 Task: Measure the distance and displacement between Kansas City and Harry S Truman Library.
Action: Mouse moved to (184, 63)
Screenshot: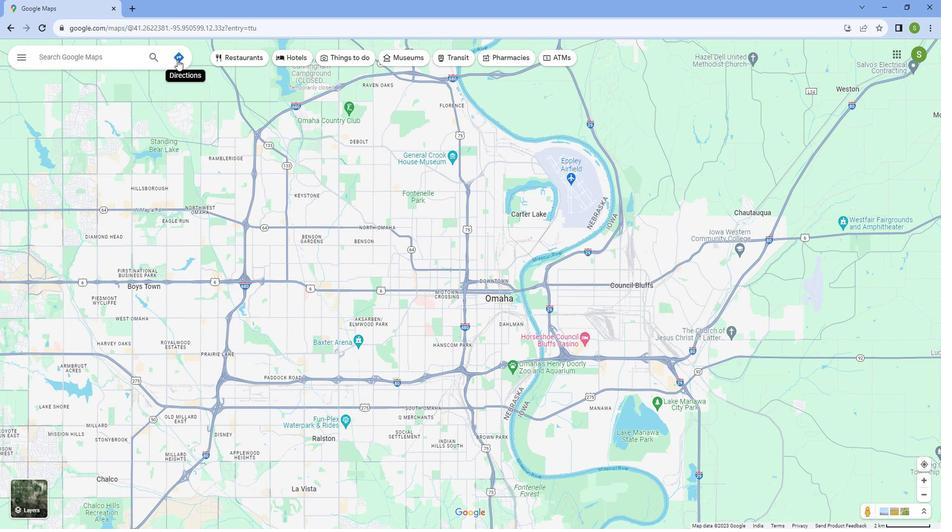 
Action: Mouse pressed left at (184, 63)
Screenshot: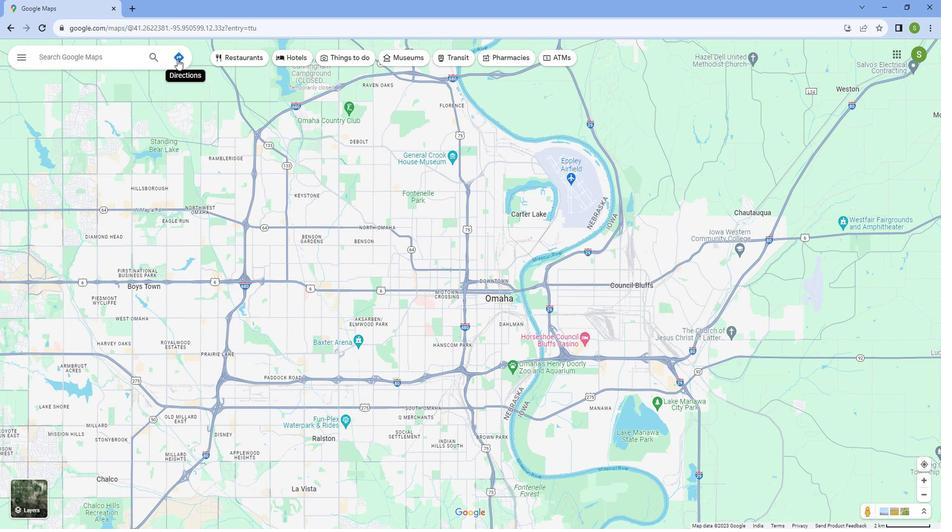 
Action: Mouse moved to (109, 91)
Screenshot: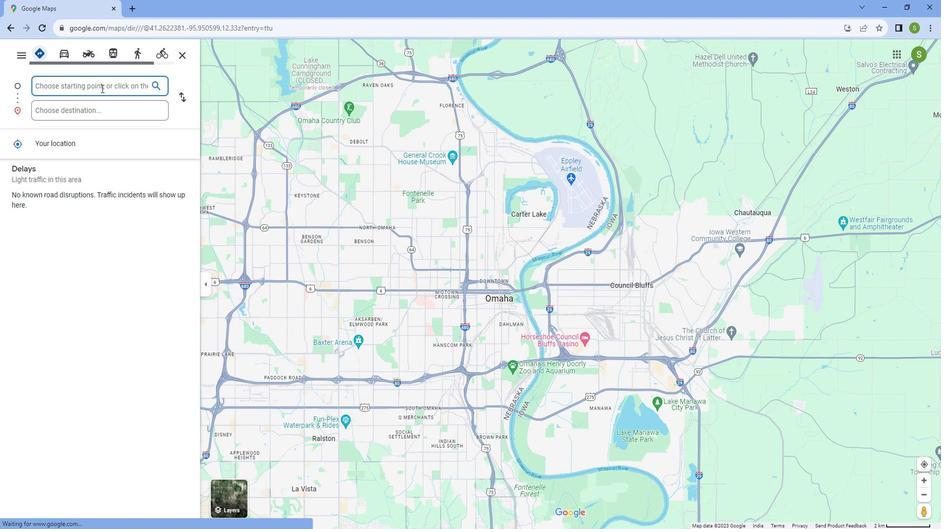 
Action: Key pressed <Key.caps_lock>K<Key.caps_lock>ansas<Key.space><Key.caps_lock>C<Key.caps_lock>ity
Screenshot: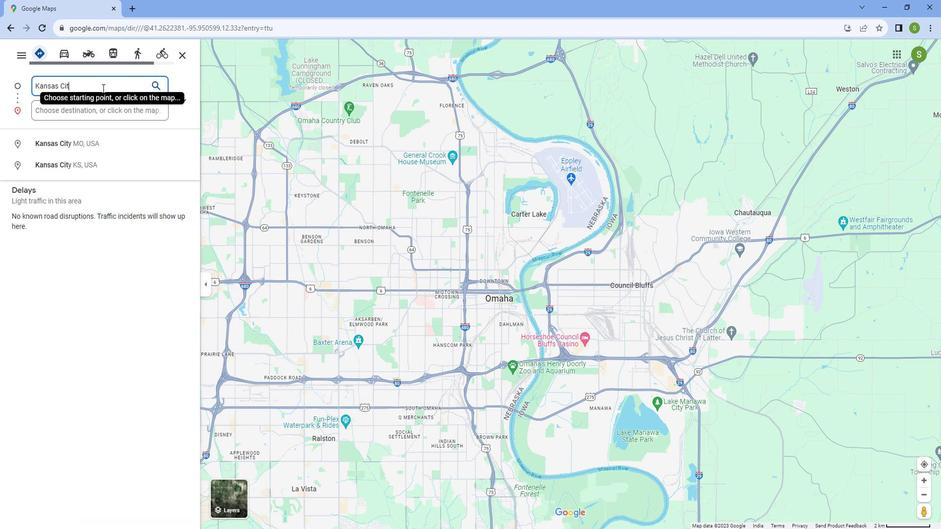 
Action: Mouse moved to (90, 151)
Screenshot: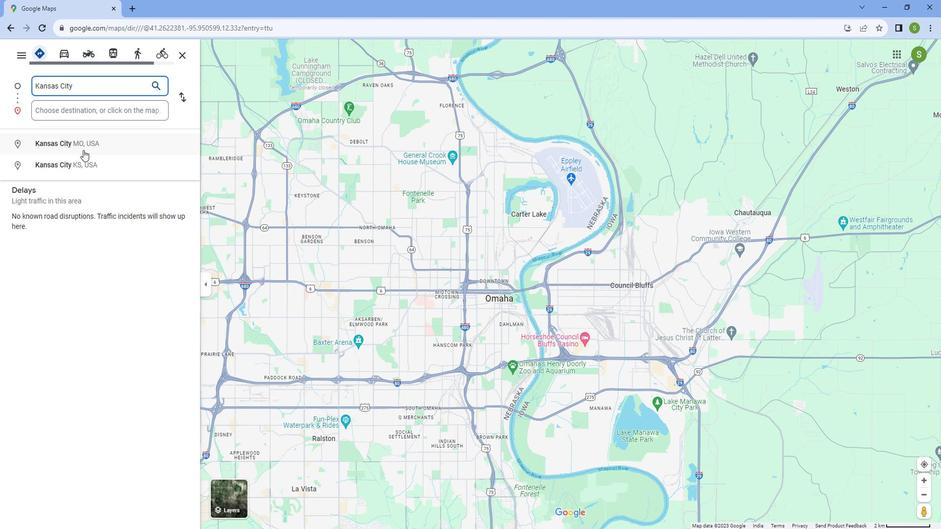 
Action: Mouse pressed left at (90, 151)
Screenshot: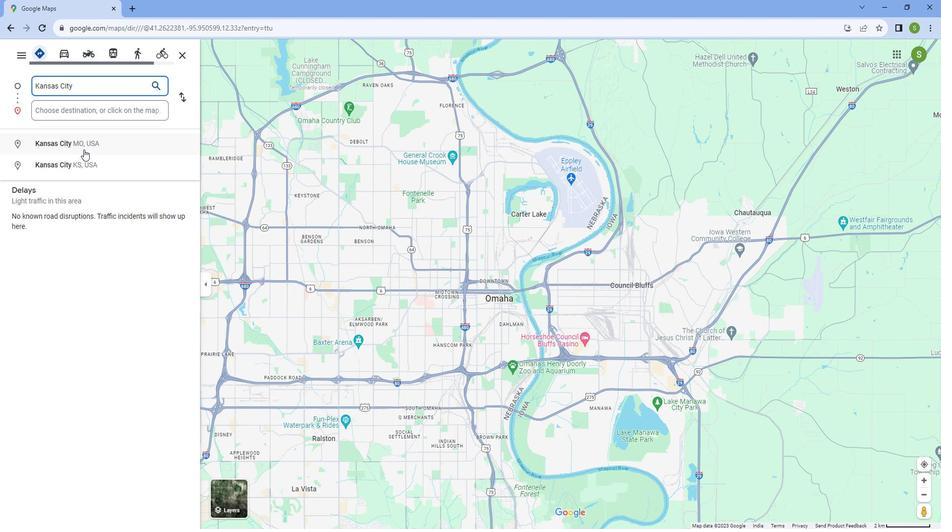 
Action: Mouse moved to (110, 114)
Screenshot: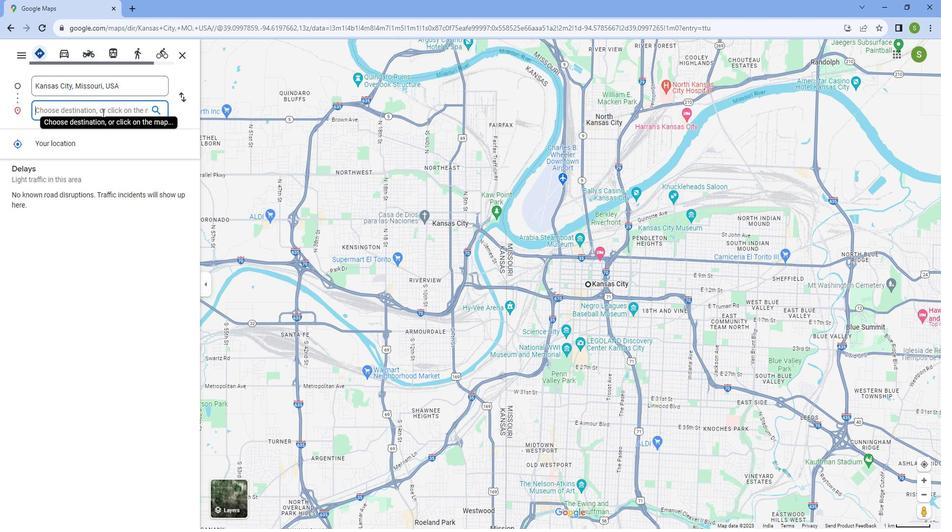 
Action: Mouse pressed left at (110, 114)
Screenshot: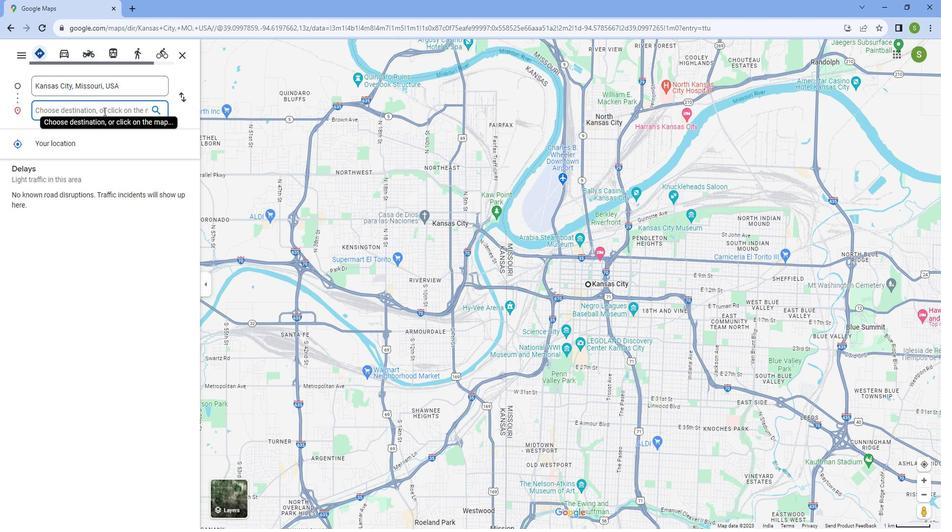 
Action: Mouse moved to (98, 116)
Screenshot: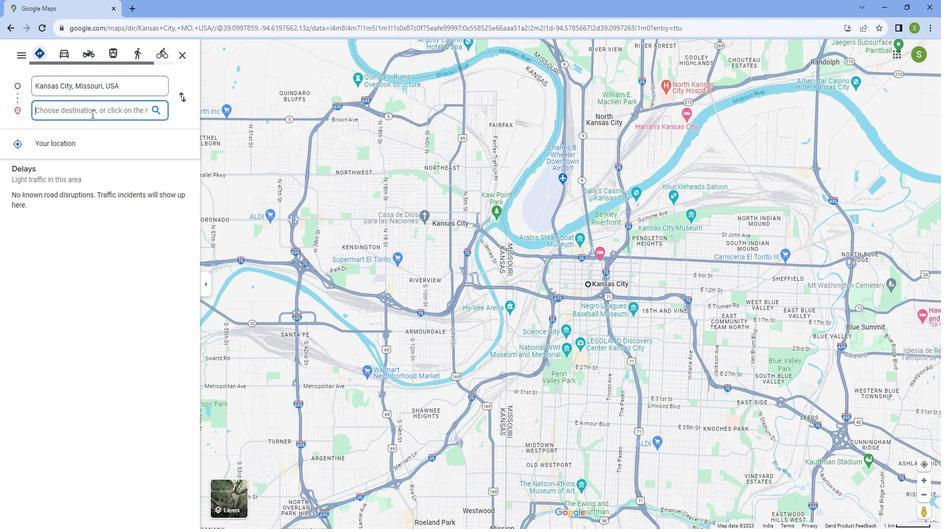
Action: Key pressed <Key.caps_lock>
Screenshot: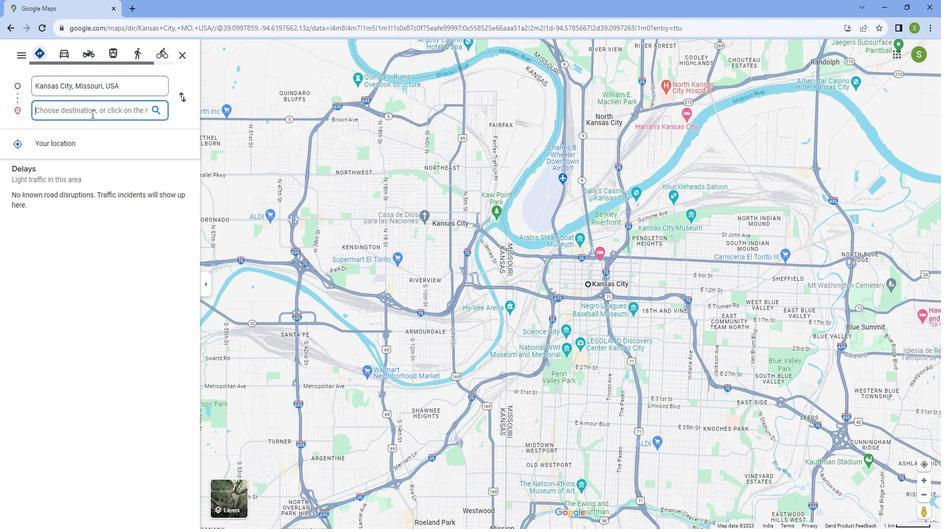 
Action: Mouse moved to (93, 118)
Screenshot: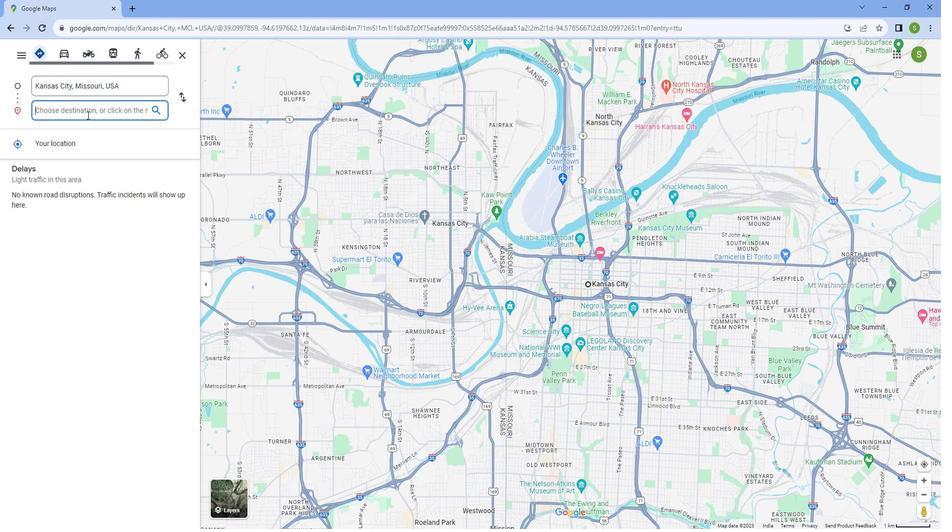 
Action: Key pressed H<Key.caps_lock>arry<Key.space><Key.caps_lock>
Screenshot: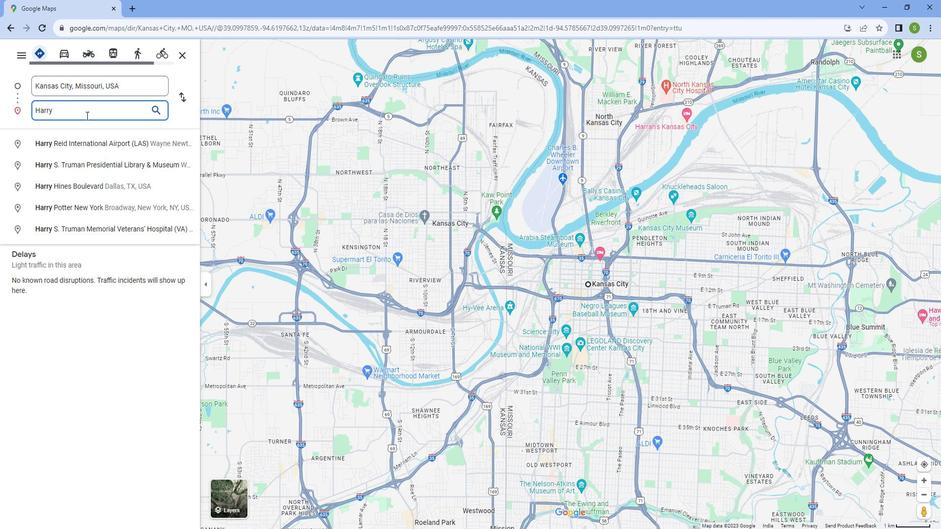 
Action: Mouse moved to (91, 118)
Screenshot: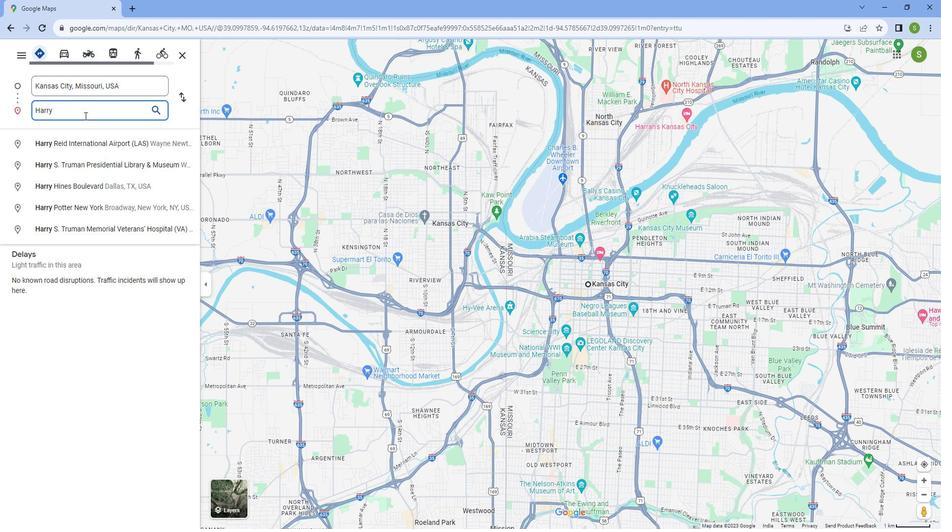 
Action: Key pressed S
Screenshot: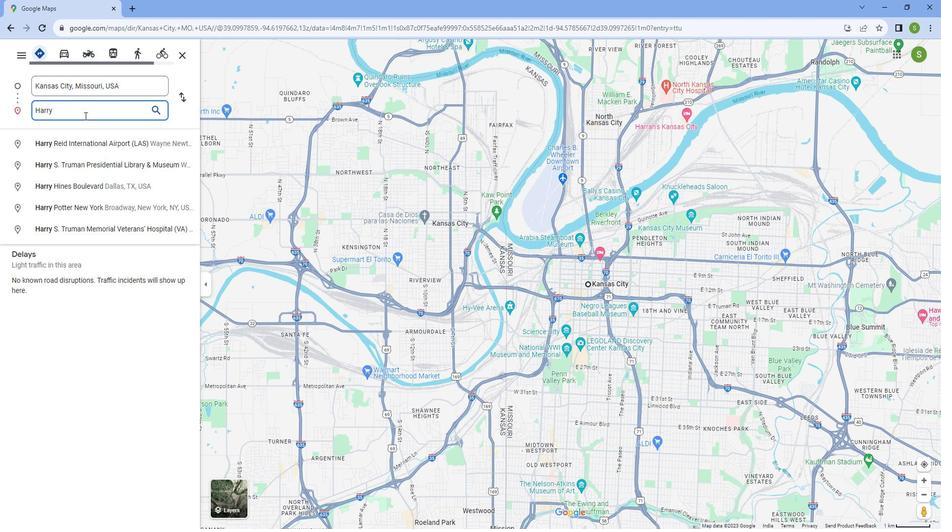
Action: Mouse moved to (90, 119)
Screenshot: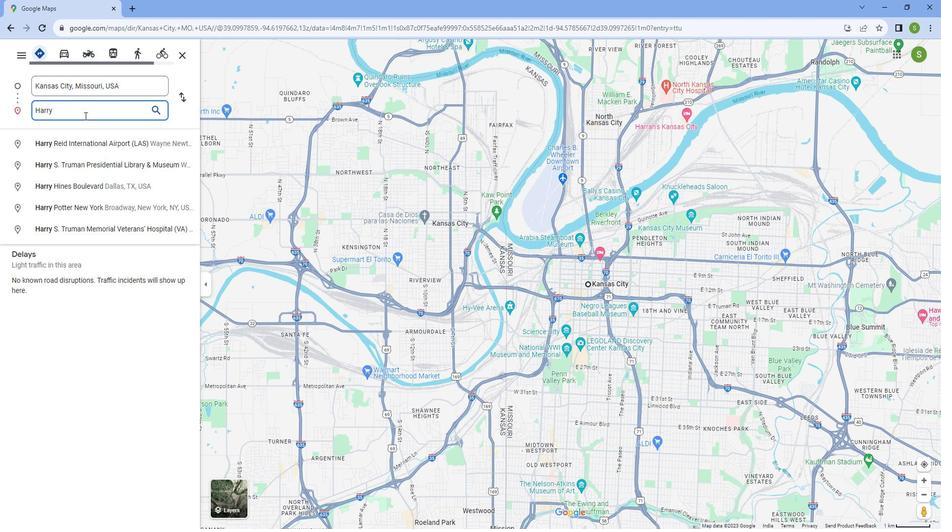 
Action: Key pressed <Key.space><Key.caps_lock>t<Key.backspace><Key.caps_lock>T<Key.caps_lock>ruman<Key.space><Key.caps_lock>L<Key.caps_lock>ibrary
Screenshot: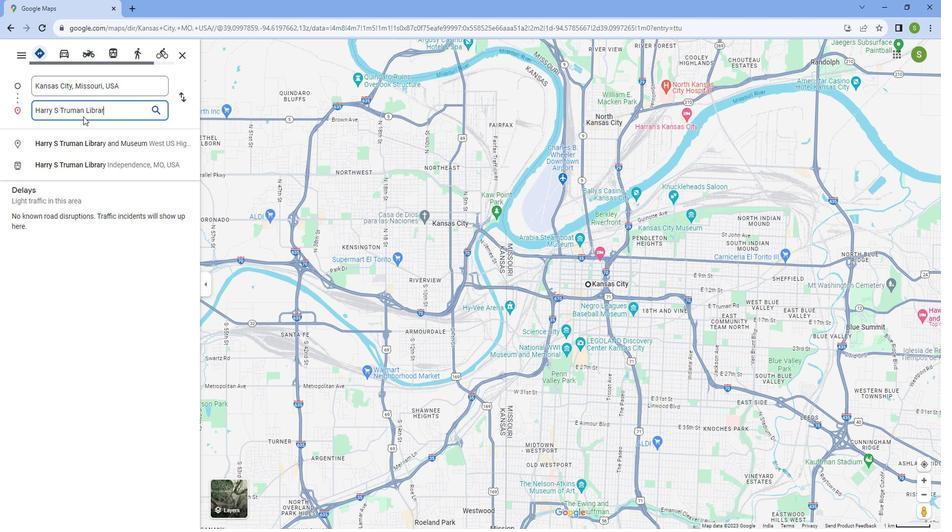 
Action: Mouse moved to (116, 152)
Screenshot: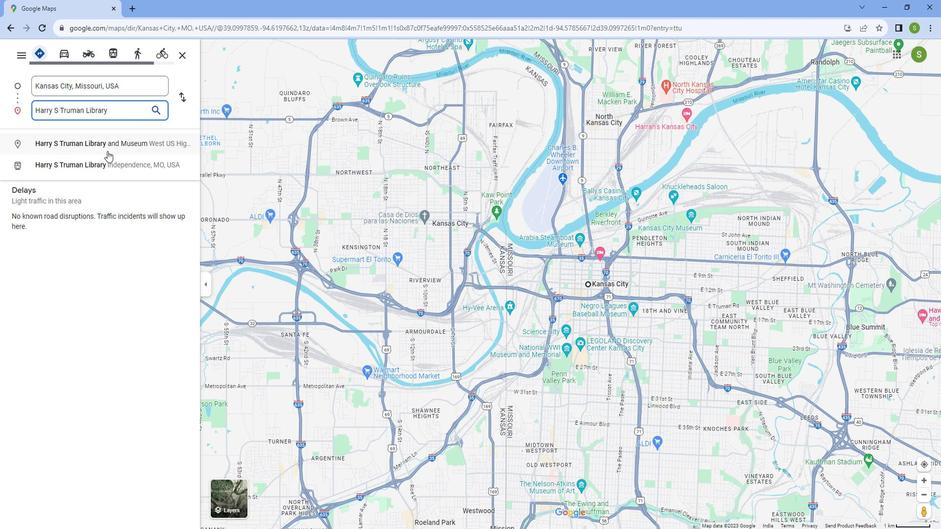 
Action: Mouse pressed left at (116, 152)
Screenshot: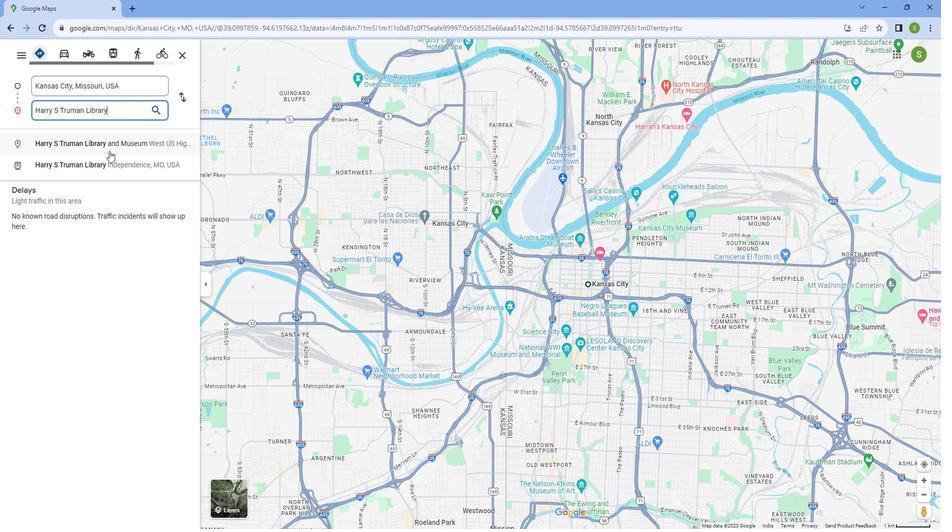 
Action: Mouse moved to (115, 151)
Screenshot: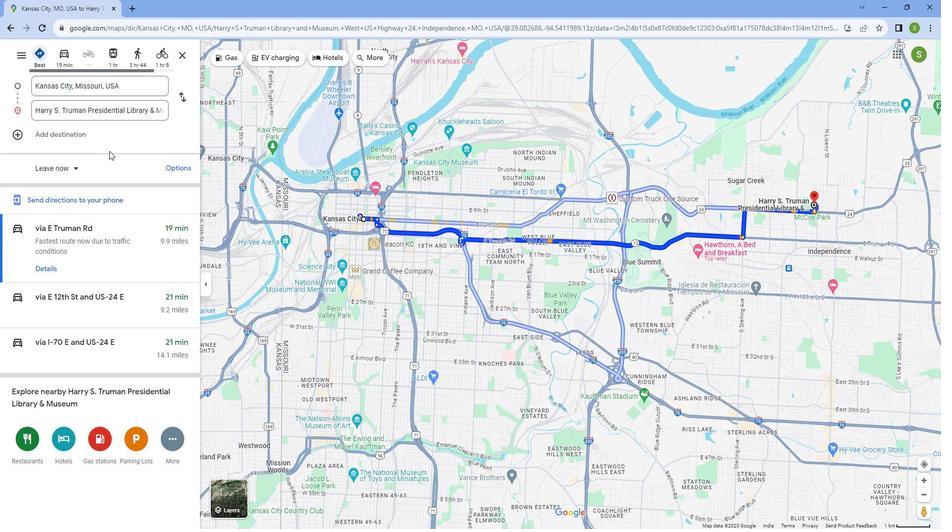 
Action: Mouse scrolled (115, 151) with delta (0, 0)
Screenshot: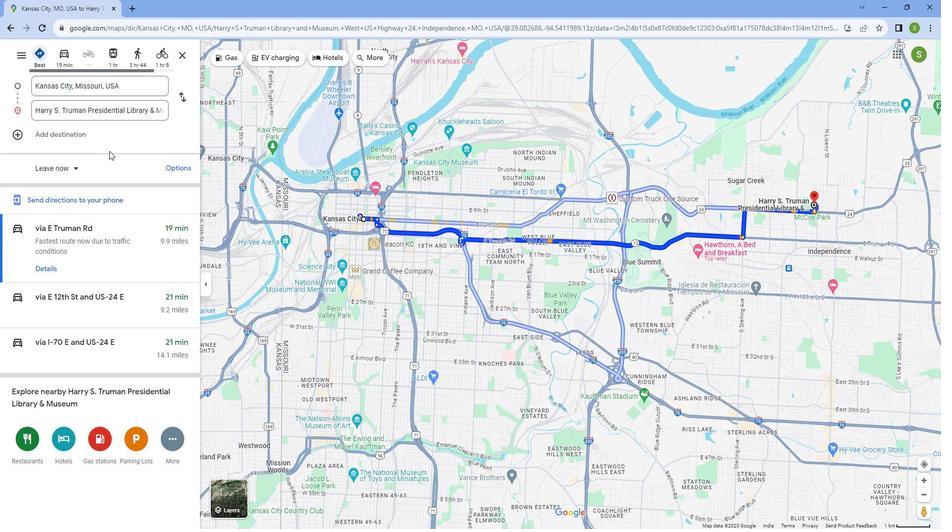 
Action: Mouse moved to (397, 487)
Screenshot: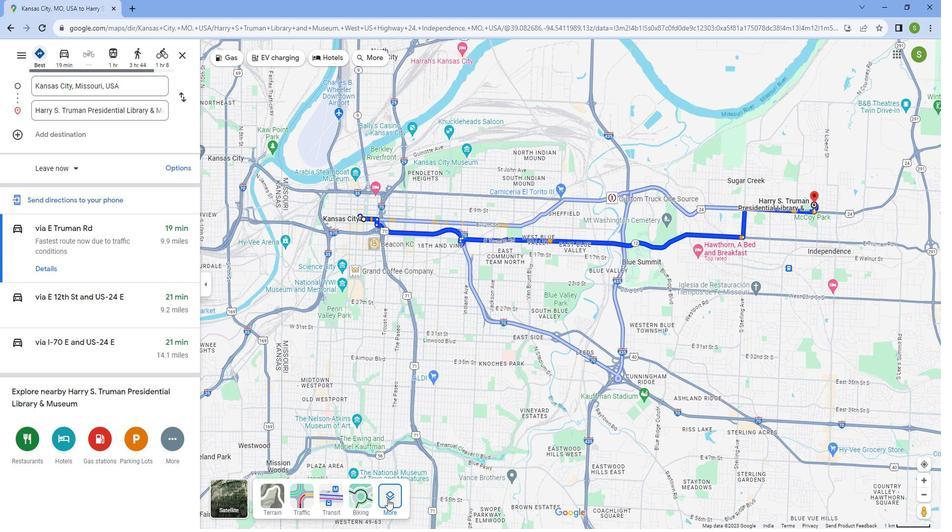 
Action: Mouse pressed left at (397, 487)
Screenshot: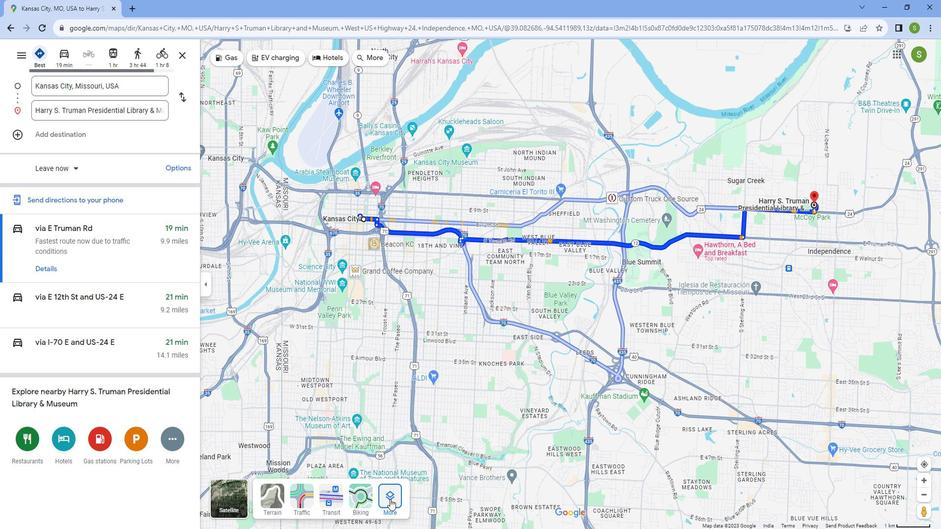 
Action: Mouse moved to (318, 401)
Screenshot: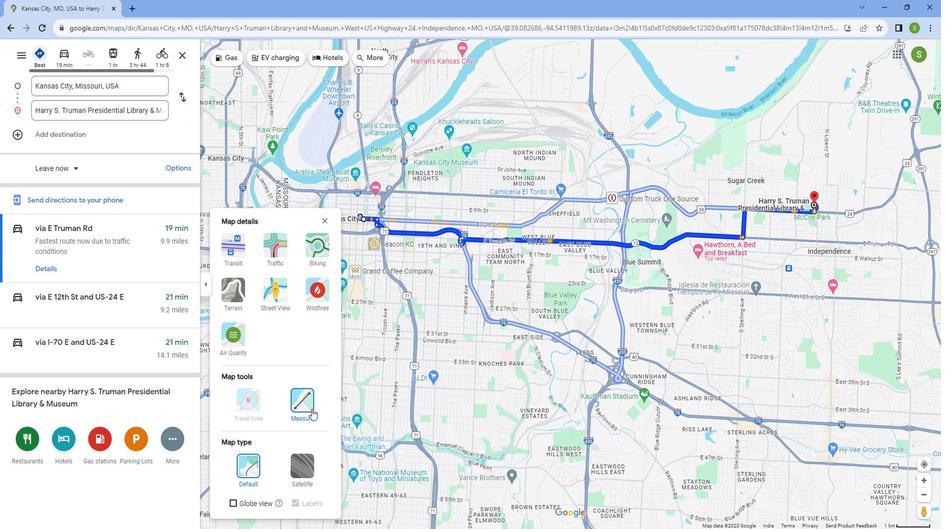 
Action: Mouse pressed left at (318, 401)
Screenshot: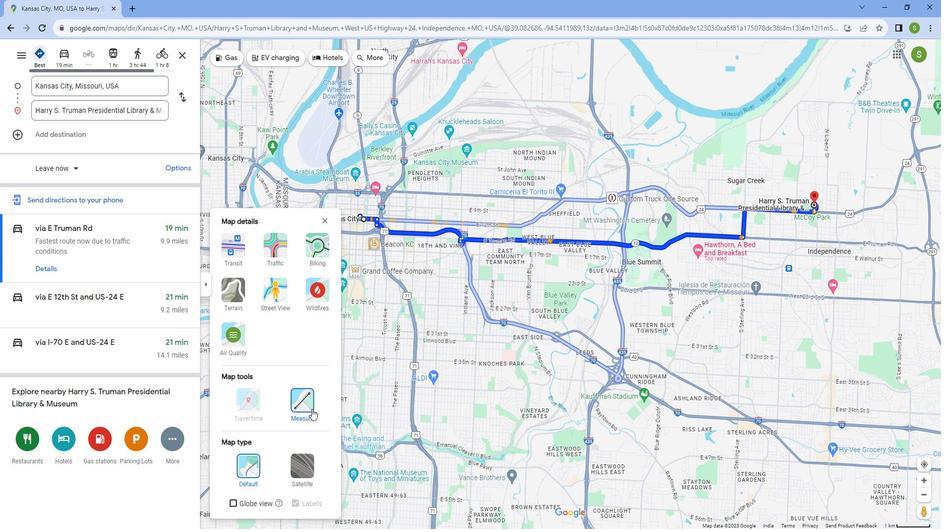 
Action: Mouse moved to (623, 332)
Screenshot: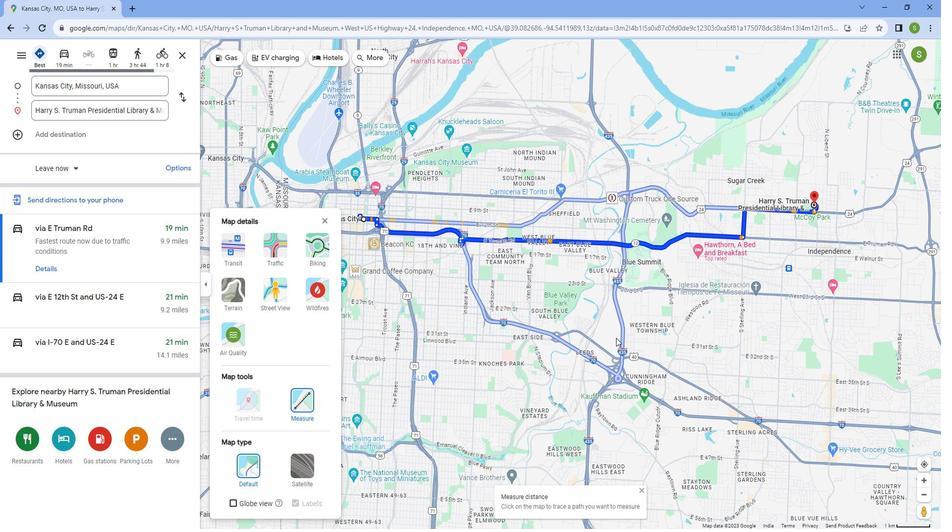 
Action: Mouse scrolled (623, 331) with delta (0, 0)
Screenshot: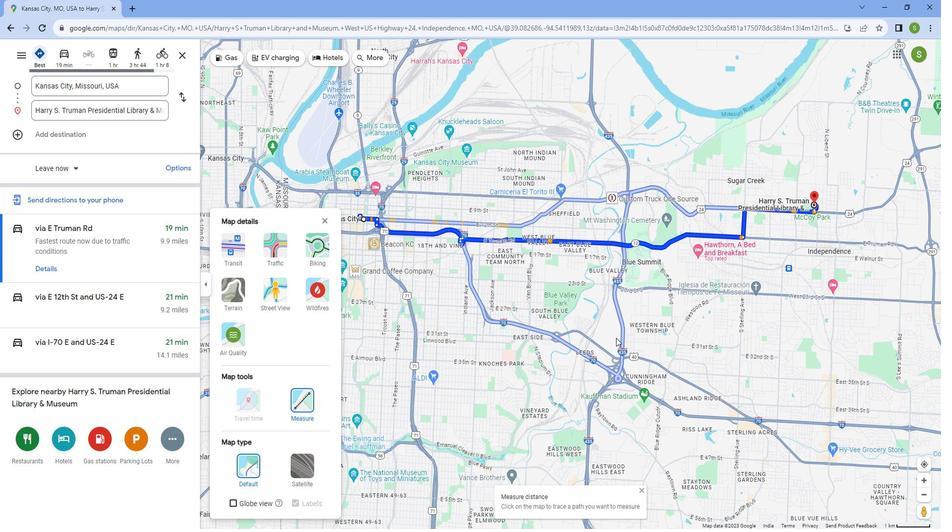 
Action: Mouse scrolled (623, 331) with delta (0, 0)
Screenshot: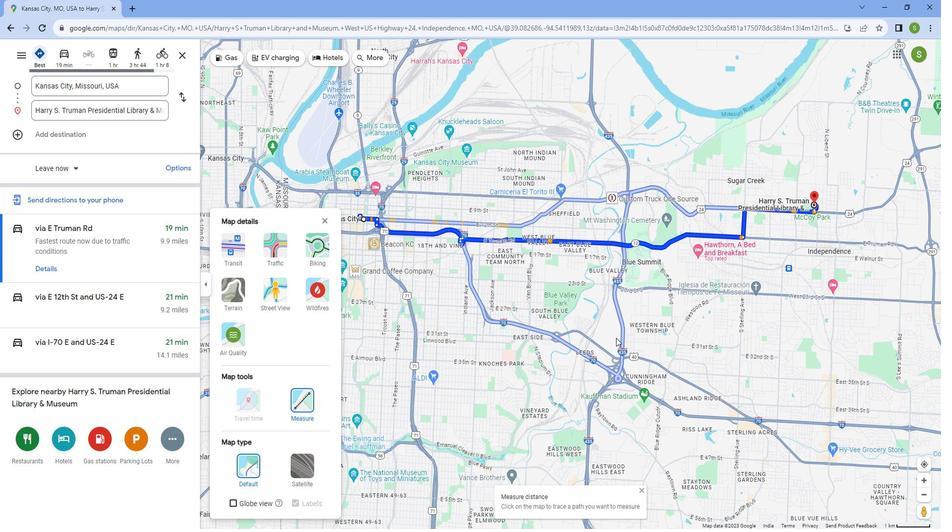
Action: Mouse scrolled (623, 331) with delta (0, 0)
Screenshot: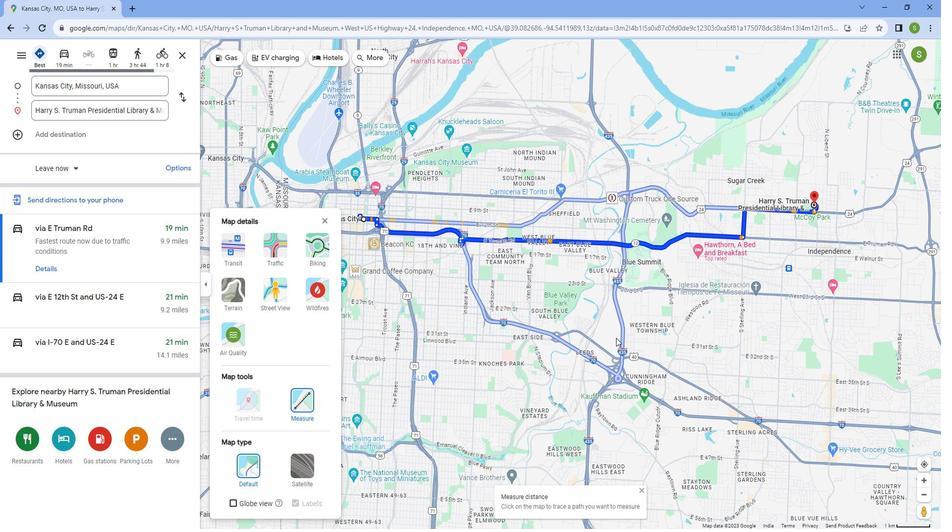 
Action: Mouse scrolled (623, 331) with delta (0, 0)
Screenshot: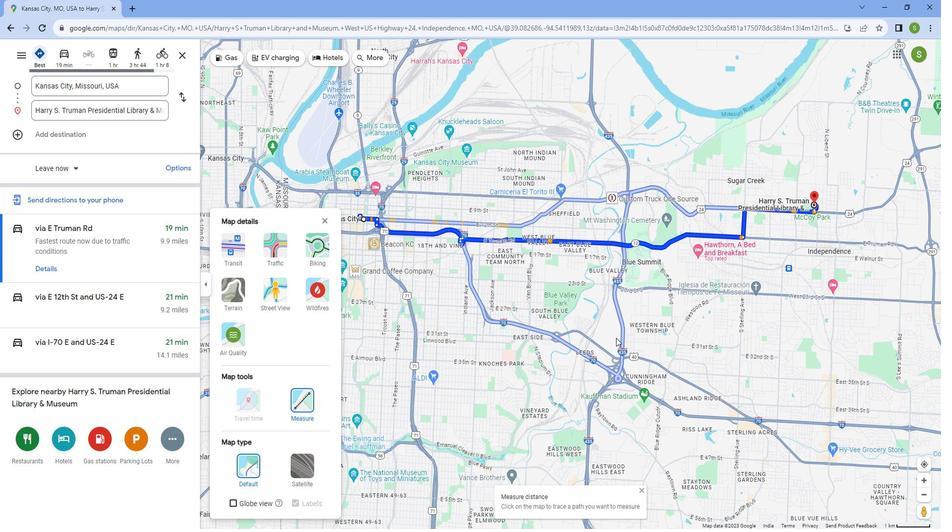 
Action: Mouse scrolled (623, 331) with delta (0, 0)
Screenshot: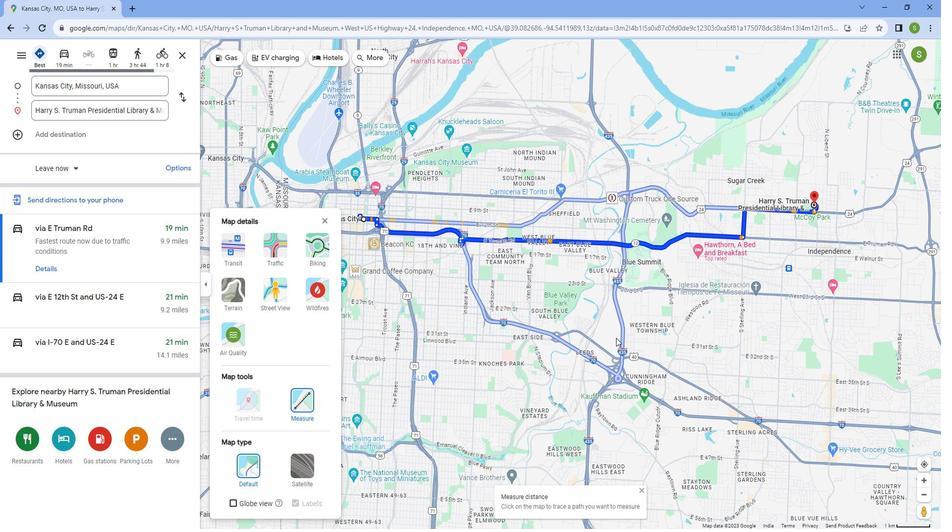 
Action: Mouse scrolled (623, 331) with delta (0, 0)
Screenshot: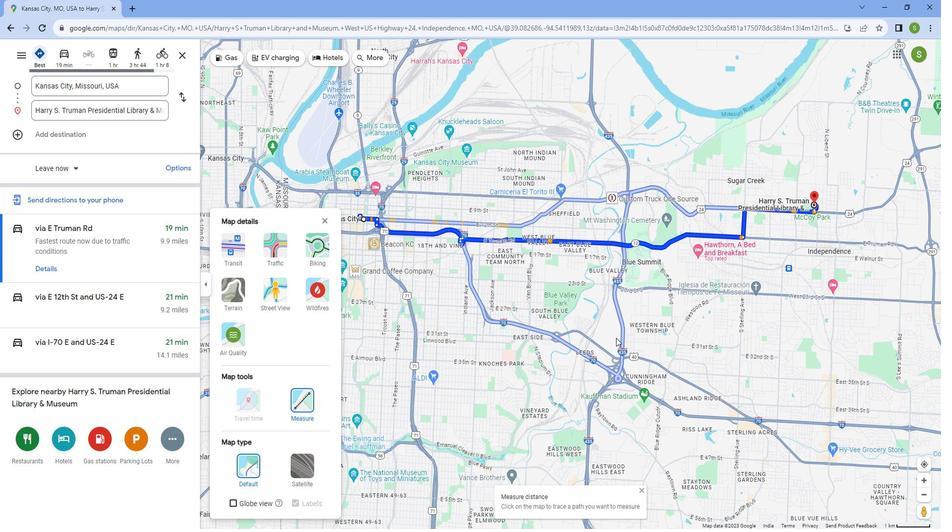 
Action: Mouse moved to (499, 280)
Screenshot: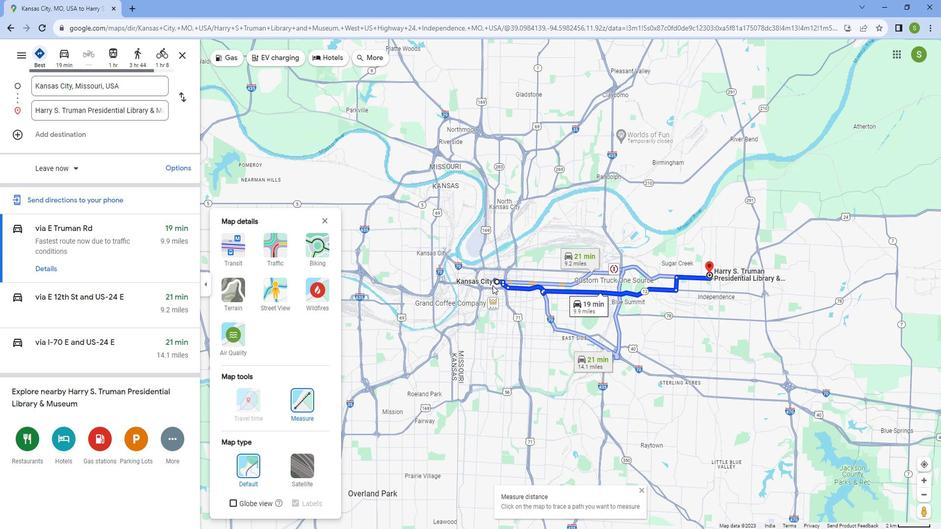 
Action: Mouse scrolled (499, 280) with delta (0, 0)
Screenshot: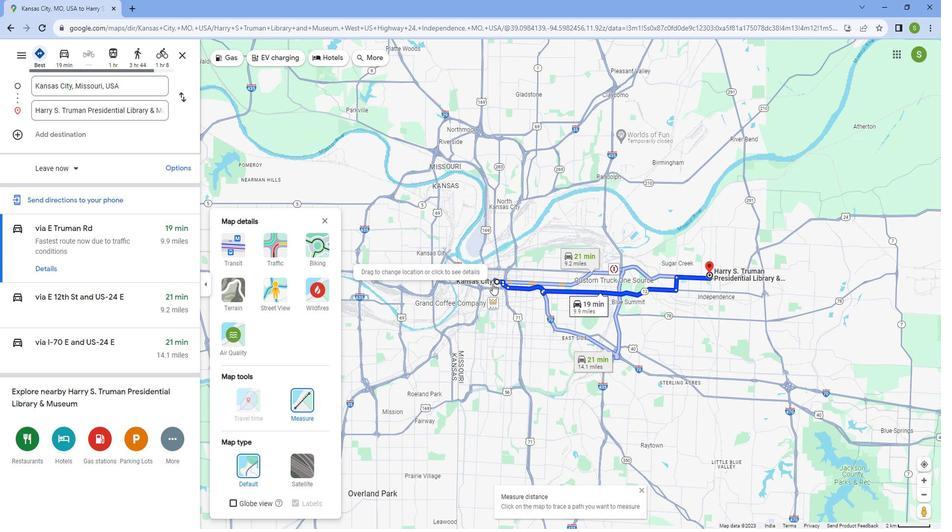 
Action: Mouse scrolled (499, 280) with delta (0, 0)
Screenshot: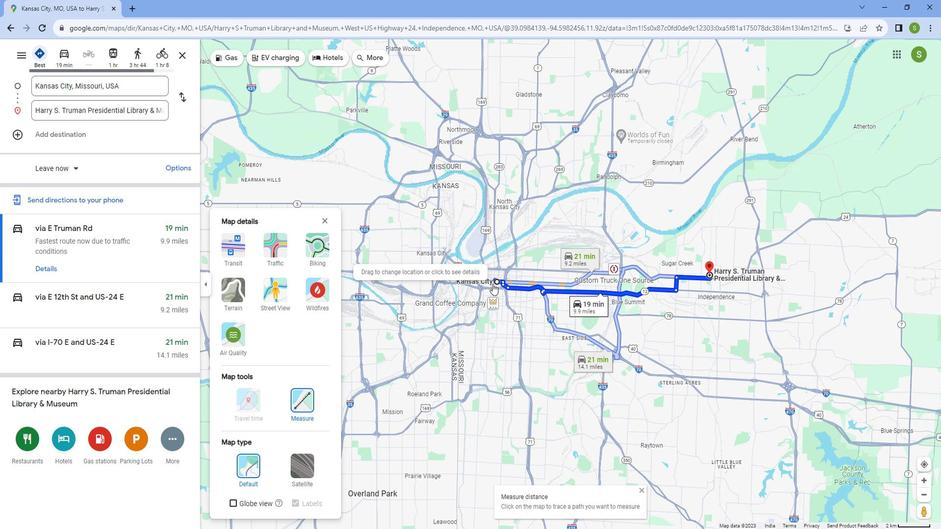 
Action: Mouse scrolled (499, 280) with delta (0, 0)
Screenshot: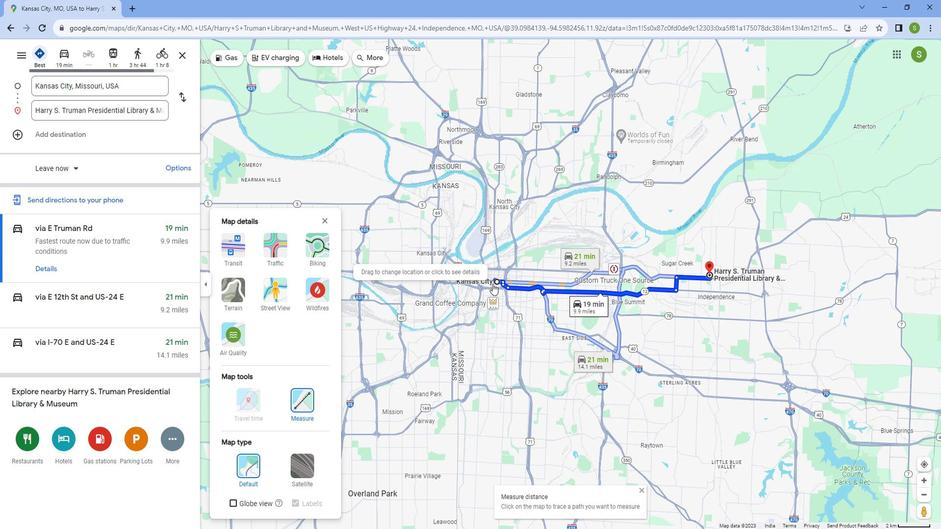 
Action: Mouse scrolled (499, 280) with delta (0, 0)
Screenshot: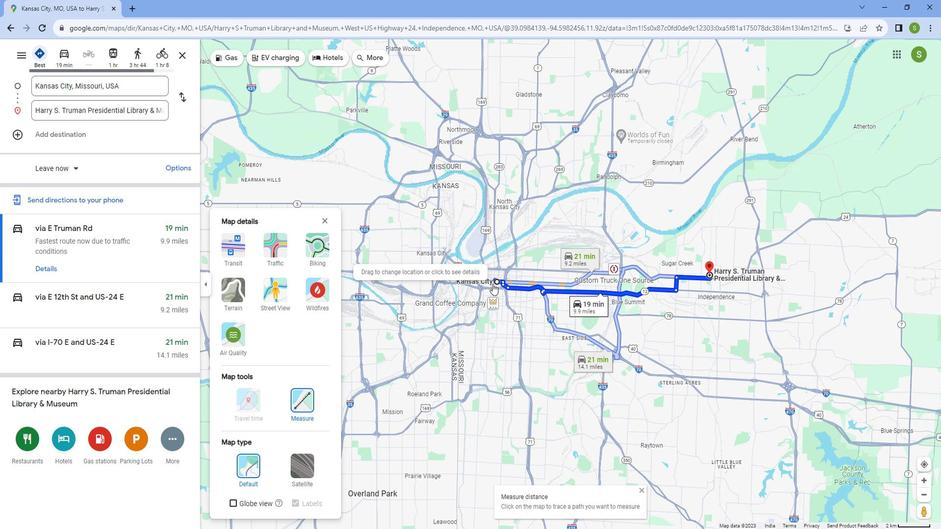 
Action: Mouse moved to (499, 280)
Screenshot: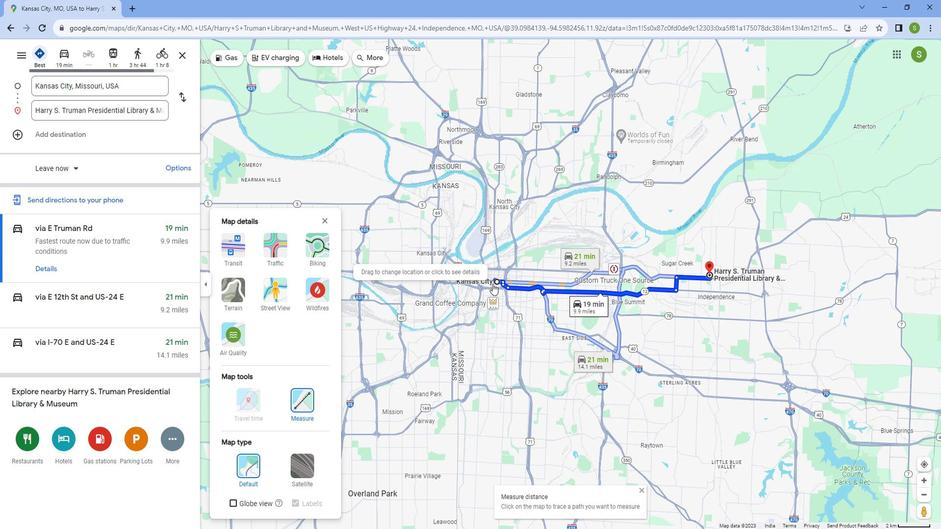 
Action: Mouse scrolled (499, 280) with delta (0, 0)
Screenshot: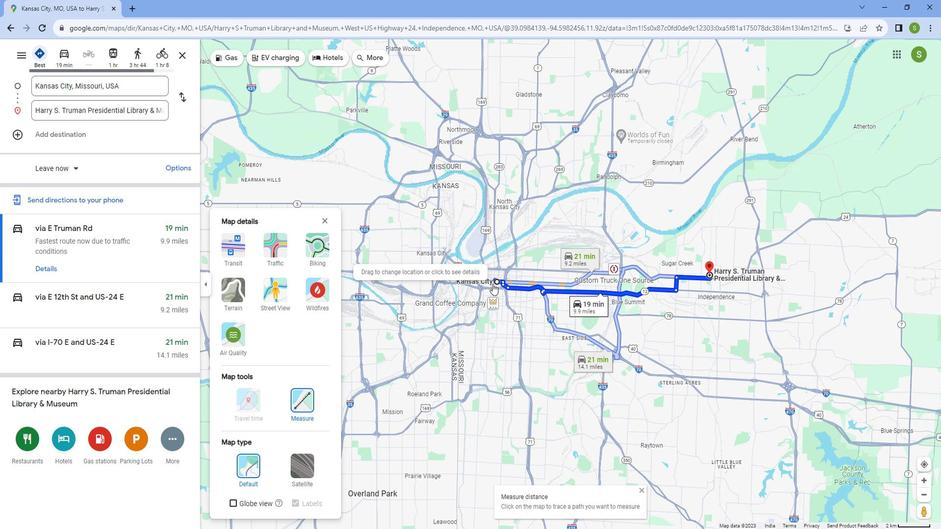 
Action: Mouse scrolled (499, 280) with delta (0, 0)
Screenshot: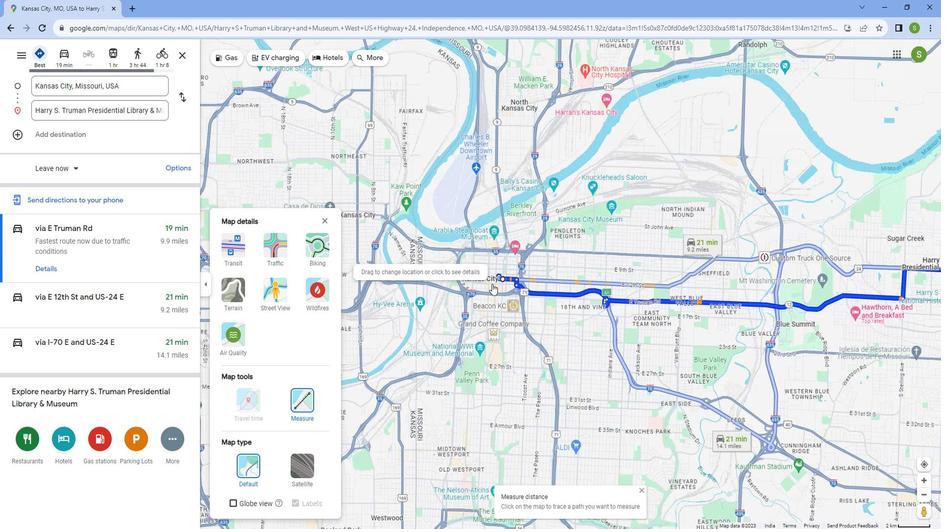 
Action: Mouse scrolled (499, 280) with delta (0, 0)
Screenshot: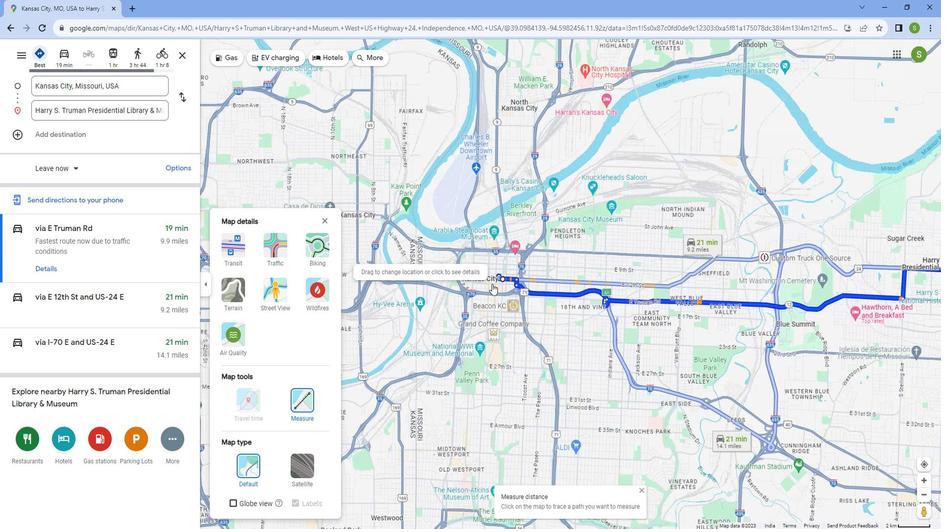 
Action: Mouse scrolled (499, 280) with delta (0, 0)
Screenshot: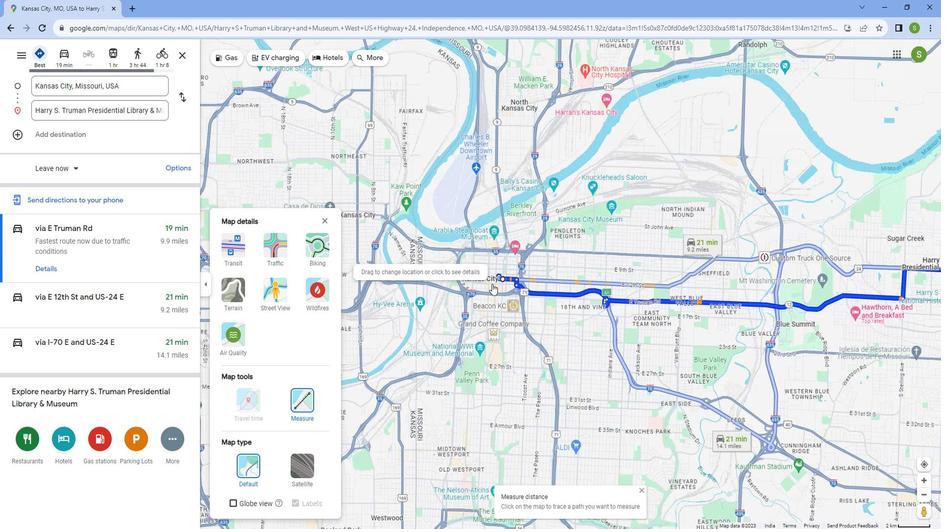 
Action: Mouse scrolled (499, 280) with delta (0, 0)
Screenshot: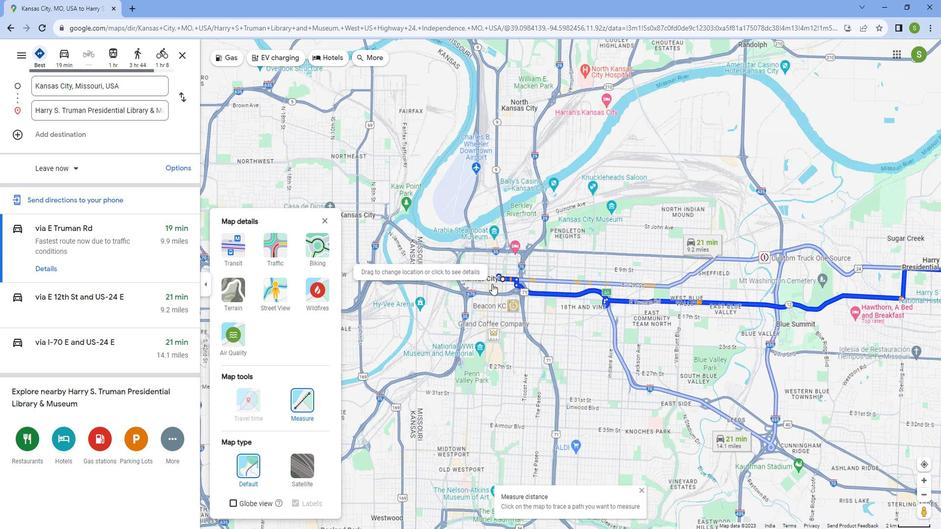 
Action: Mouse scrolled (499, 280) with delta (0, 0)
Screenshot: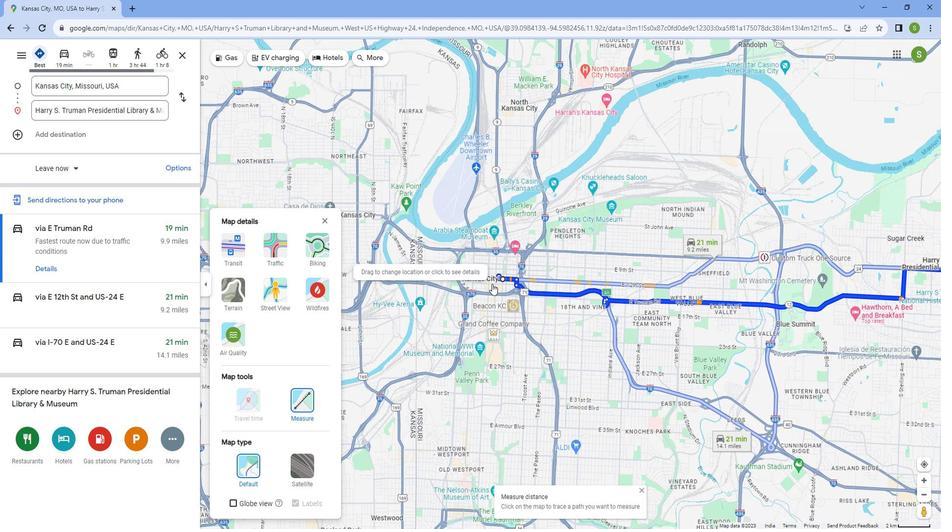 
Action: Mouse scrolled (499, 280) with delta (0, 0)
Screenshot: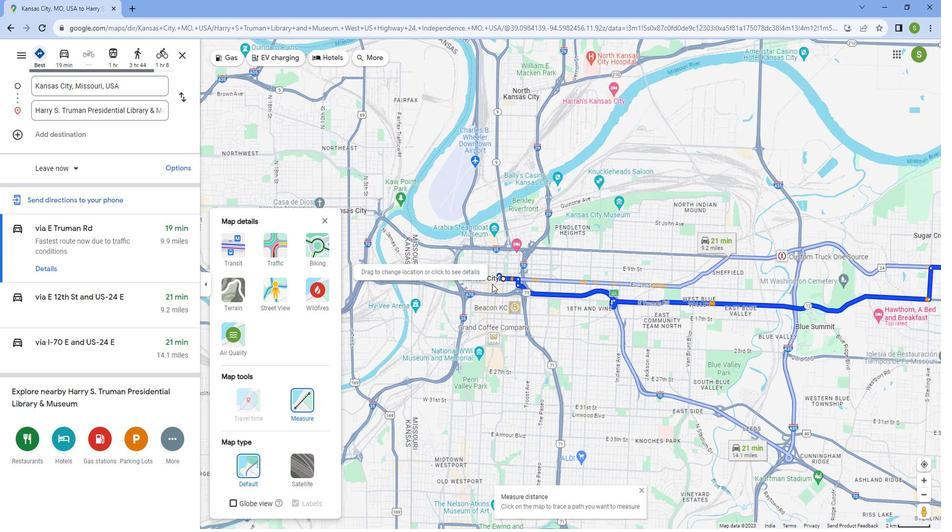
Action: Mouse scrolled (499, 280) with delta (0, 0)
Screenshot: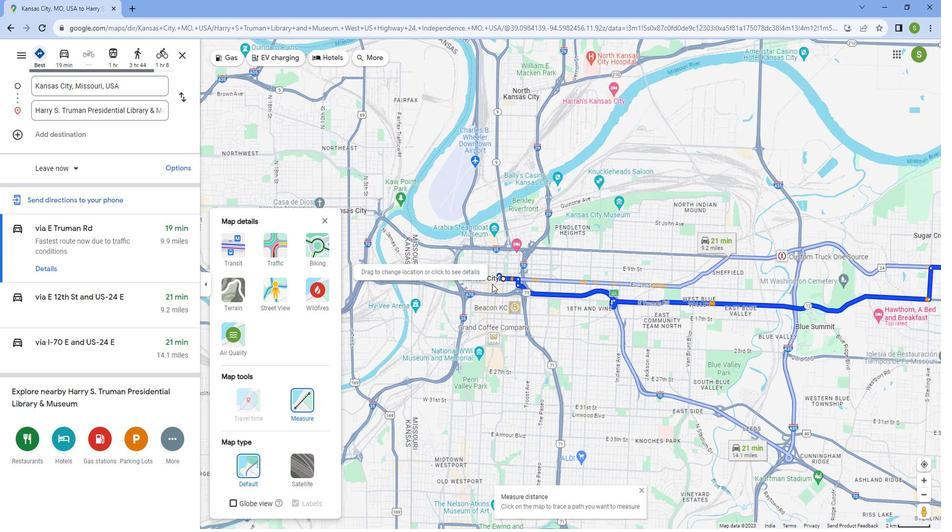 
Action: Mouse moved to (514, 258)
Screenshot: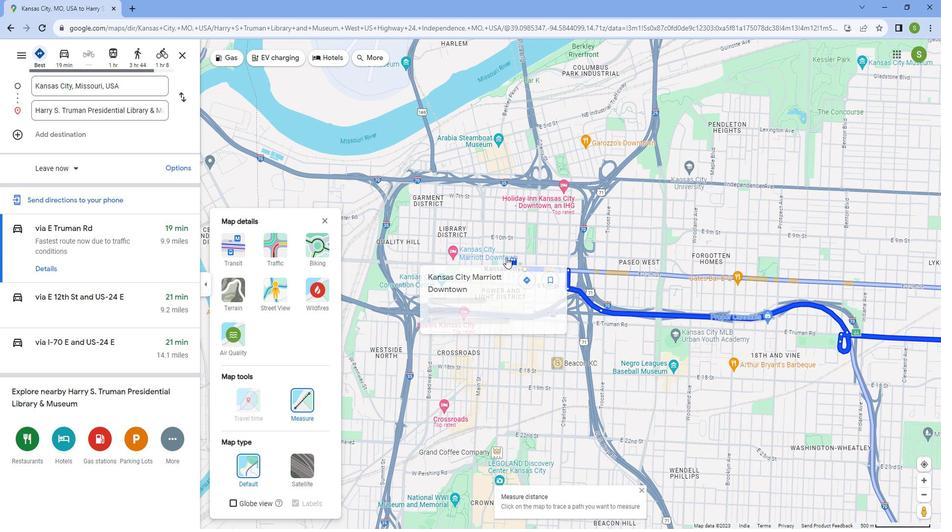 
Action: Mouse scrolled (514, 259) with delta (0, 0)
Screenshot: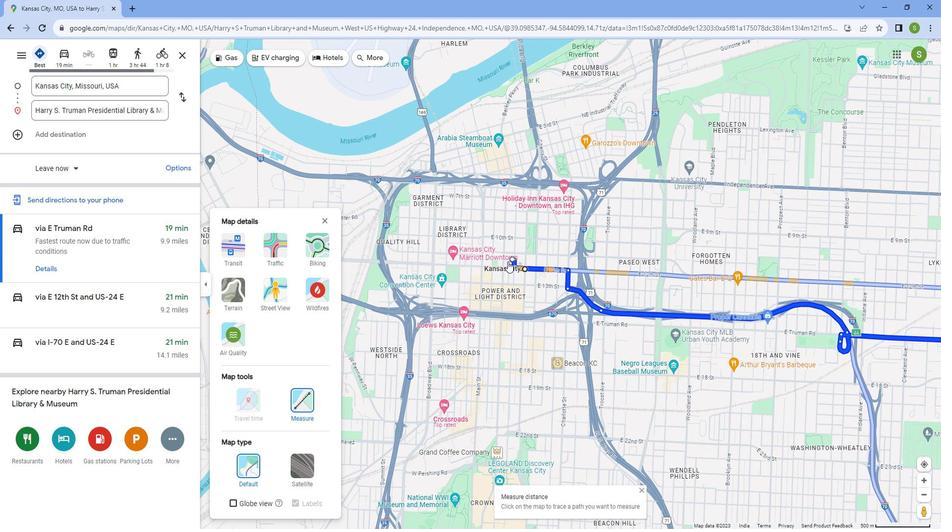
Action: Mouse scrolled (514, 259) with delta (0, 0)
Screenshot: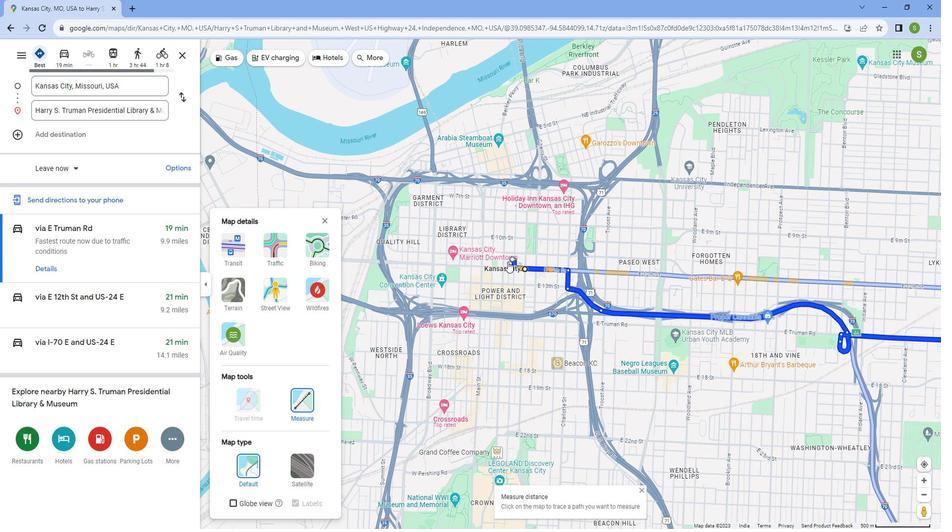 
Action: Mouse scrolled (514, 259) with delta (0, 0)
Screenshot: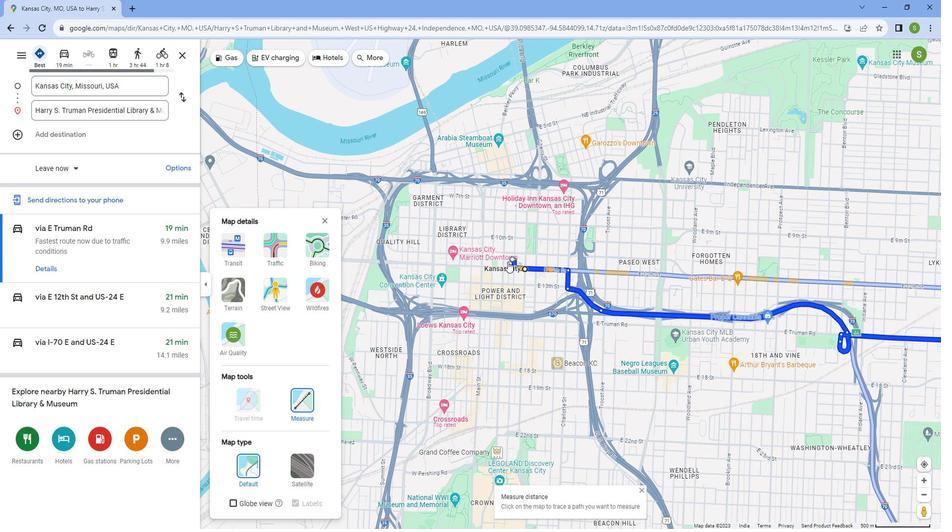
Action: Mouse scrolled (514, 259) with delta (0, 0)
Screenshot: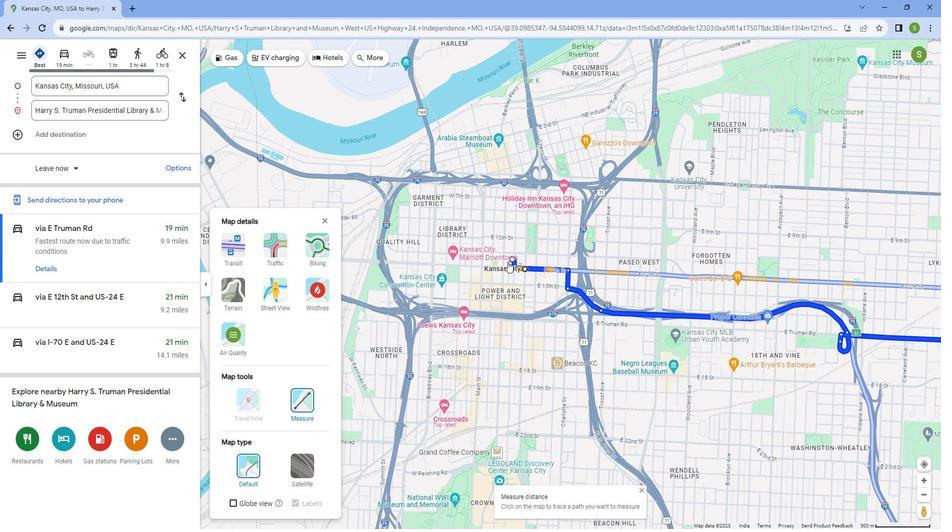 
Action: Mouse scrolled (514, 259) with delta (0, 0)
Screenshot: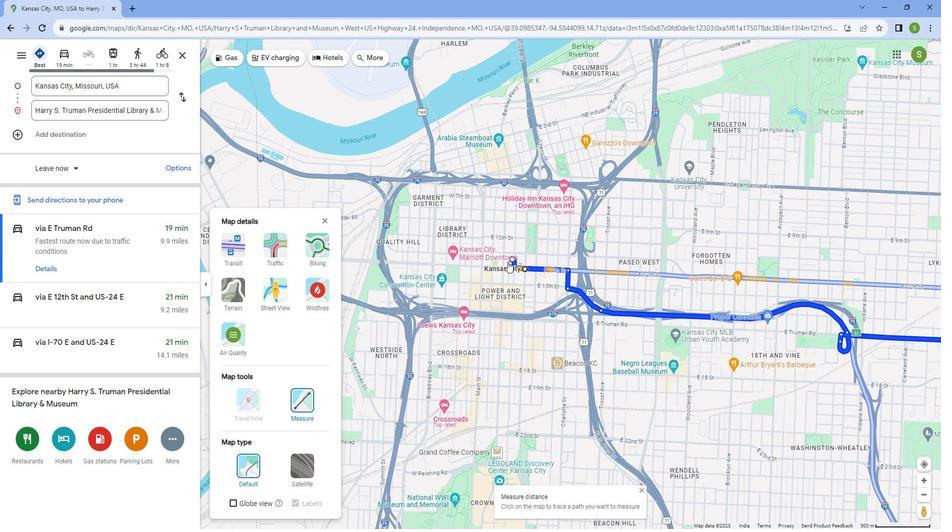 
Action: Mouse scrolled (514, 259) with delta (0, 0)
Screenshot: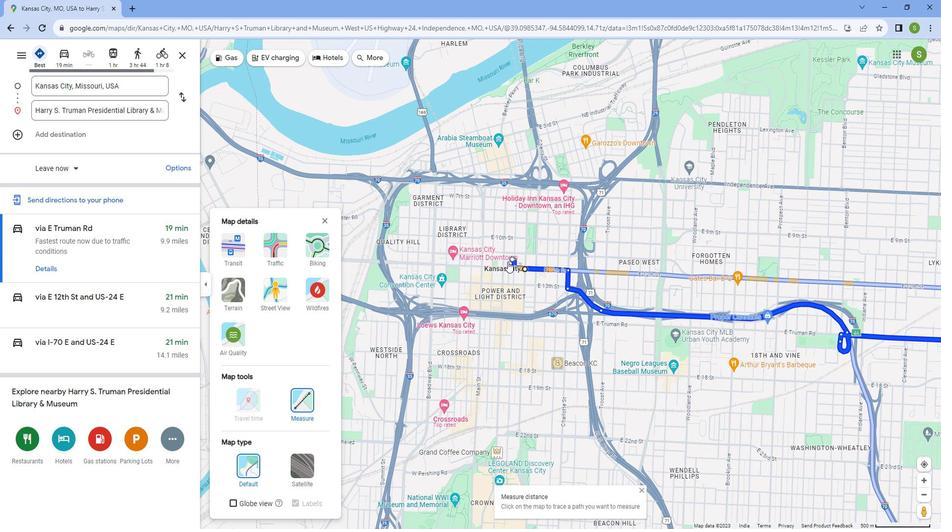 
Action: Mouse moved to (566, 279)
Screenshot: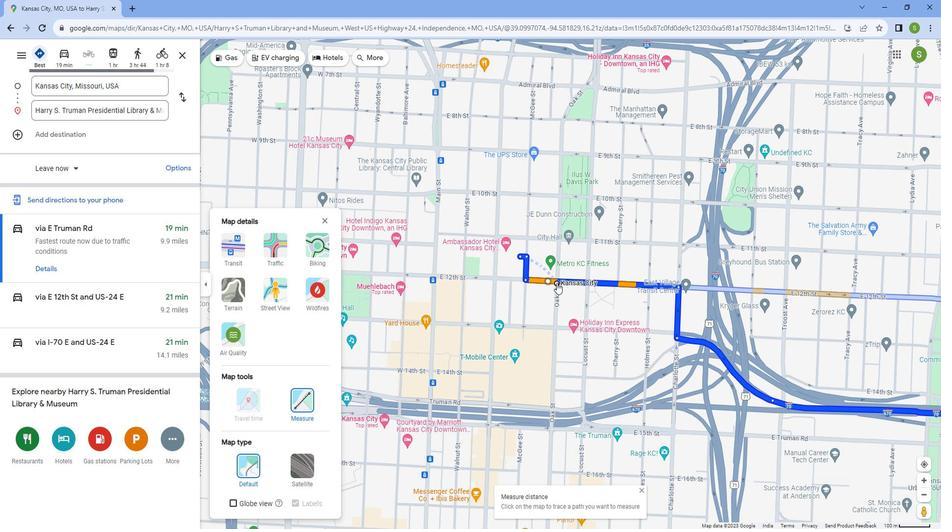 
Action: Mouse scrolled (566, 279) with delta (0, 0)
Screenshot: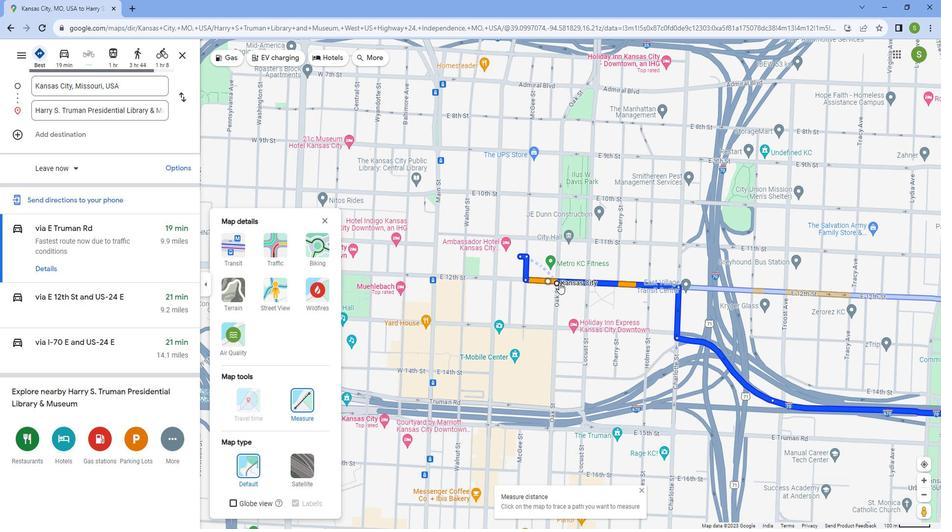 
Action: Mouse scrolled (566, 279) with delta (0, 0)
Screenshot: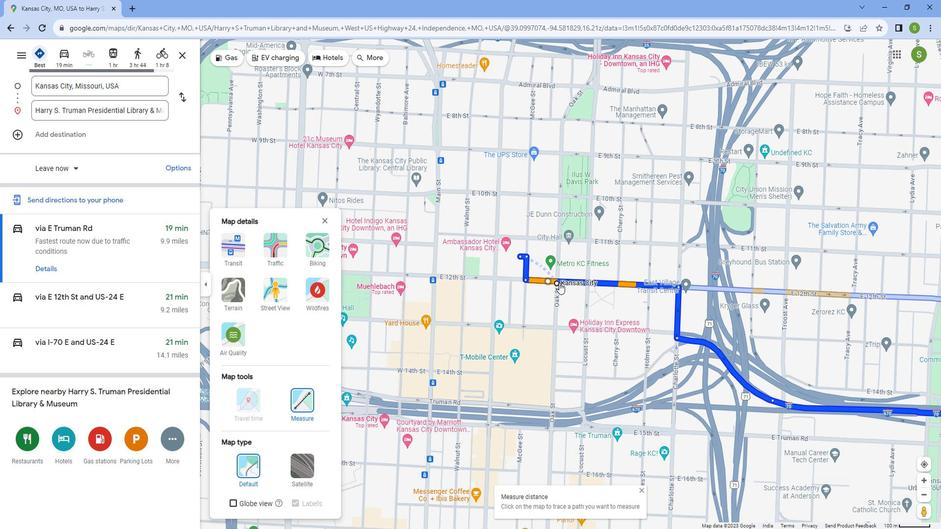 
Action: Mouse scrolled (566, 279) with delta (0, 0)
Screenshot: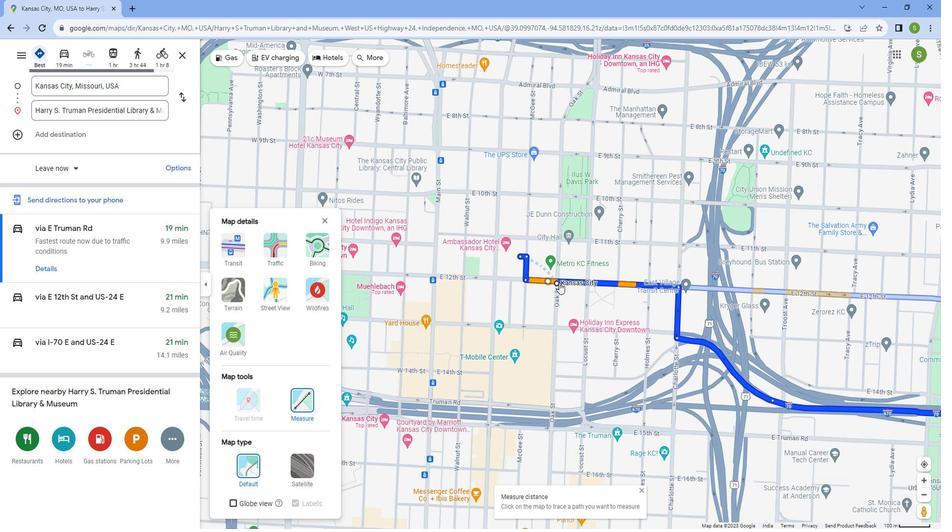 
Action: Mouse scrolled (566, 279) with delta (0, 0)
Screenshot: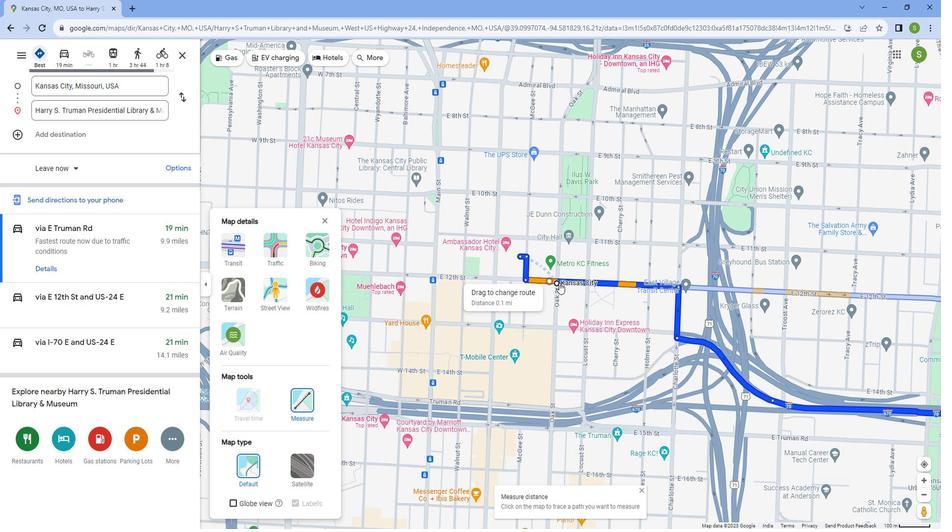 
Action: Mouse scrolled (566, 279) with delta (0, 0)
Screenshot: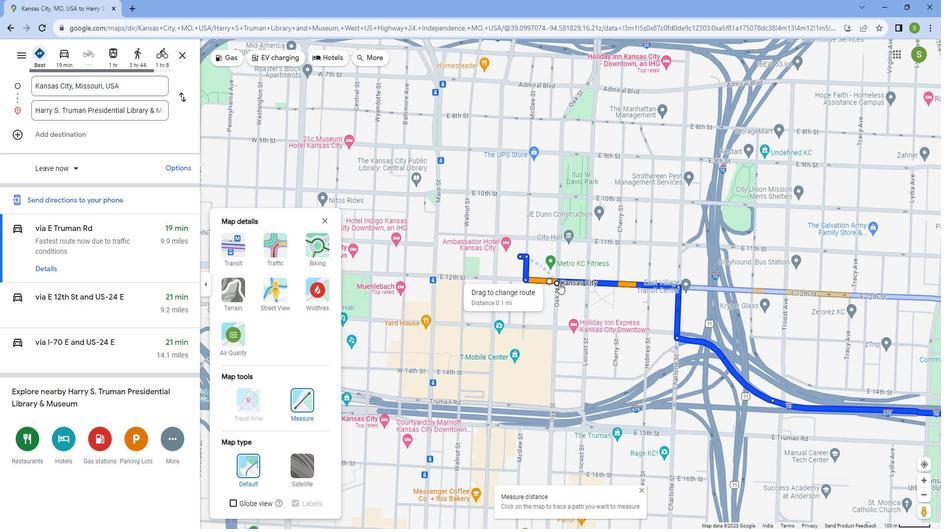 
Action: Mouse moved to (566, 278)
Screenshot: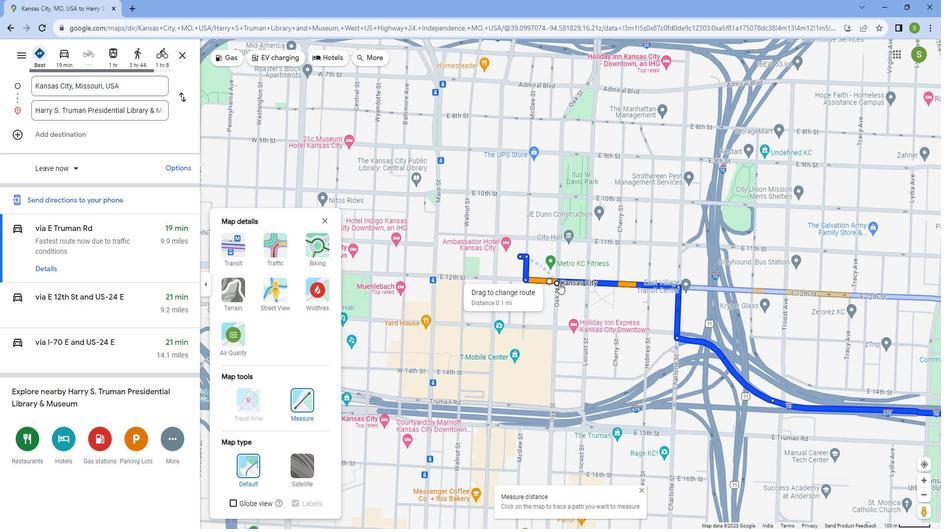 
Action: Mouse scrolled (566, 278) with delta (0, 0)
Screenshot: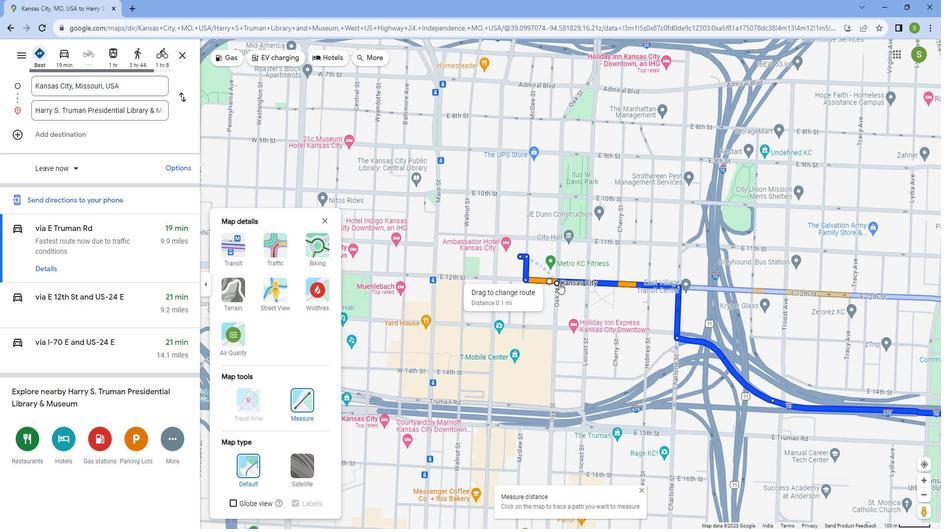 
Action: Mouse scrolled (566, 278) with delta (0, 0)
Screenshot: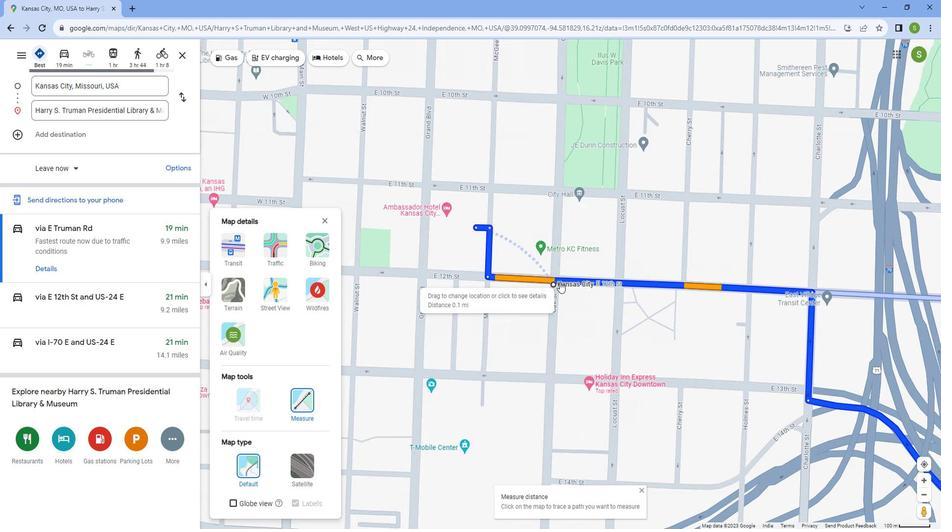 
Action: Mouse scrolled (566, 278) with delta (0, 0)
Screenshot: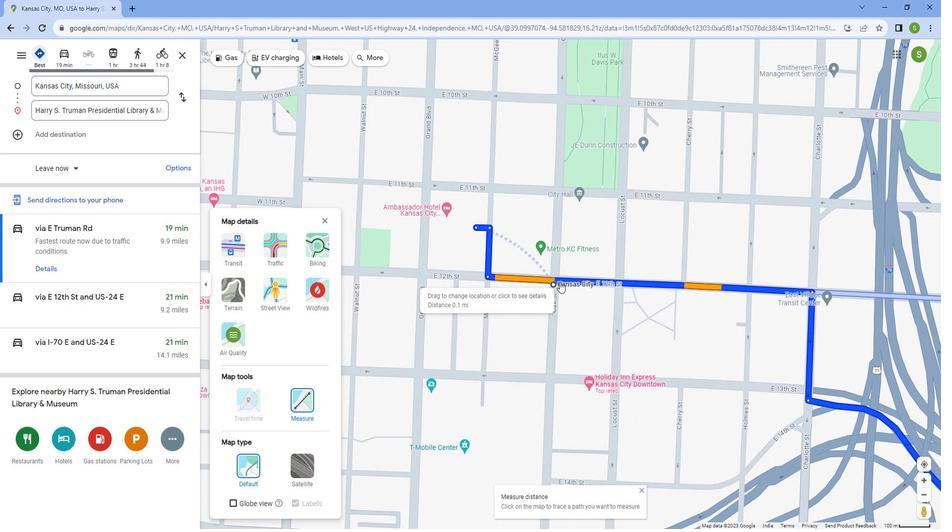
Action: Mouse scrolled (566, 278) with delta (0, 0)
Screenshot: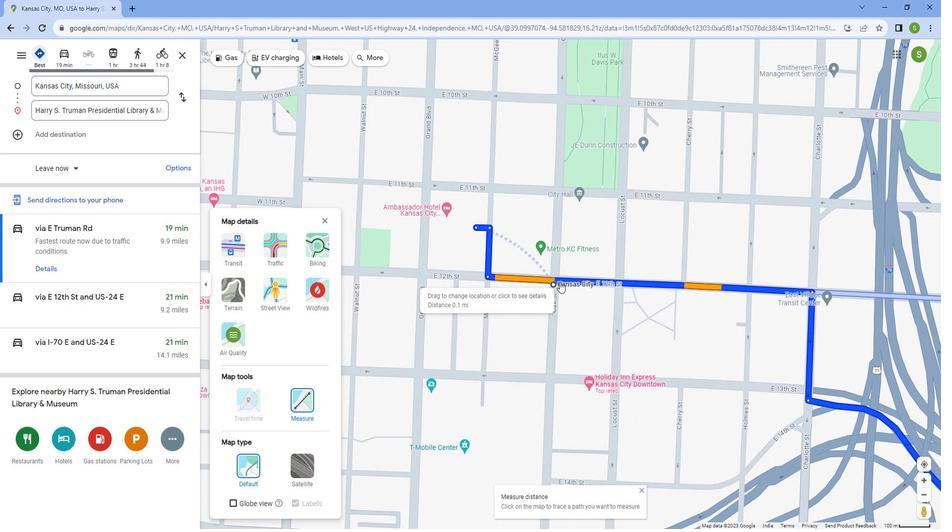 
Action: Mouse scrolled (566, 278) with delta (0, 0)
Screenshot: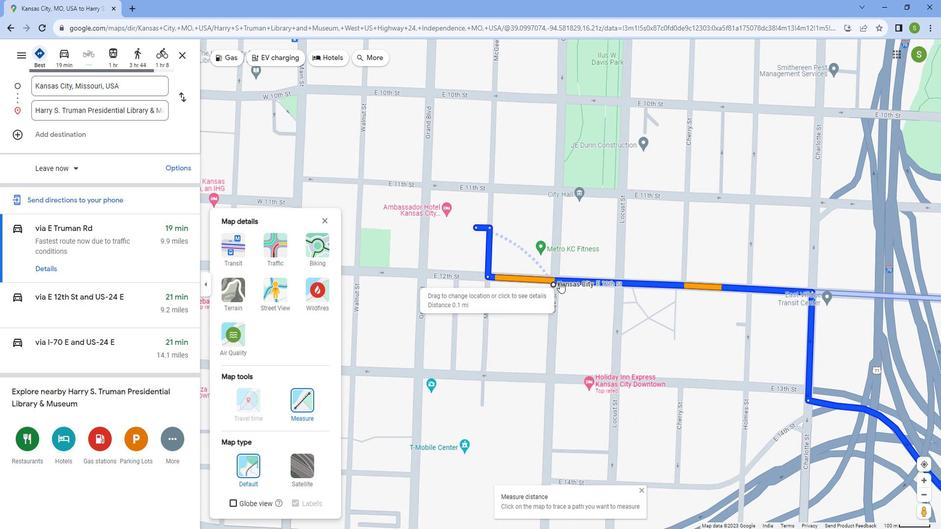 
Action: Mouse scrolled (566, 278) with delta (0, 0)
Screenshot: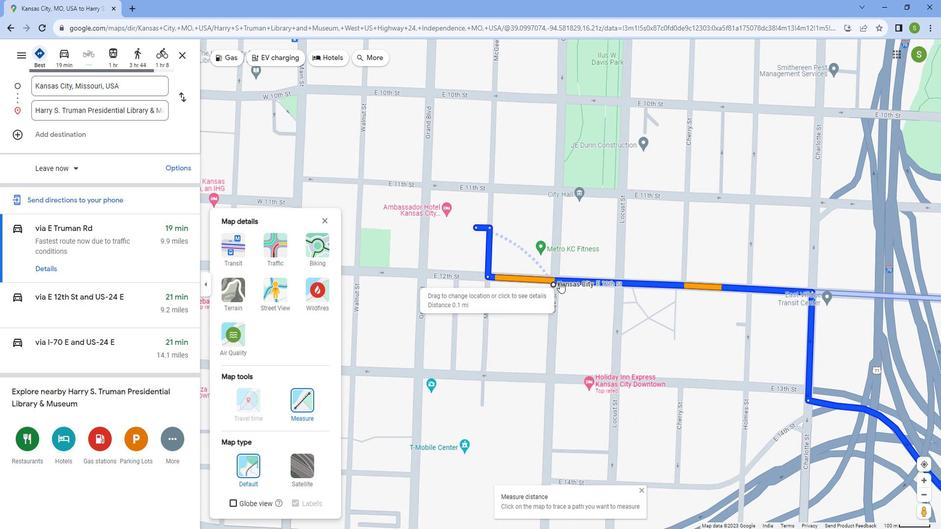 
Action: Mouse scrolled (566, 278) with delta (0, 0)
Screenshot: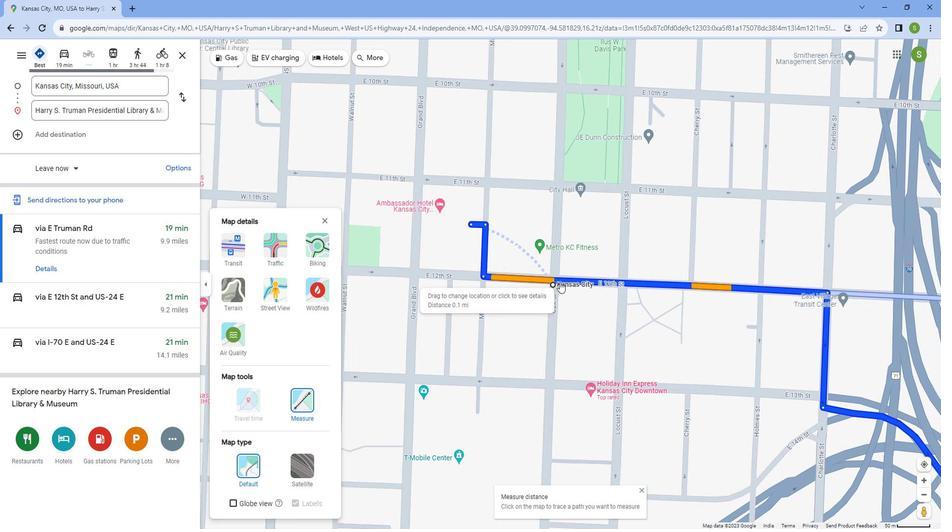 
Action: Mouse moved to (548, 284)
Screenshot: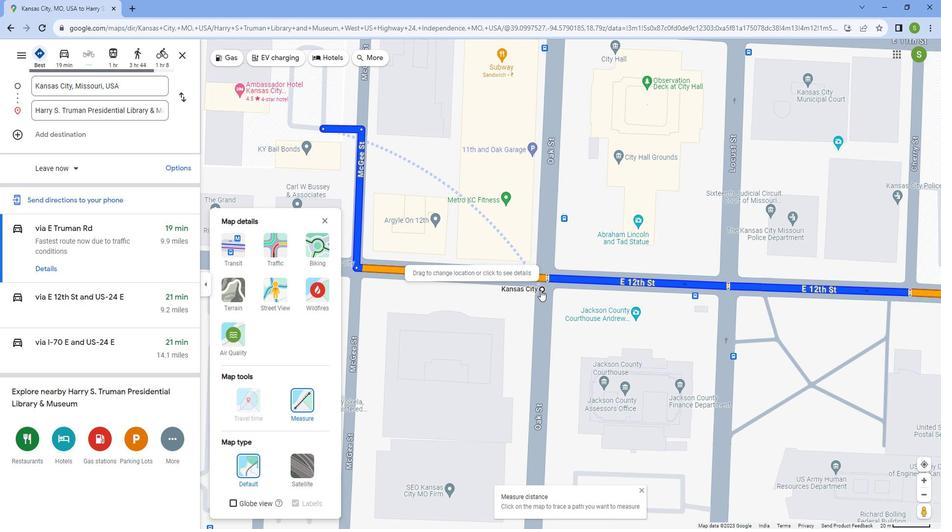 
Action: Mouse pressed left at (548, 284)
Screenshot: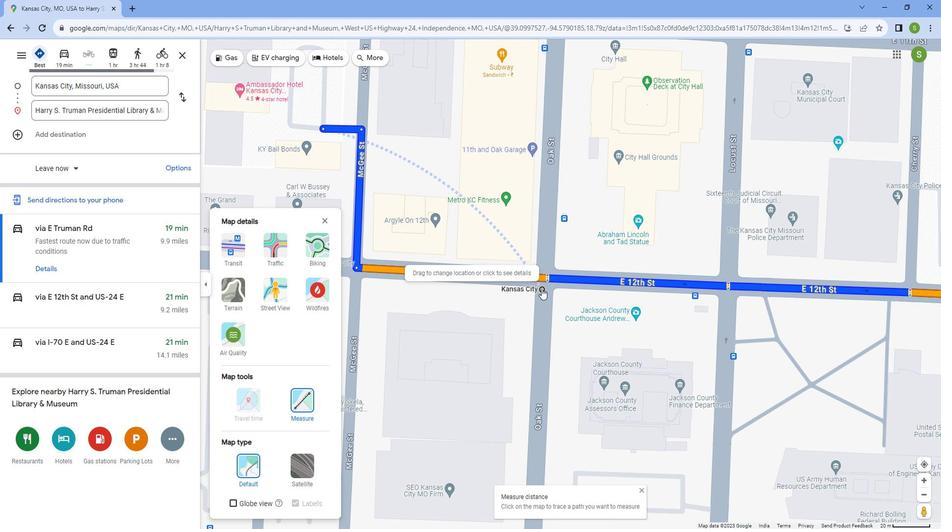 
Action: Mouse moved to (506, 275)
Screenshot: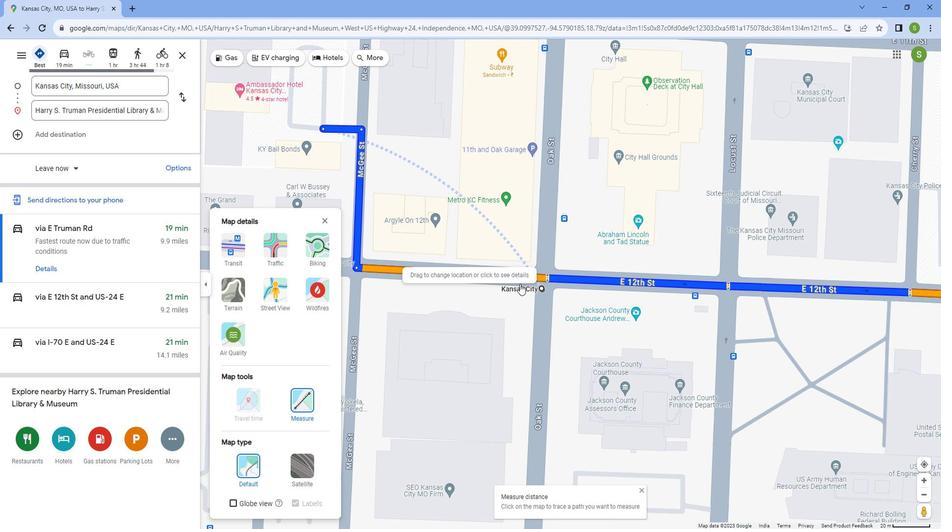 
Action: Mouse scrolled (506, 274) with delta (0, 0)
Screenshot: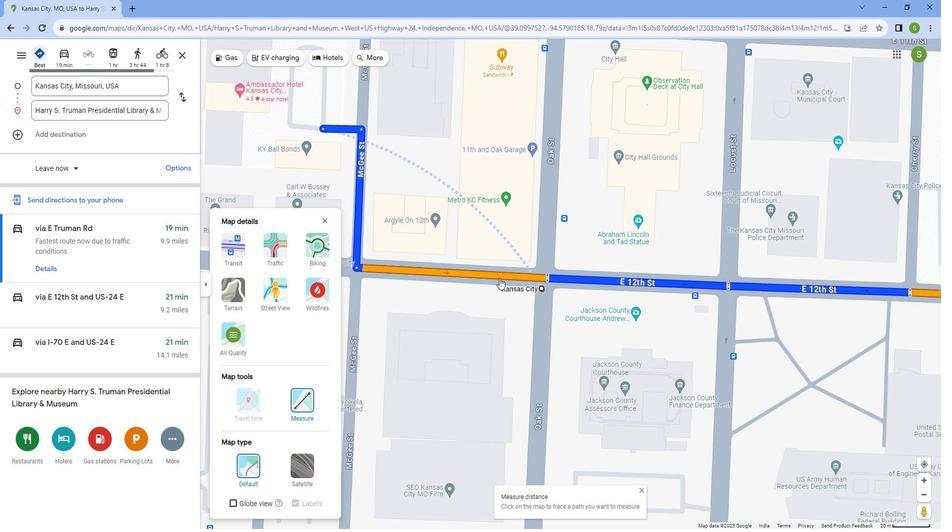 
Action: Mouse scrolled (506, 274) with delta (0, 0)
Screenshot: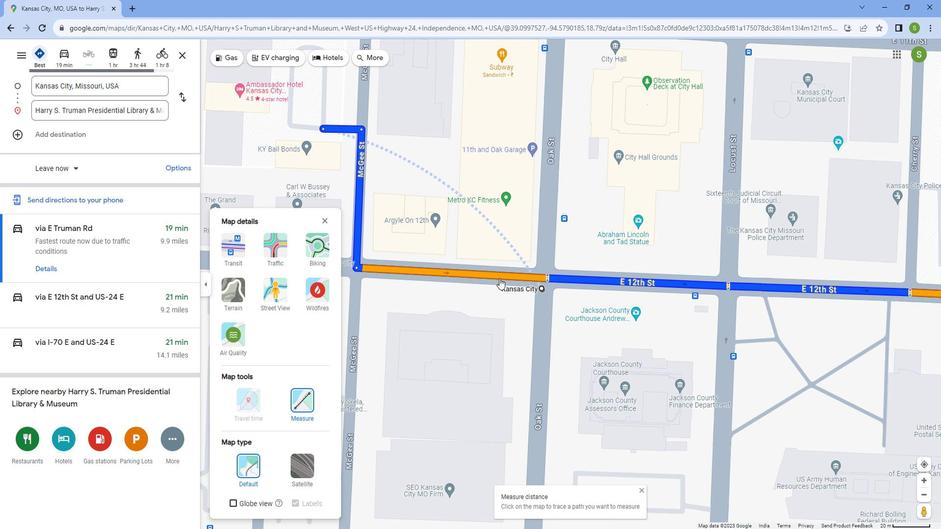 
Action: Mouse scrolled (506, 274) with delta (0, 0)
Screenshot: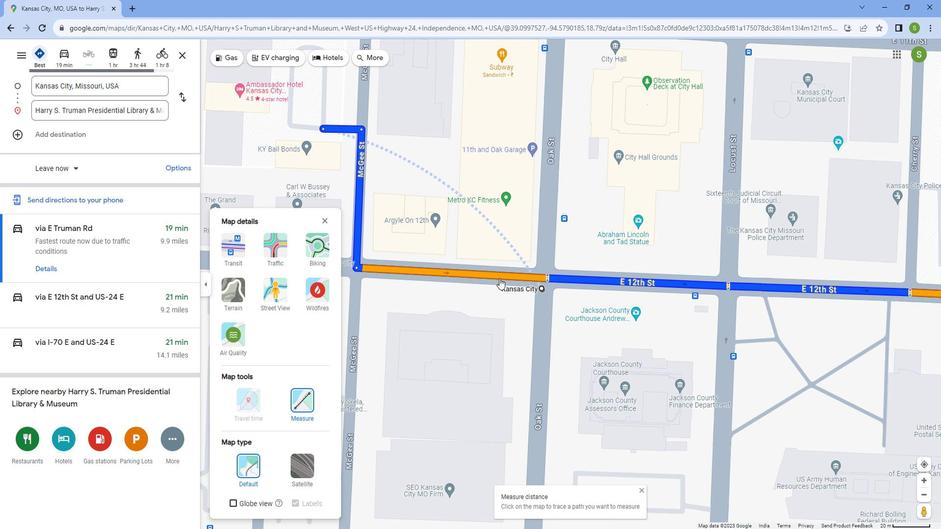 
Action: Mouse scrolled (506, 274) with delta (0, 0)
Screenshot: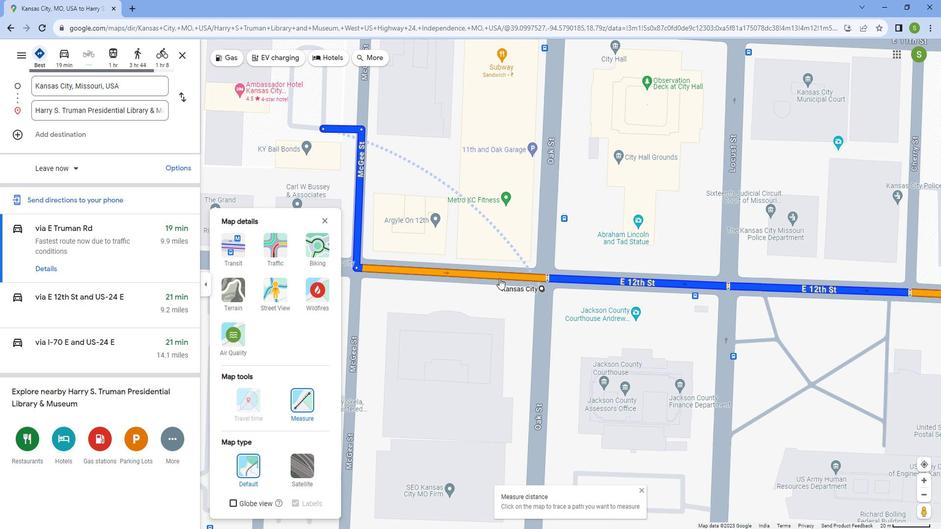 
Action: Mouse scrolled (506, 274) with delta (0, 0)
Screenshot: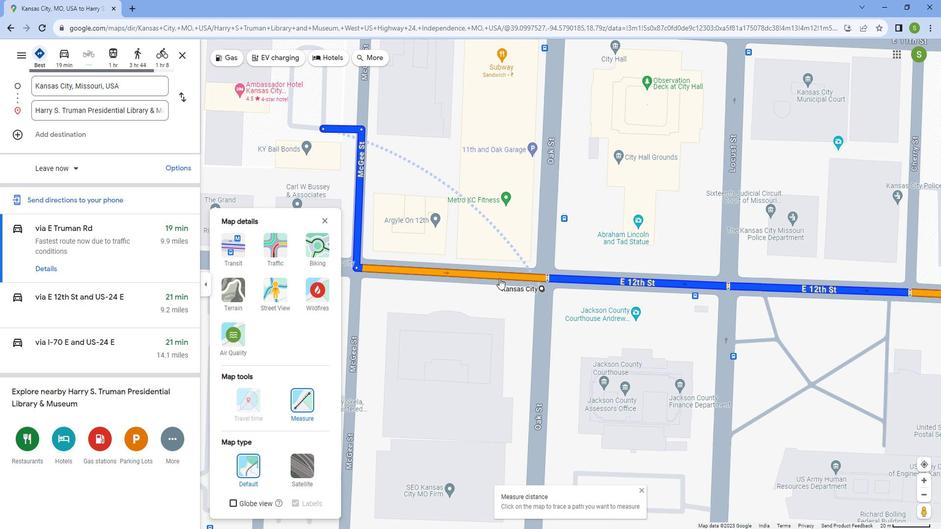 
Action: Mouse scrolled (506, 274) with delta (0, 0)
Screenshot: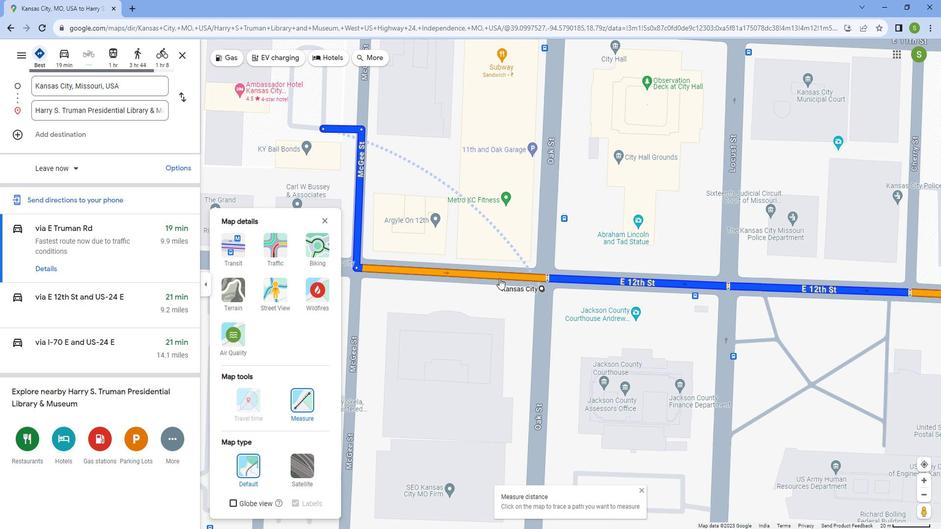 
Action: Mouse scrolled (506, 274) with delta (0, 0)
Screenshot: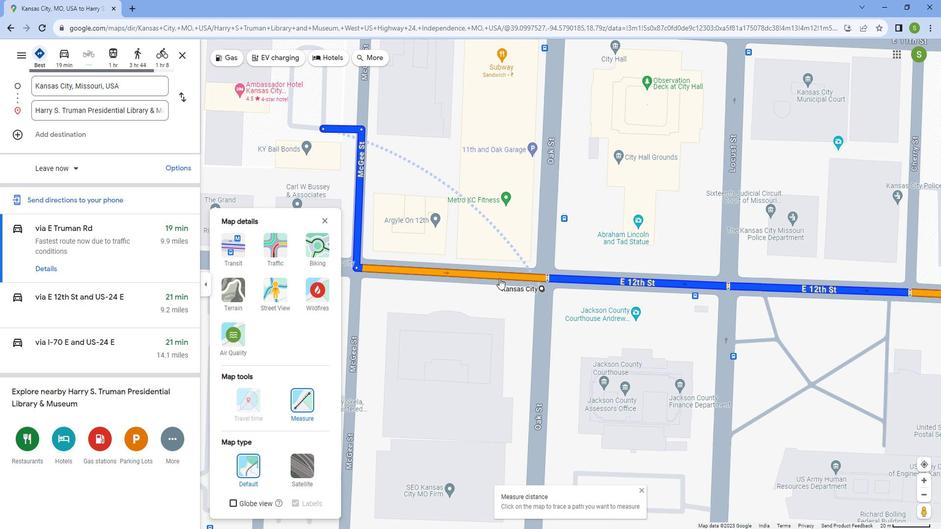 
Action: Mouse moved to (494, 269)
Screenshot: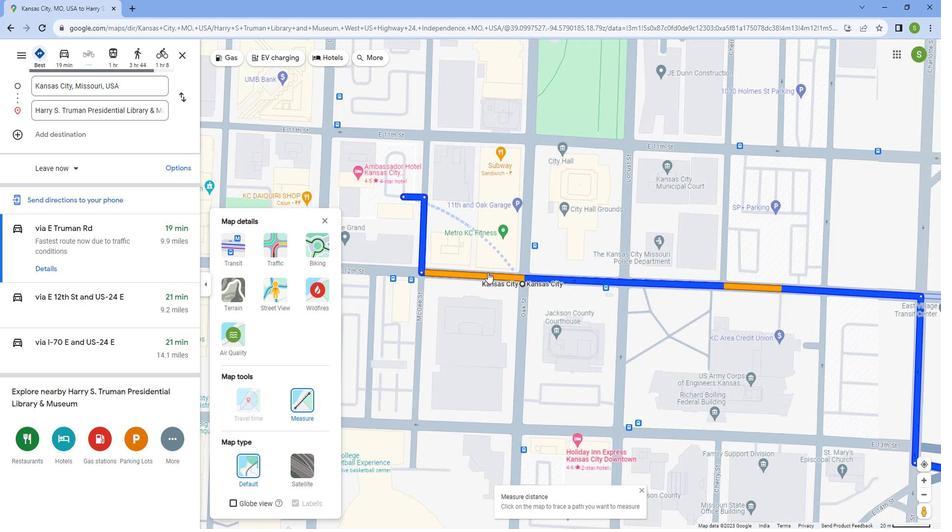 
Action: Mouse scrolled (494, 268) with delta (0, 0)
Screenshot: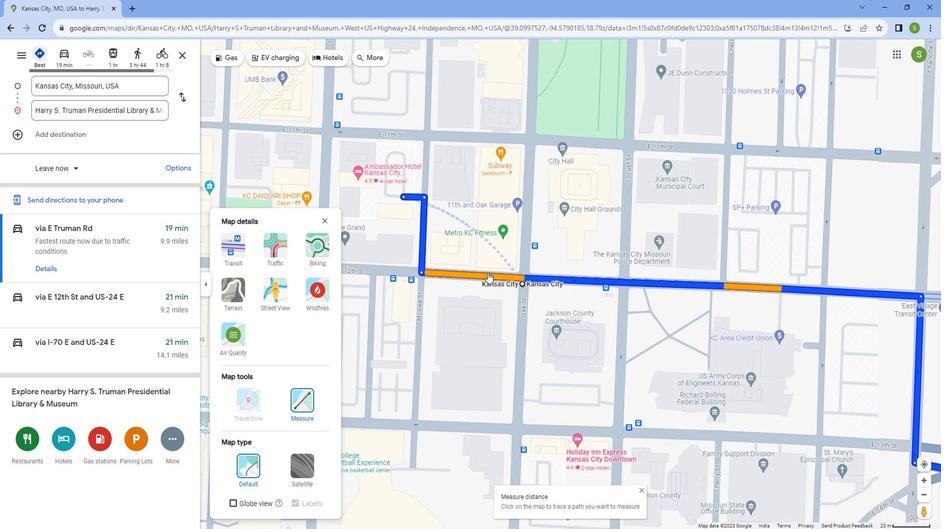 
Action: Mouse scrolled (494, 268) with delta (0, 0)
Screenshot: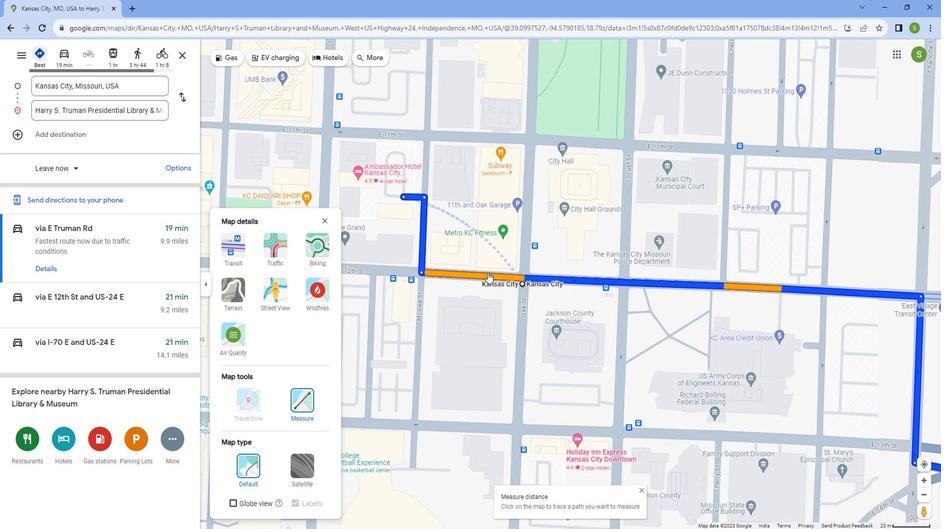 
Action: Mouse scrolled (494, 268) with delta (0, 0)
Screenshot: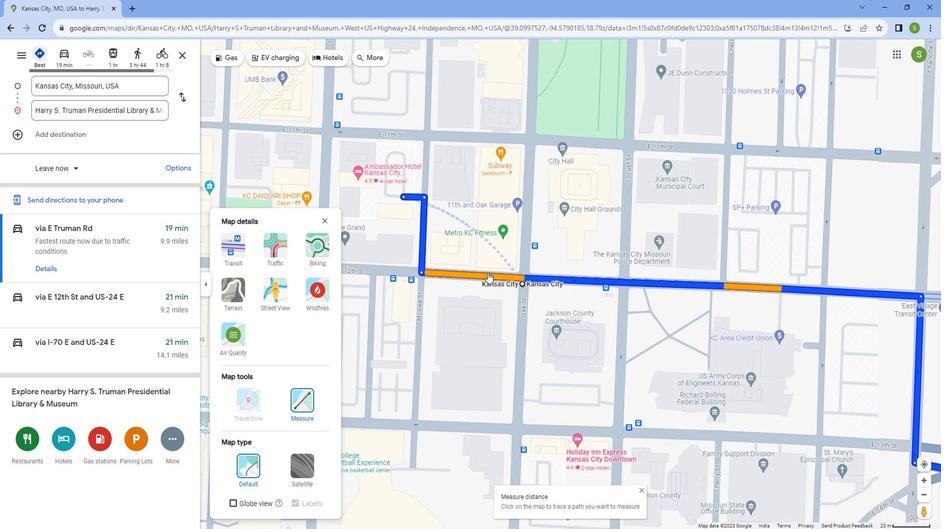 
Action: Mouse scrolled (494, 268) with delta (0, 0)
Screenshot: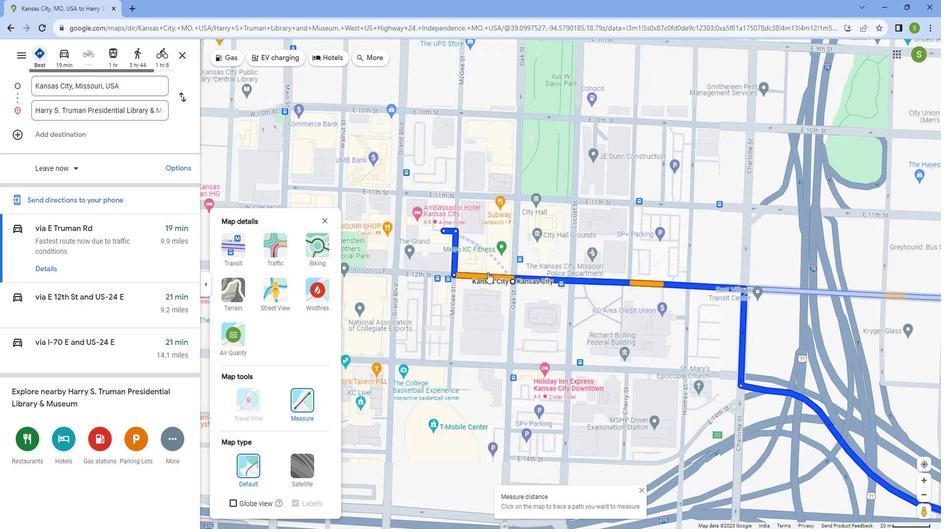 
Action: Mouse scrolled (494, 268) with delta (0, 0)
Screenshot: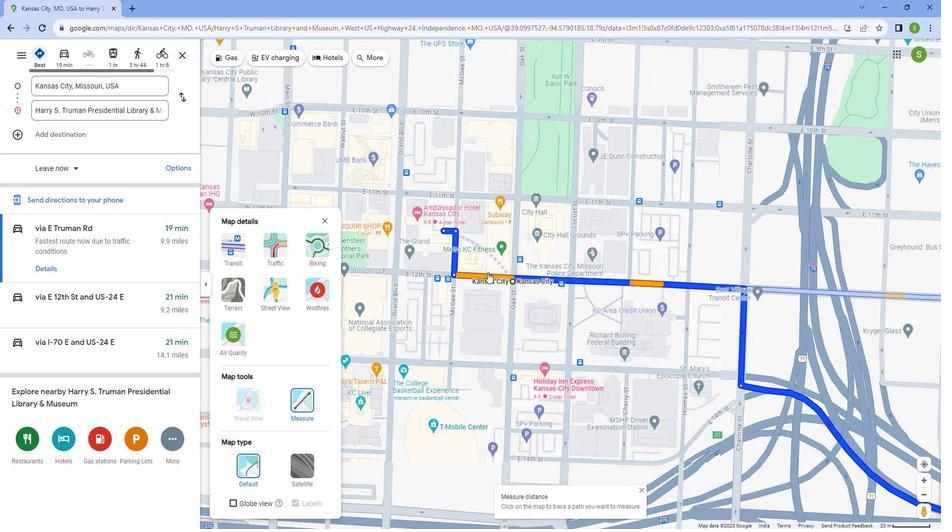 
Action: Mouse scrolled (494, 268) with delta (0, 0)
Screenshot: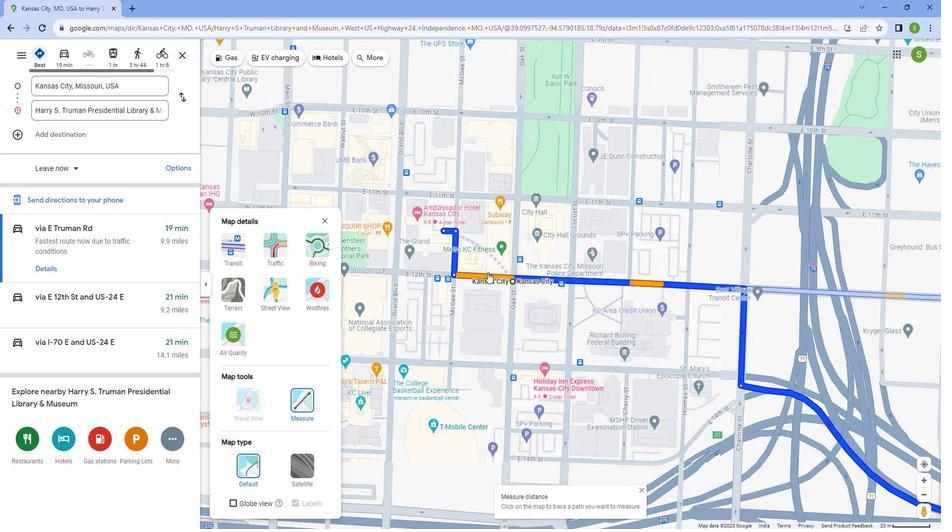 
Action: Mouse scrolled (494, 268) with delta (0, 0)
Screenshot: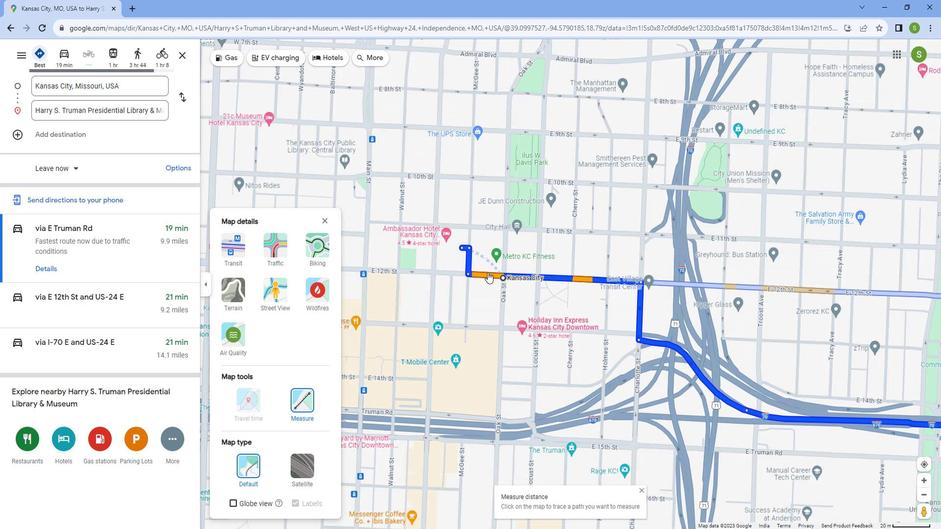 
Action: Mouse scrolled (494, 268) with delta (0, 0)
Screenshot: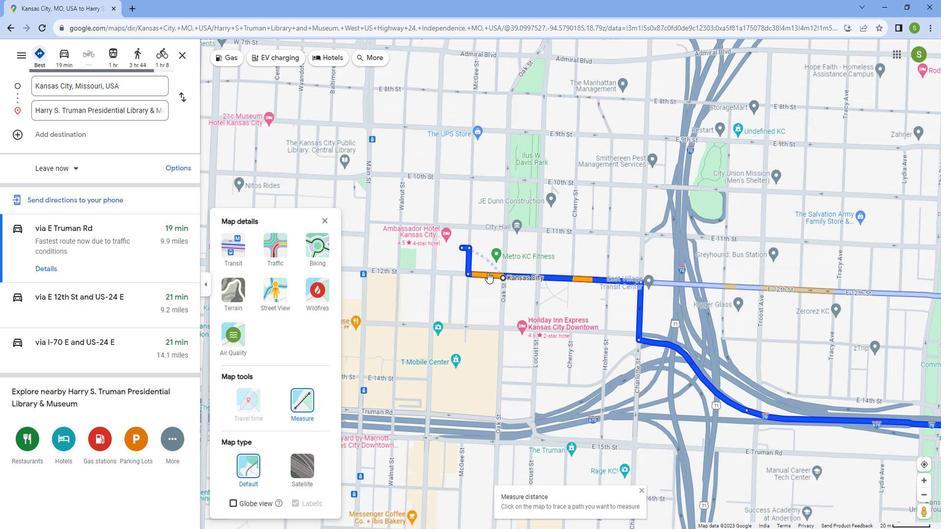 
Action: Mouse scrolled (494, 268) with delta (0, 0)
Screenshot: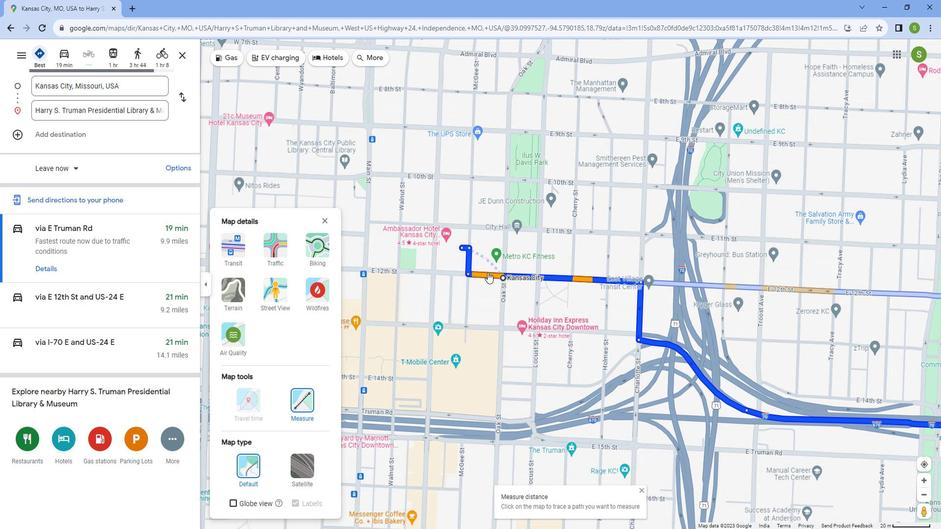
Action: Mouse scrolled (494, 268) with delta (0, 0)
Screenshot: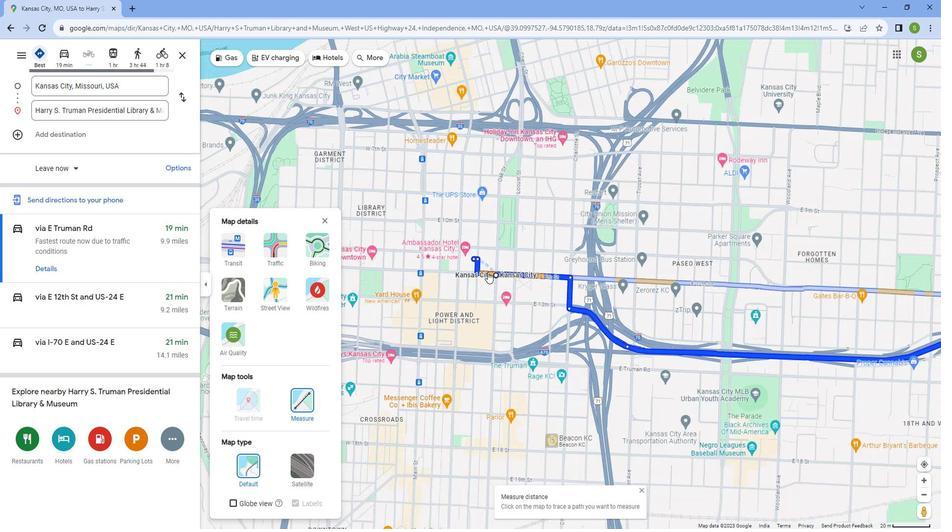 
Action: Mouse scrolled (494, 268) with delta (0, 0)
Screenshot: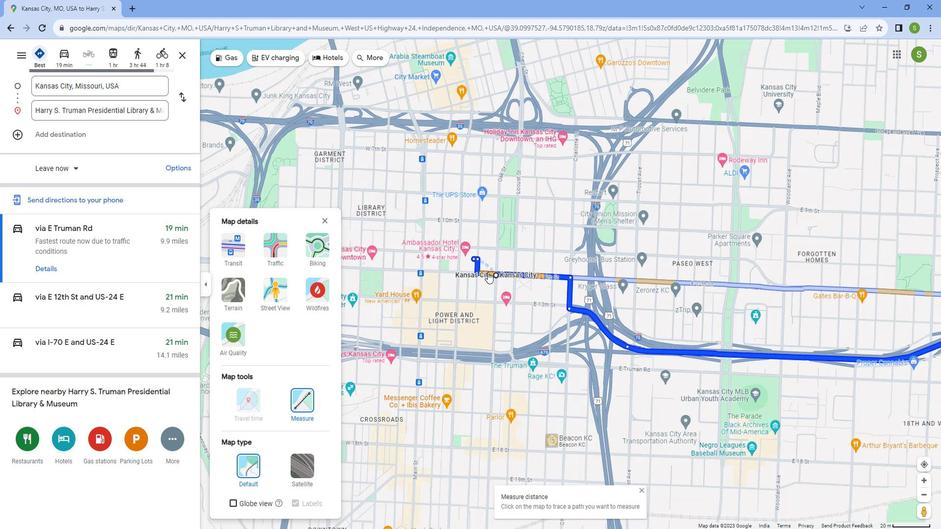 
Action: Mouse scrolled (494, 268) with delta (0, 0)
Screenshot: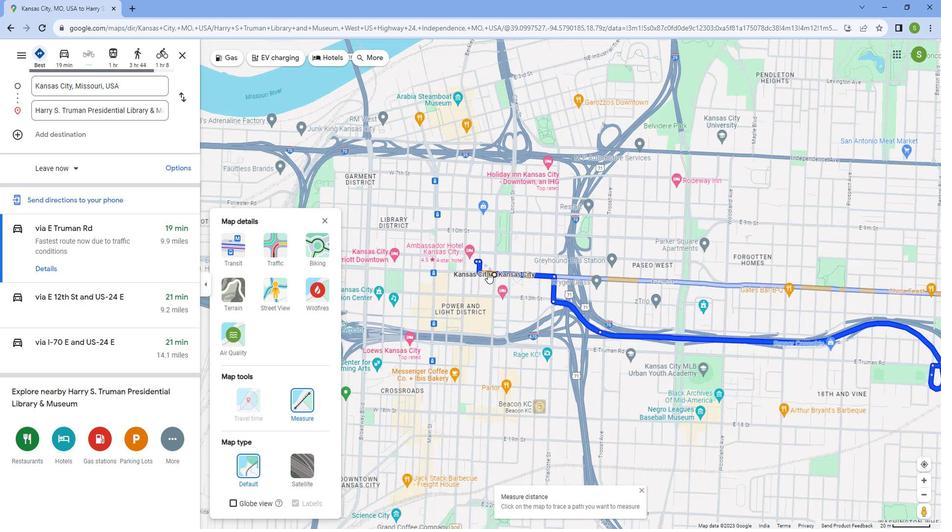 
Action: Mouse scrolled (494, 268) with delta (0, 0)
Screenshot: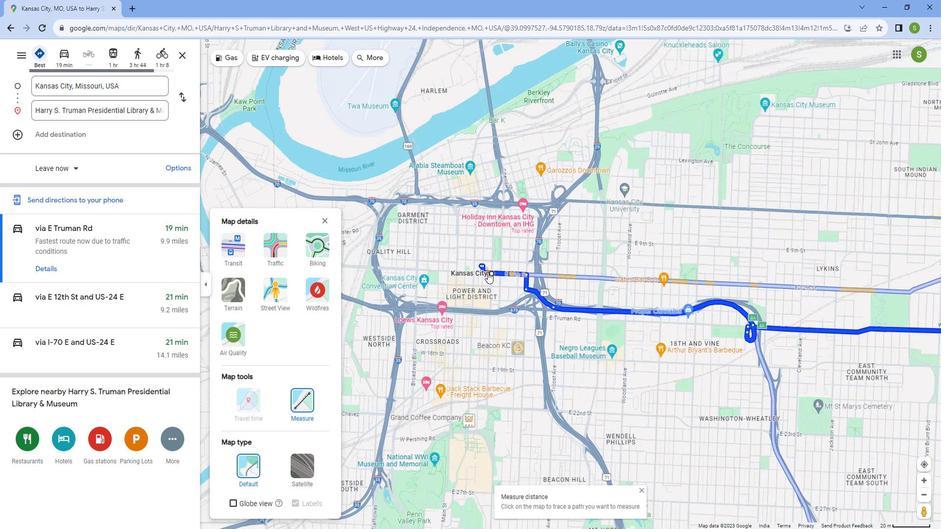 
Action: Mouse scrolled (494, 268) with delta (0, 0)
Screenshot: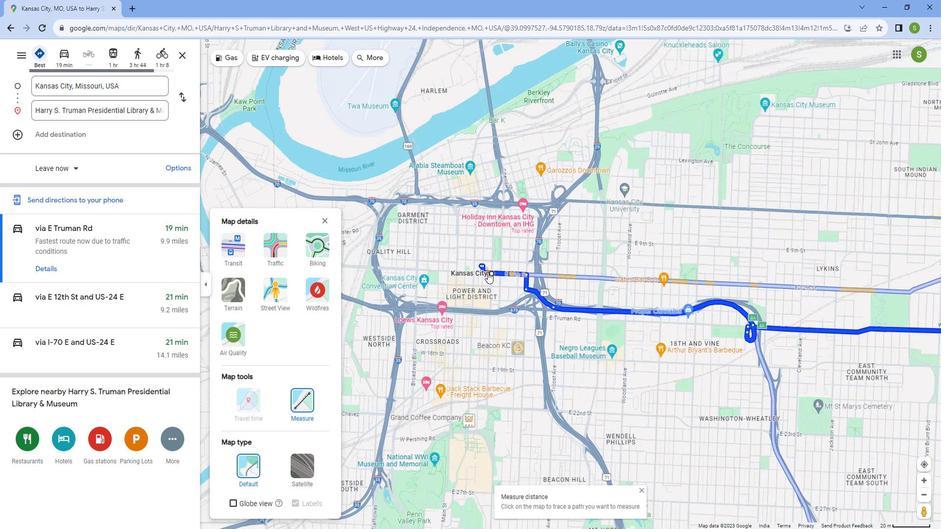
Action: Mouse scrolled (494, 268) with delta (0, 0)
Screenshot: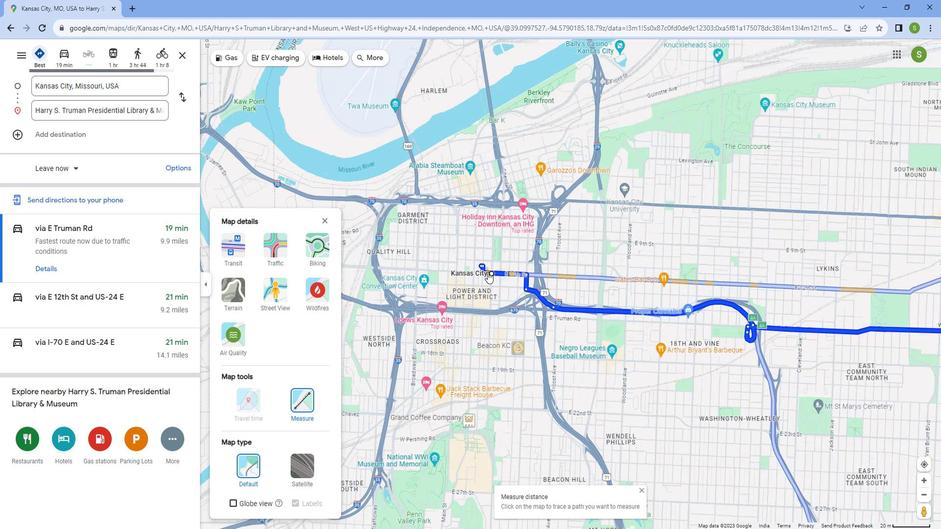 
Action: Mouse scrolled (494, 268) with delta (0, 0)
Screenshot: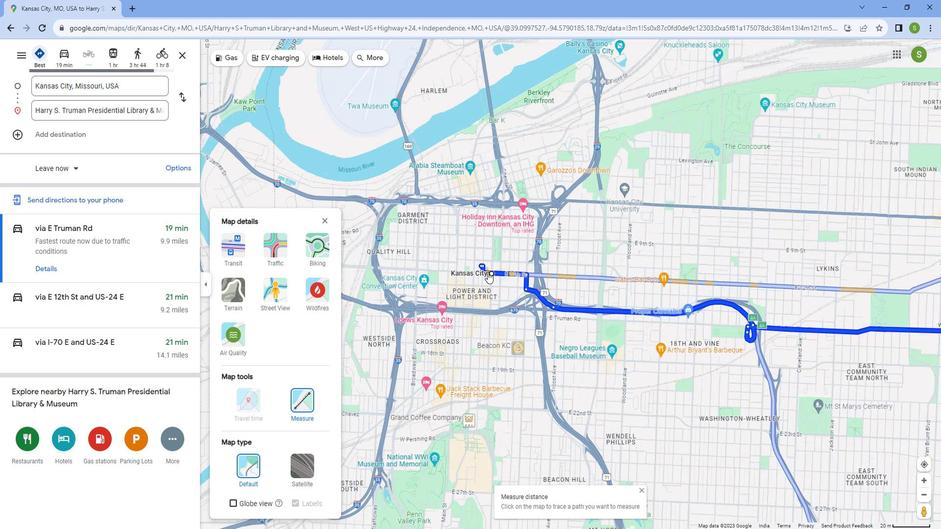 
Action: Mouse moved to (494, 269)
Screenshot: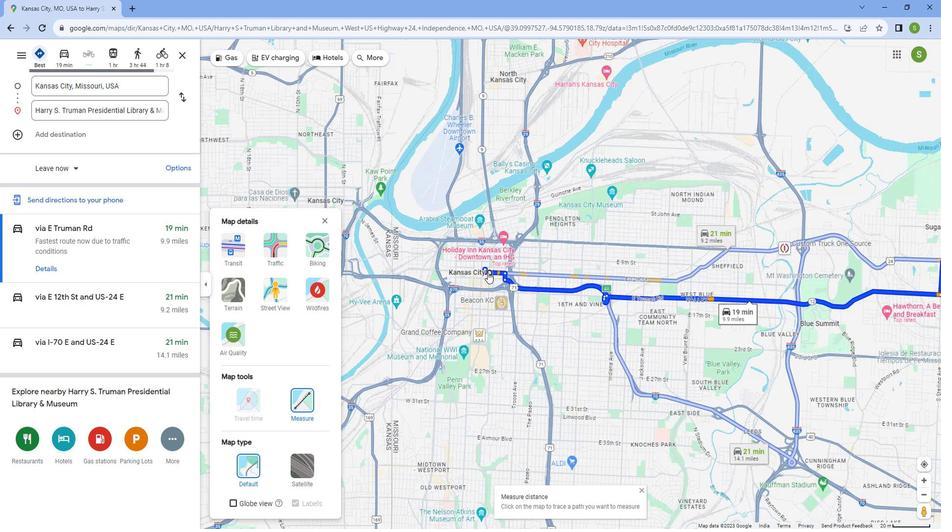 
Action: Mouse scrolled (494, 268) with delta (0, 0)
Screenshot: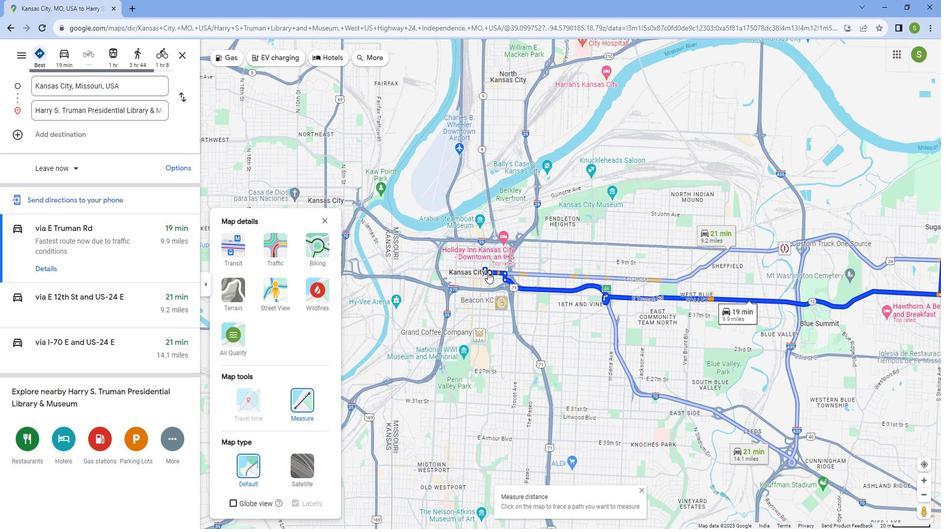 
Action: Mouse scrolled (494, 268) with delta (0, 0)
Screenshot: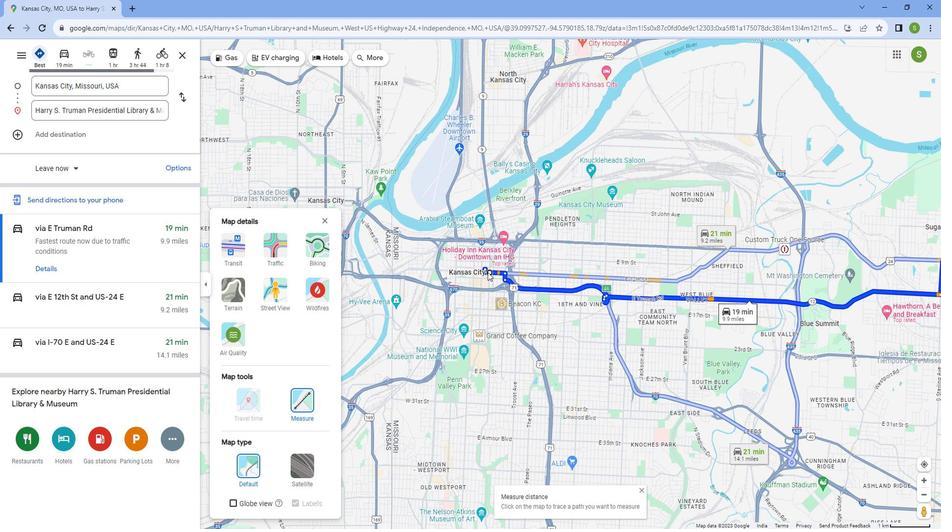 
Action: Mouse scrolled (494, 268) with delta (0, 0)
Screenshot: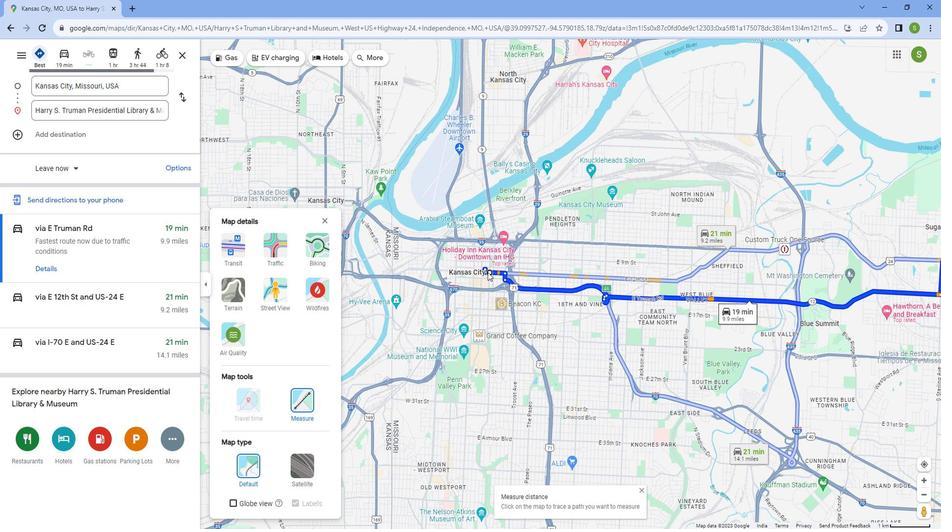 
Action: Mouse scrolled (494, 268) with delta (0, 0)
Screenshot: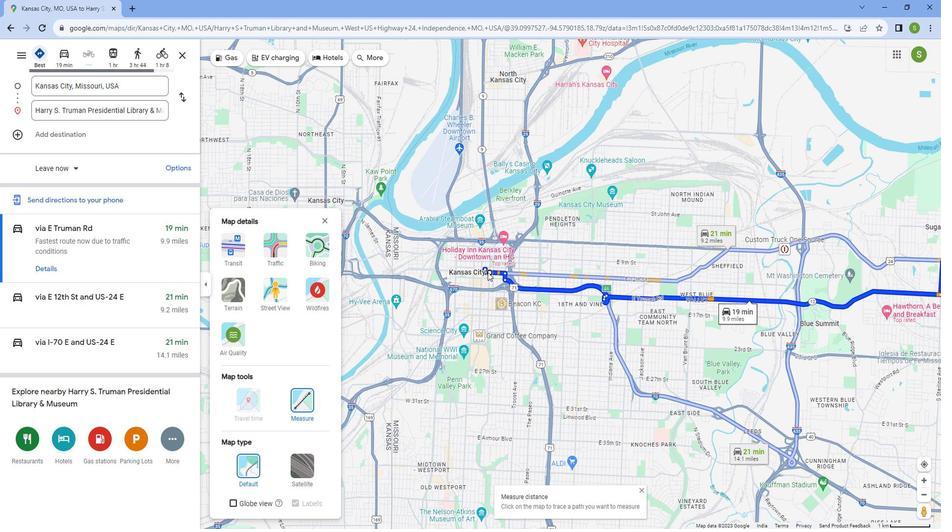 
Action: Mouse scrolled (494, 268) with delta (0, 0)
Screenshot: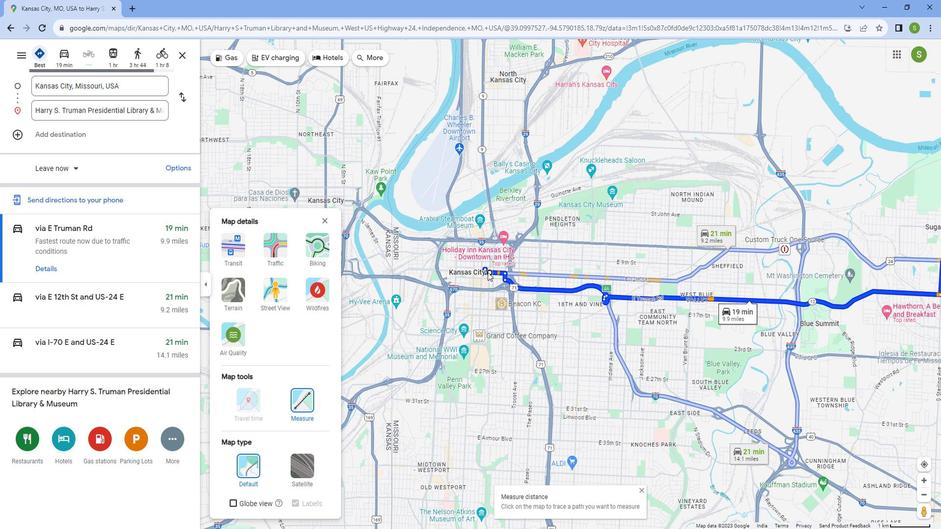 
Action: Mouse scrolled (494, 268) with delta (0, 0)
Screenshot: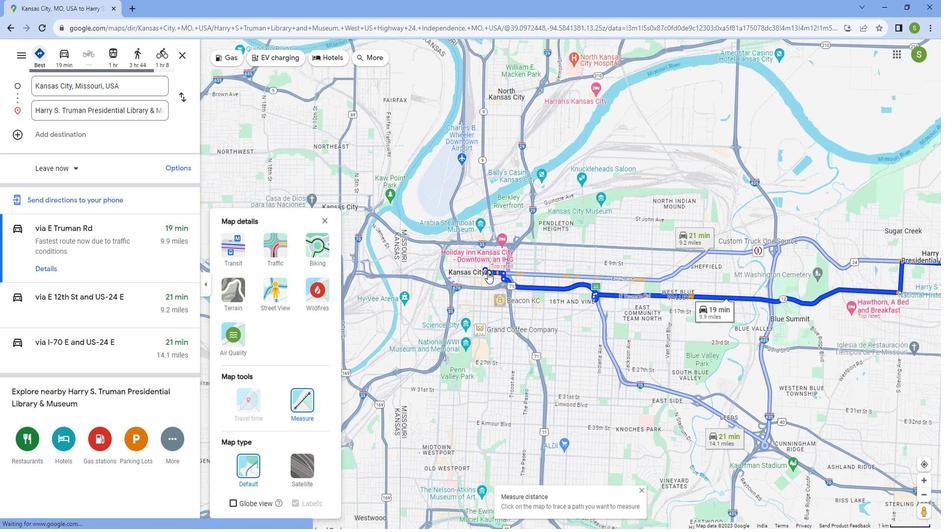 
Action: Mouse moved to (731, 252)
Screenshot: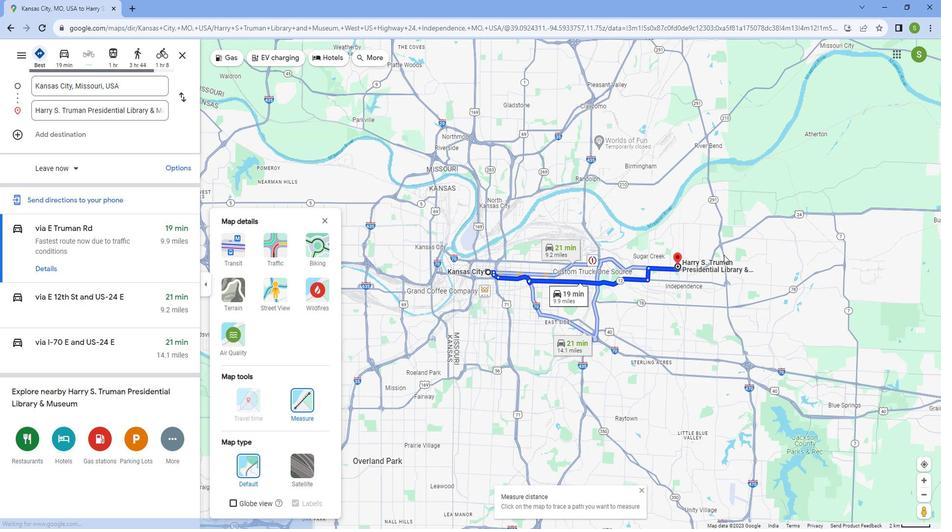 
Action: Mouse scrolled (731, 252) with delta (0, 0)
Screenshot: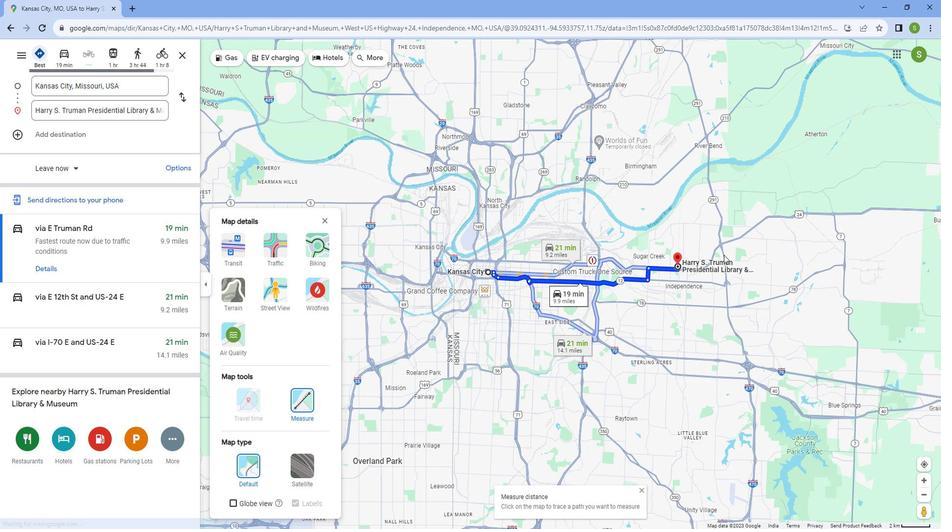 
Action: Mouse scrolled (731, 252) with delta (0, 0)
Screenshot: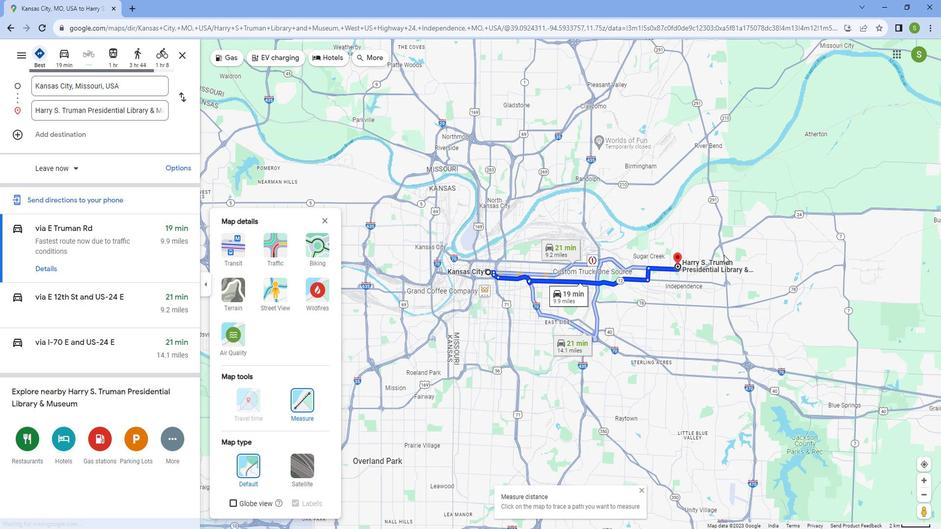 
Action: Mouse scrolled (731, 252) with delta (0, 0)
Screenshot: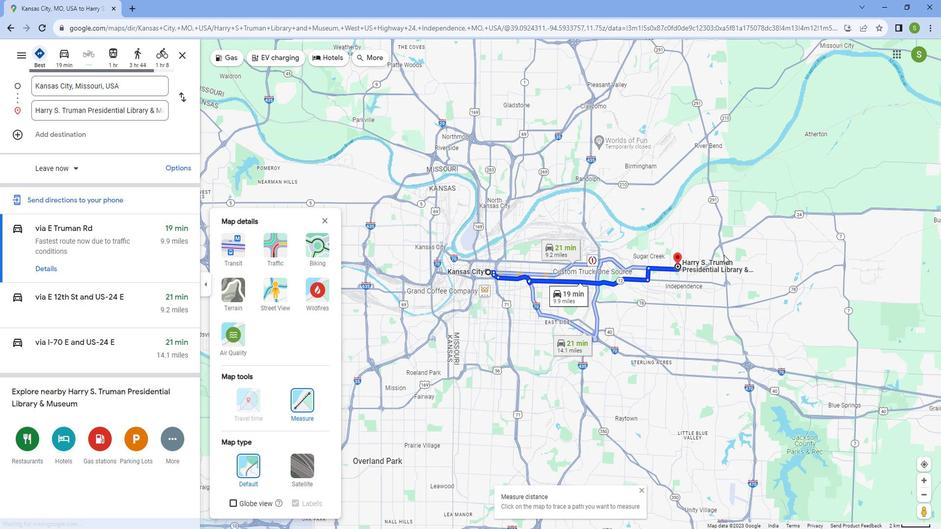 
Action: Mouse scrolled (731, 252) with delta (0, 0)
Screenshot: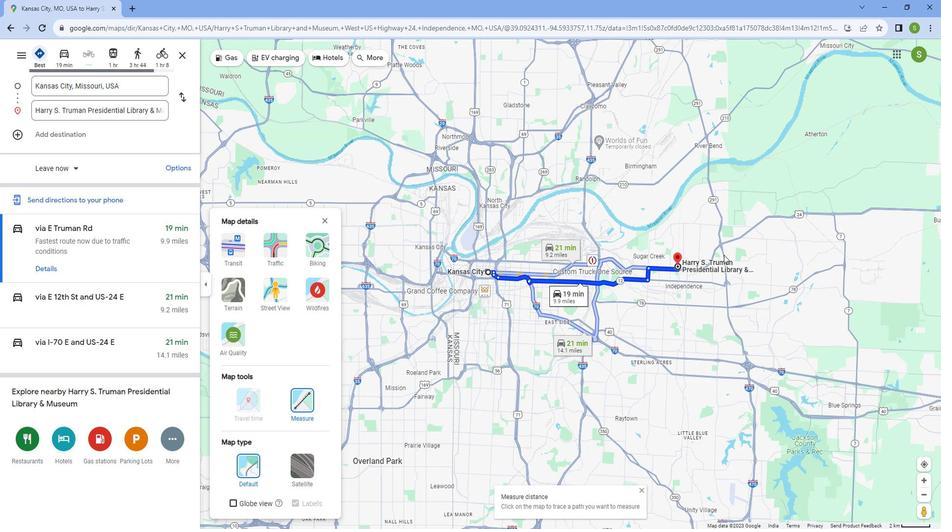 
Action: Mouse moved to (686, 248)
Screenshot: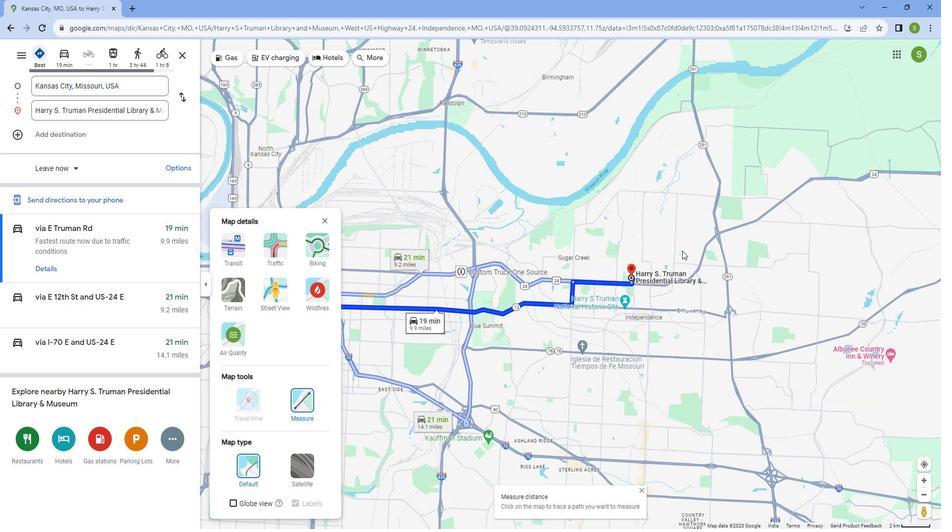 
Action: Mouse scrolled (686, 248) with delta (0, 0)
Screenshot: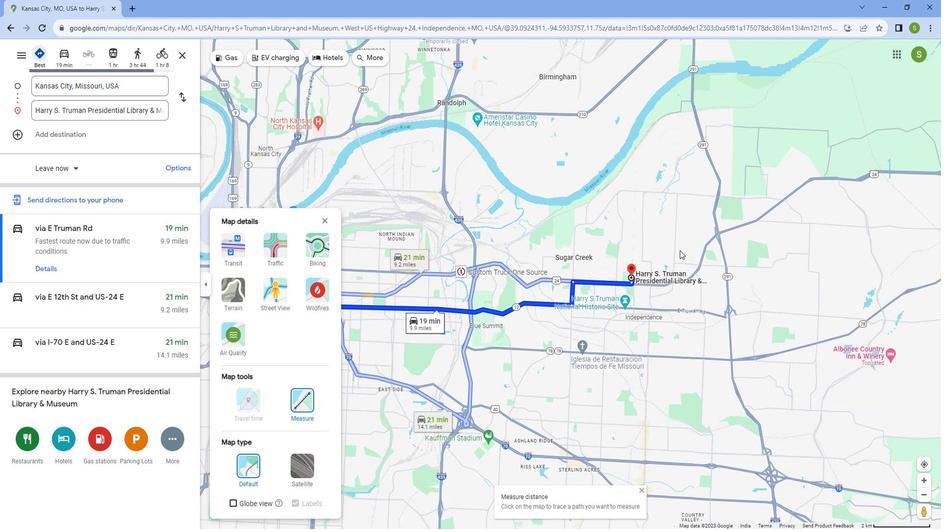 
Action: Mouse scrolled (686, 248) with delta (0, 0)
Screenshot: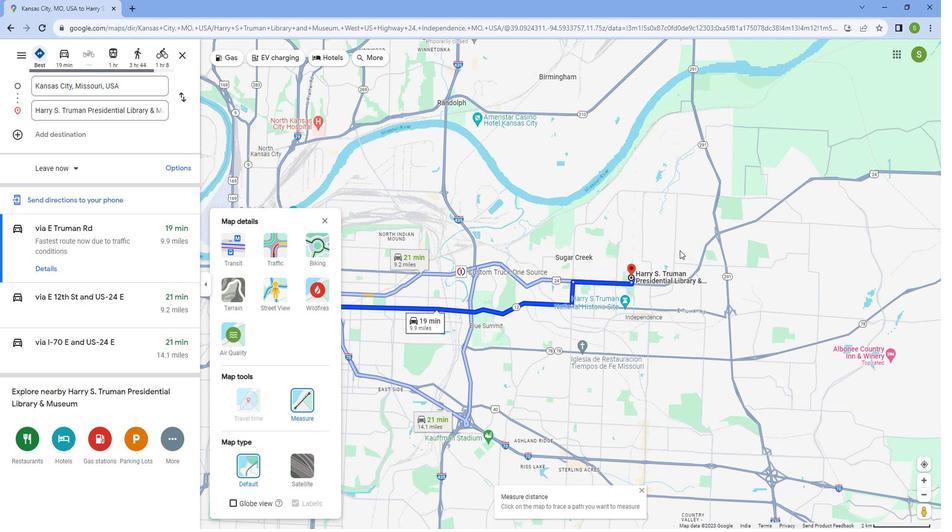 
Action: Mouse scrolled (686, 248) with delta (0, 0)
Screenshot: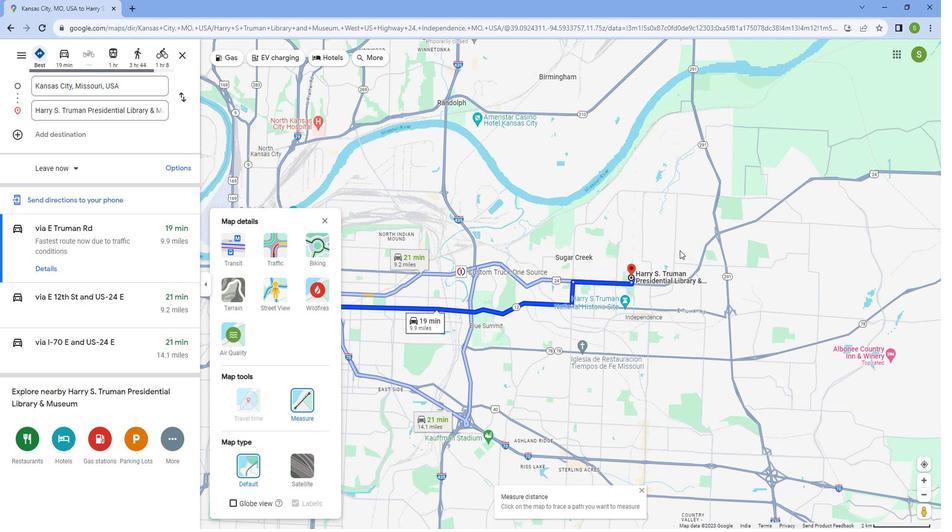 
Action: Mouse scrolled (686, 248) with delta (0, 0)
Screenshot: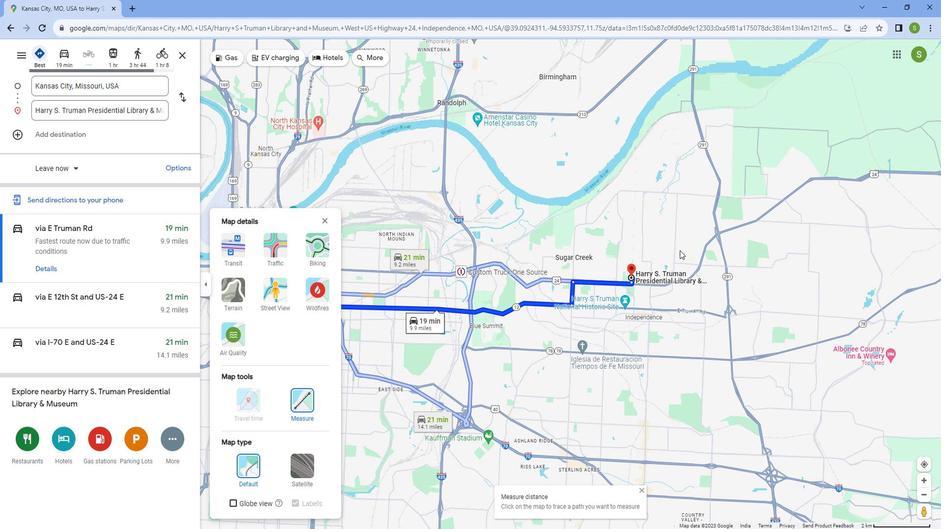 
Action: Mouse scrolled (686, 248) with delta (0, 0)
Screenshot: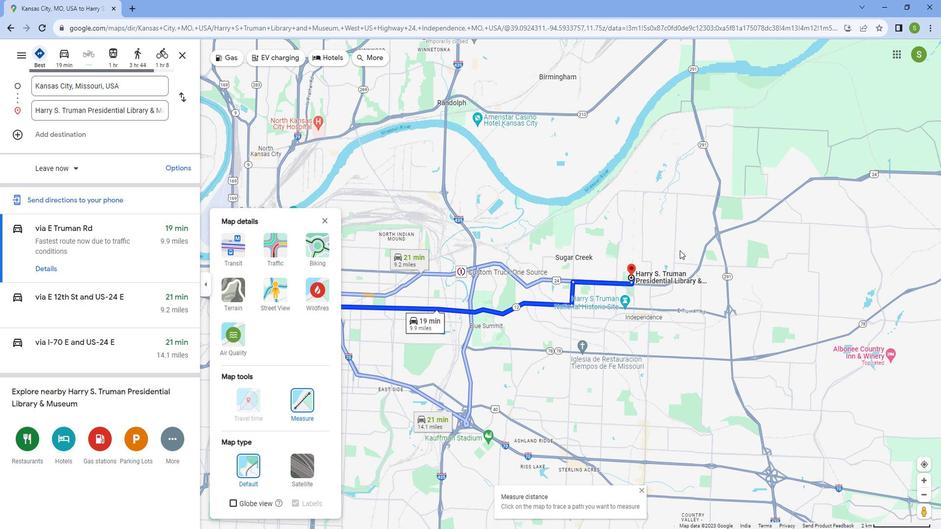 
Action: Mouse scrolled (686, 248) with delta (0, 0)
Screenshot: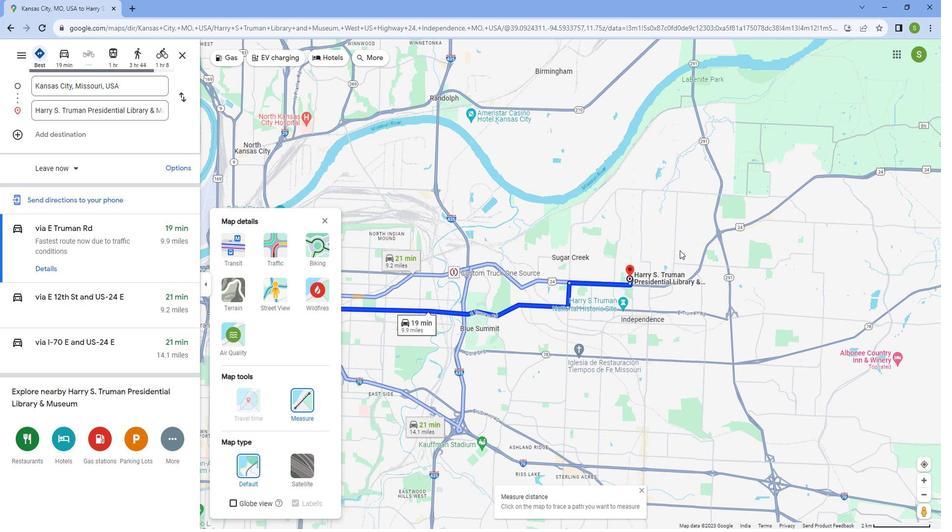 
Action: Mouse moved to (619, 253)
Screenshot: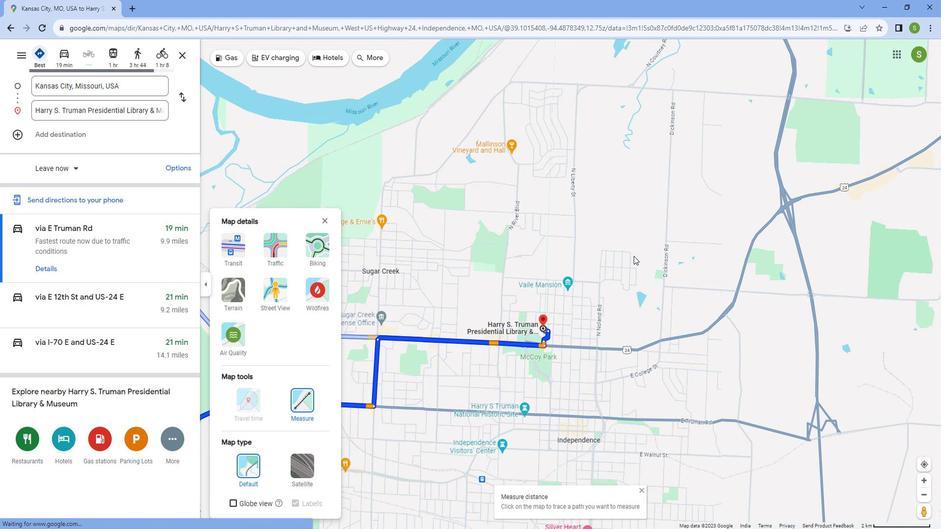 
Action: Mouse scrolled (619, 253) with delta (0, 0)
Screenshot: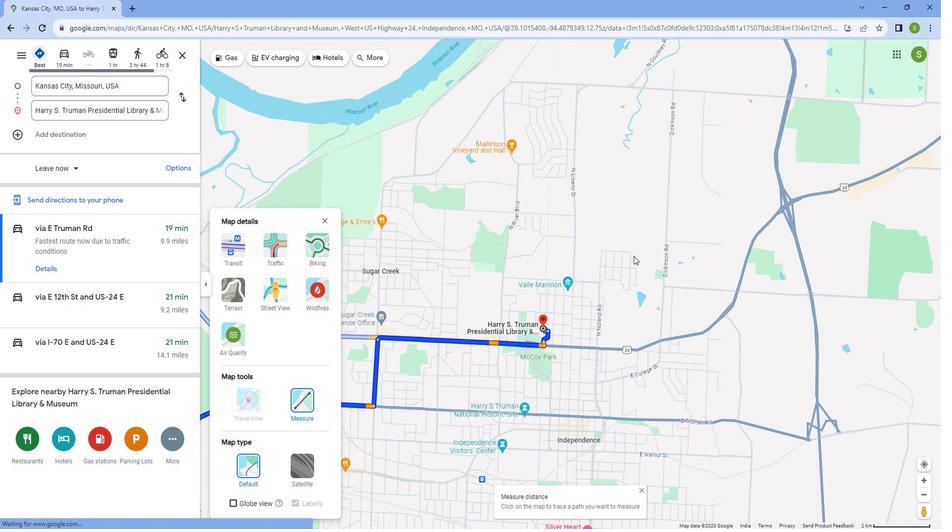 
Action: Mouse moved to (618, 253)
Screenshot: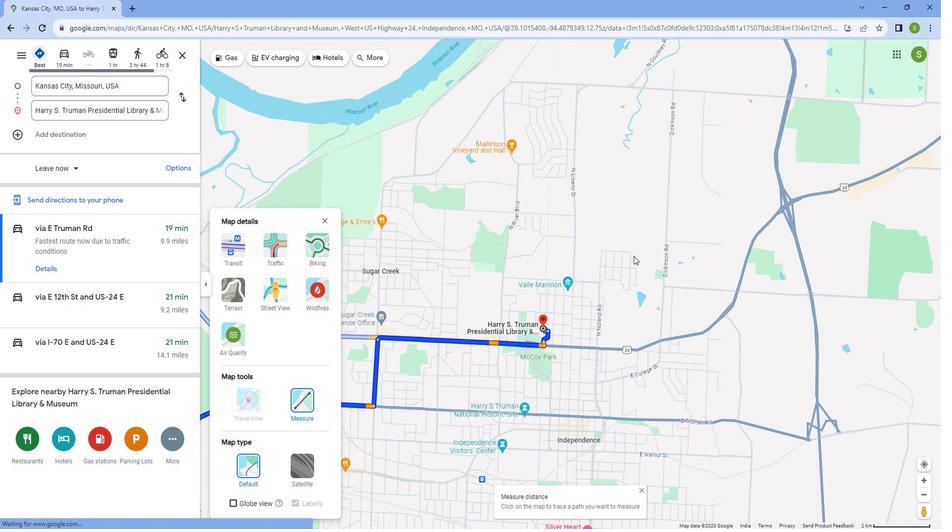 
Action: Mouse scrolled (618, 253) with delta (0, 0)
Screenshot: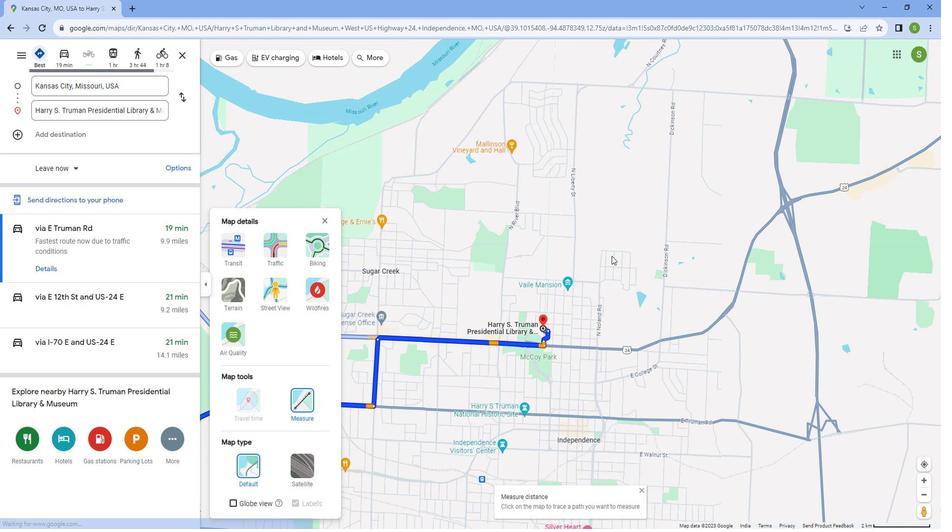 
Action: Mouse scrolled (618, 253) with delta (0, 0)
Screenshot: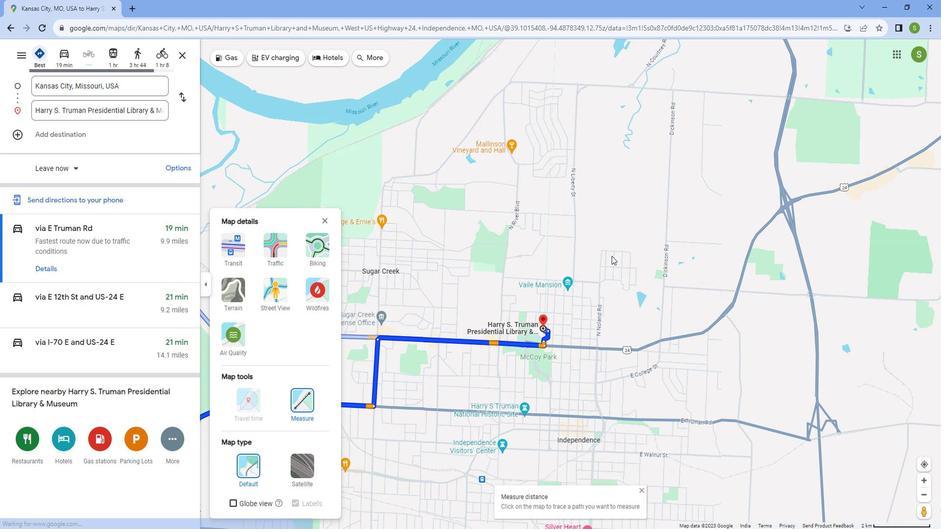 
Action: Mouse scrolled (618, 253) with delta (0, 0)
Screenshot: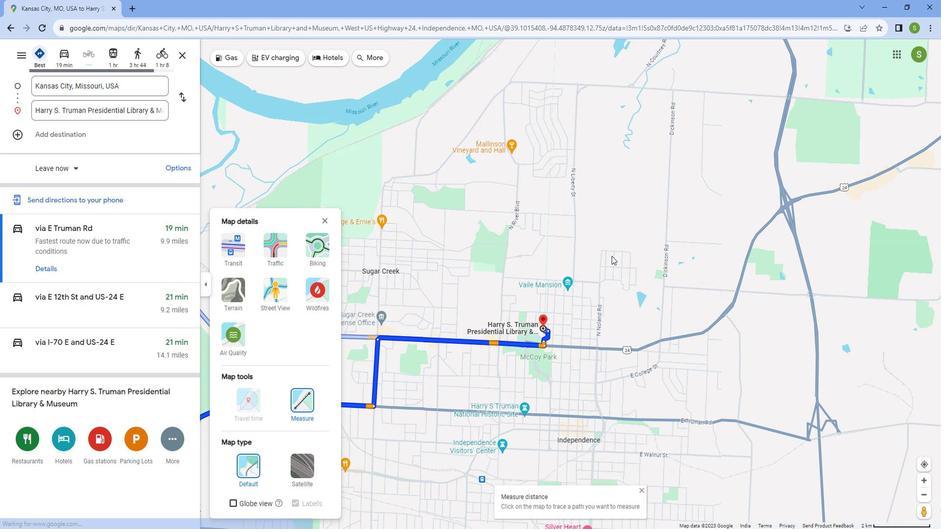 
Action: Mouse scrolled (618, 253) with delta (0, 0)
Screenshot: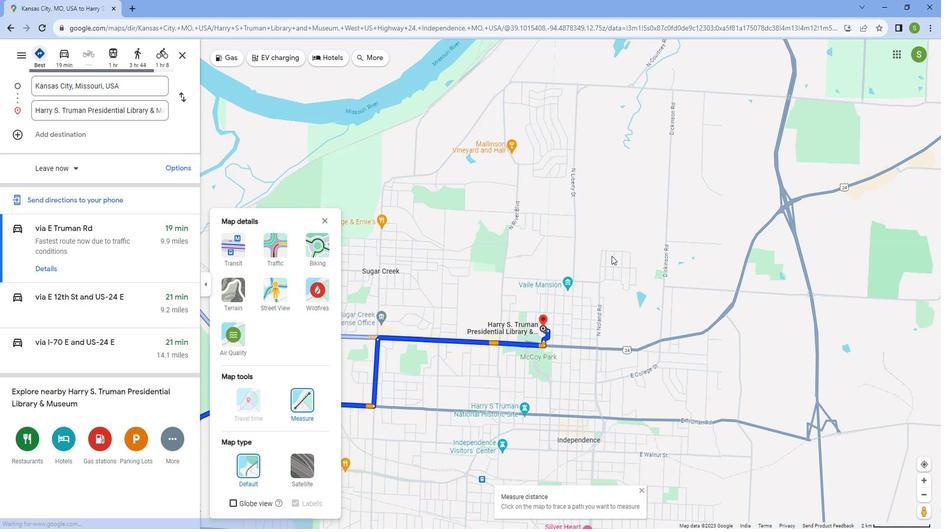 
Action: Mouse scrolled (618, 253) with delta (0, 0)
Screenshot: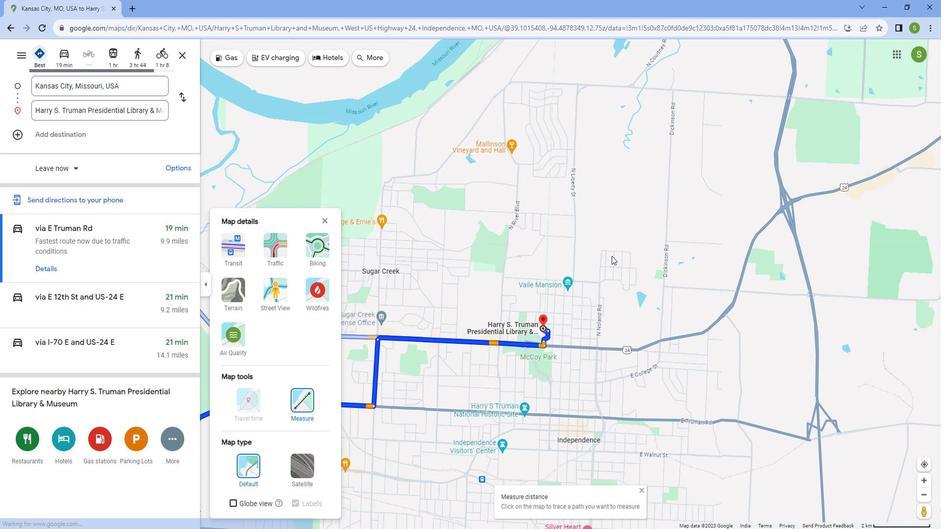 
Action: Mouse moved to (450, 424)
Screenshot: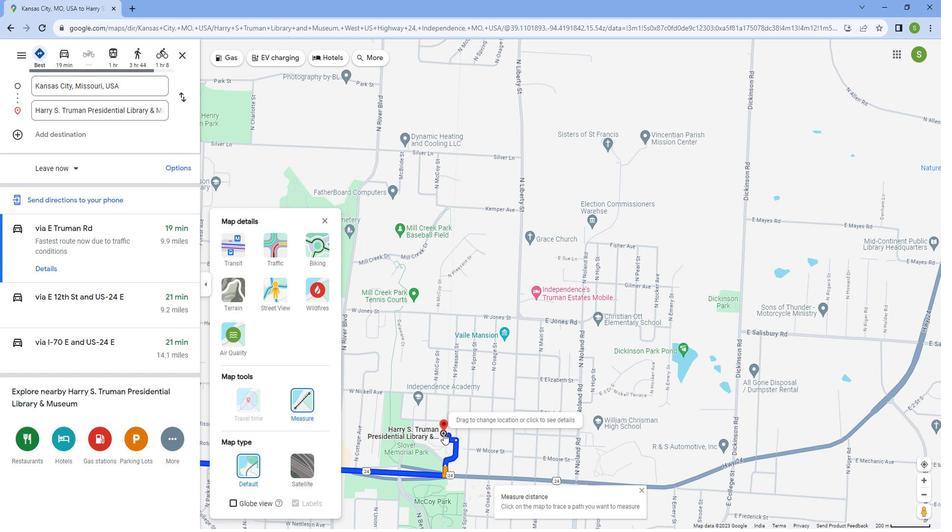 
Action: Mouse pressed left at (450, 424)
Screenshot: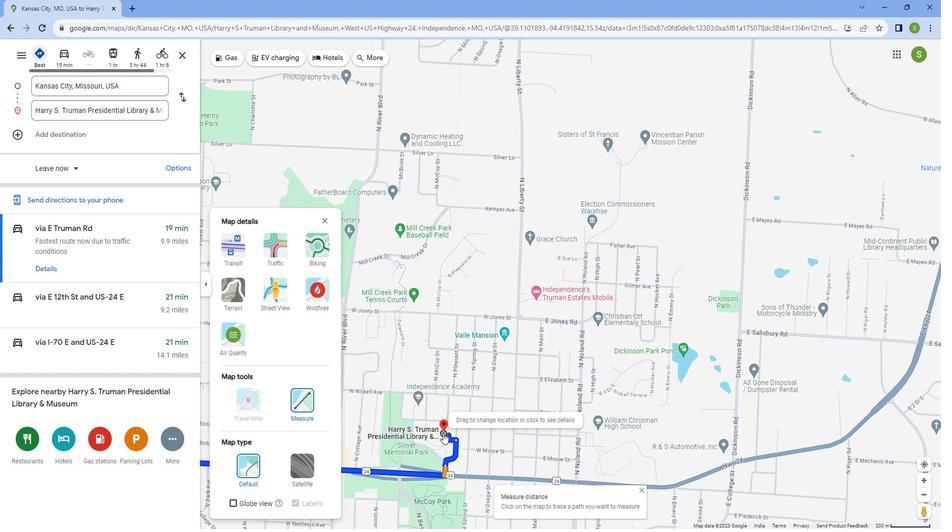 
Action: Mouse moved to (564, 420)
Screenshot: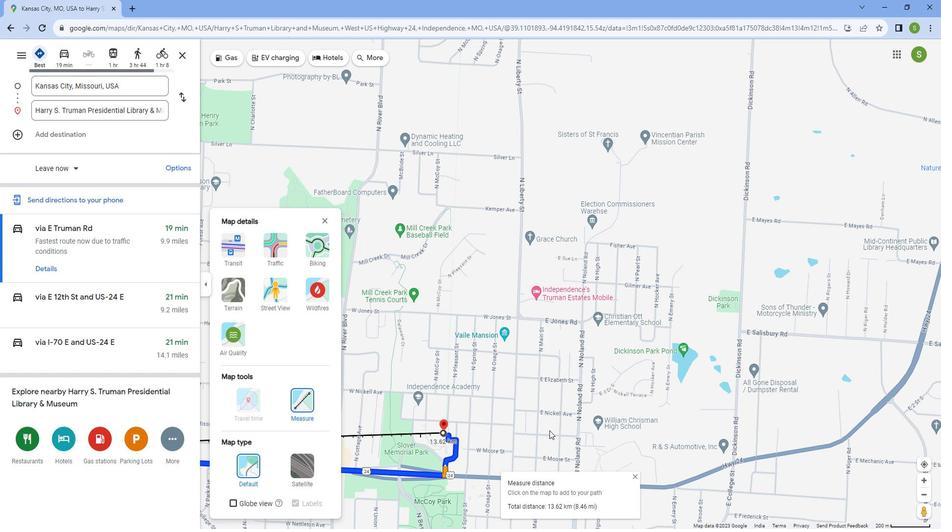 
Action: Mouse scrolled (564, 420) with delta (0, 0)
Screenshot: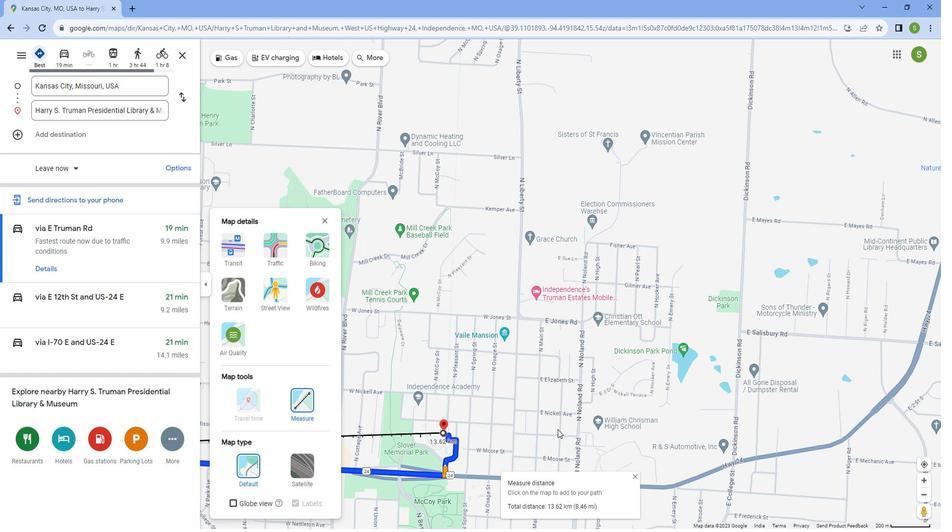
Action: Mouse scrolled (564, 420) with delta (0, 0)
Screenshot: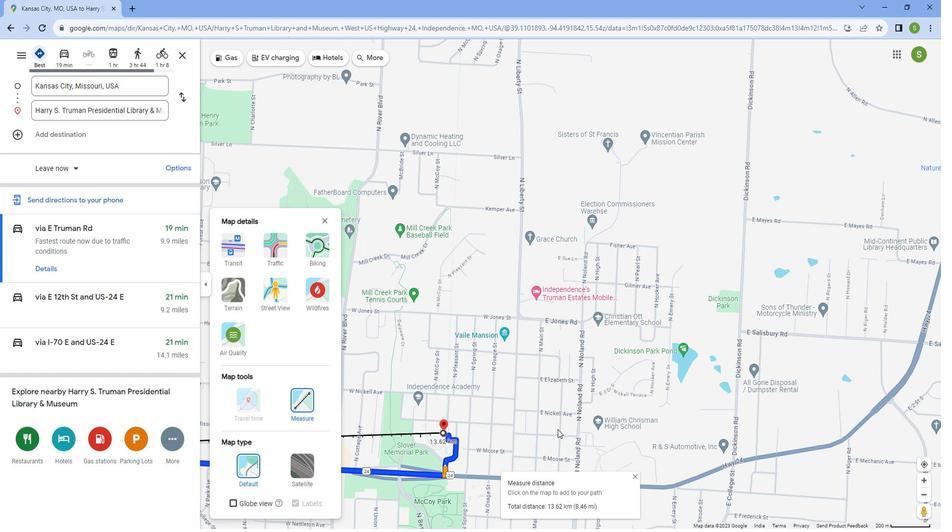 
Action: Mouse scrolled (564, 420) with delta (0, 0)
Screenshot: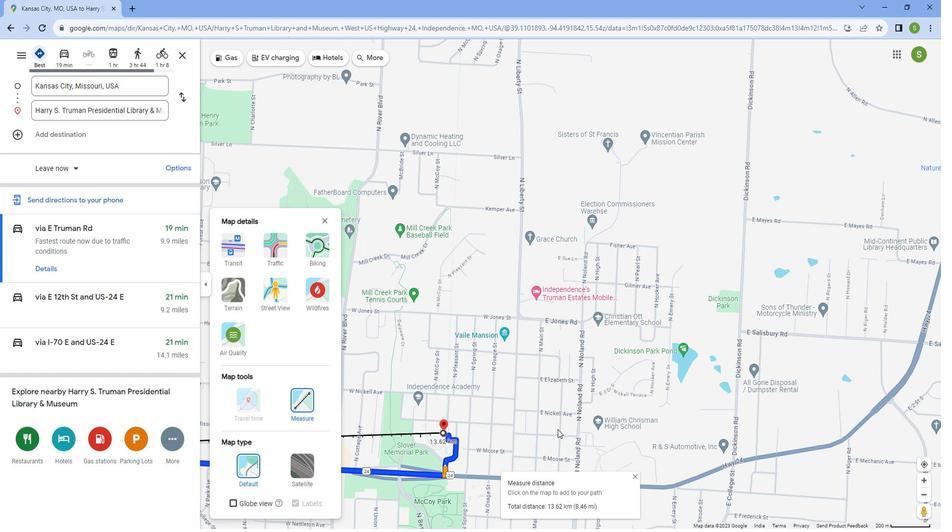 
Action: Mouse scrolled (564, 420) with delta (0, 0)
Screenshot: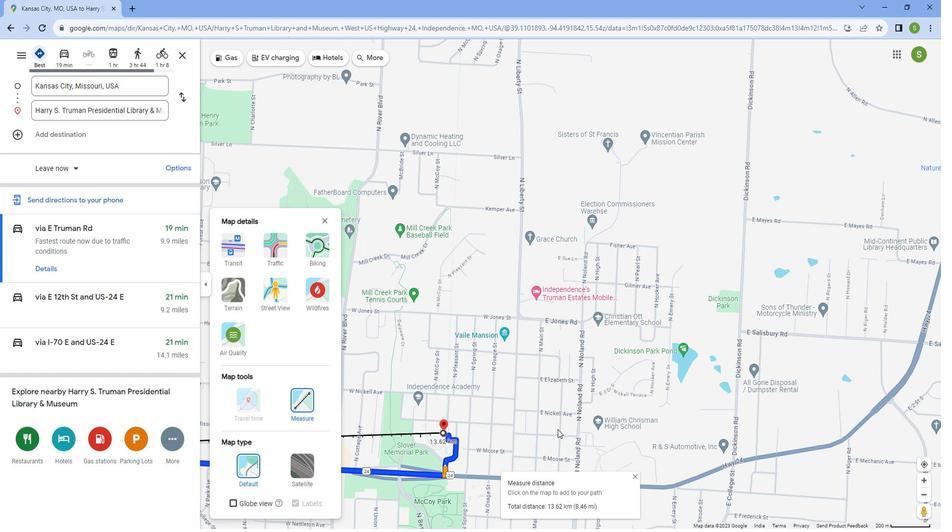 
Action: Mouse scrolled (564, 420) with delta (0, 0)
Screenshot: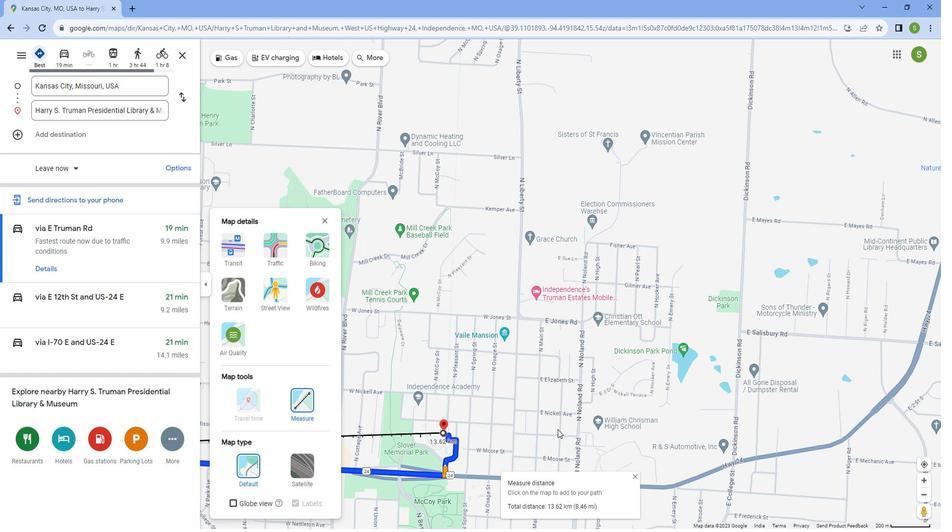 
Action: Mouse moved to (564, 419)
Screenshot: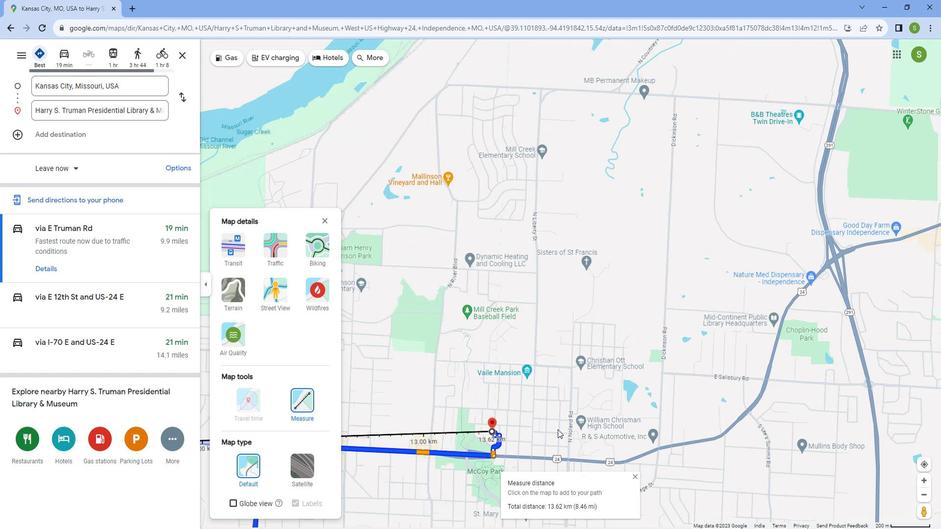 
Action: Mouse scrolled (564, 418) with delta (0, 0)
Screenshot: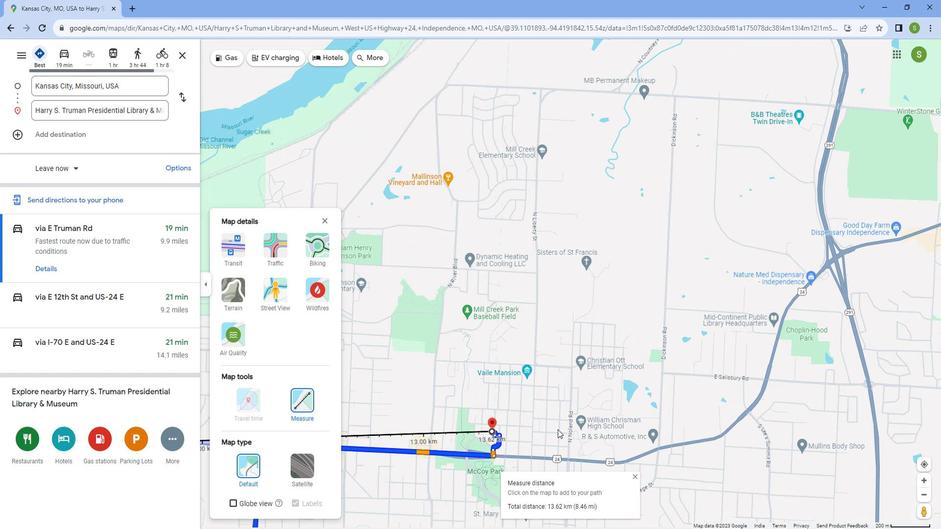 
Action: Mouse moved to (564, 419)
Screenshot: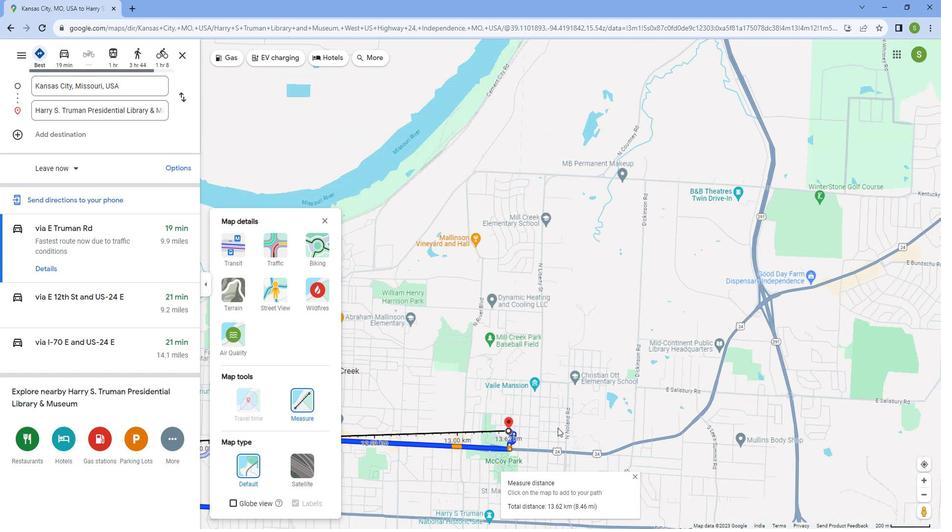 
Action: Mouse scrolled (564, 418) with delta (0, 0)
Screenshot: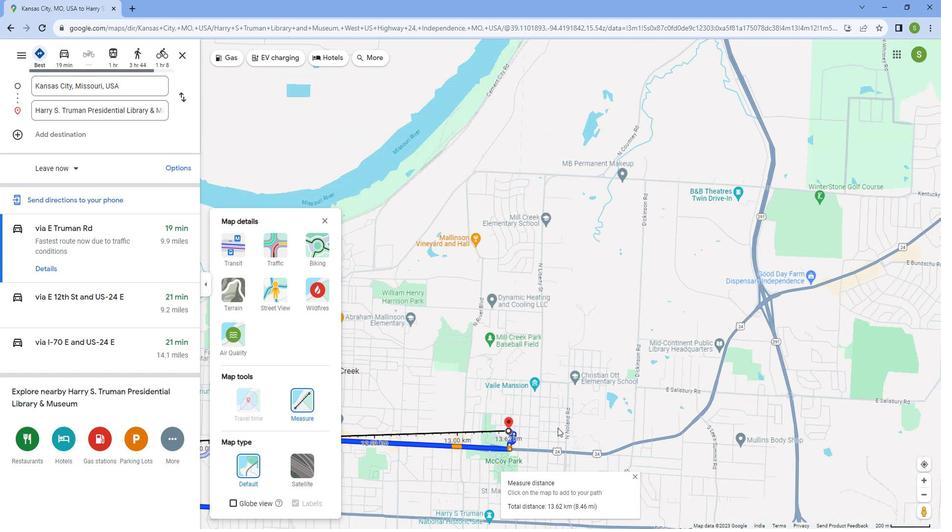 
Action: Mouse scrolled (564, 418) with delta (0, 0)
Screenshot: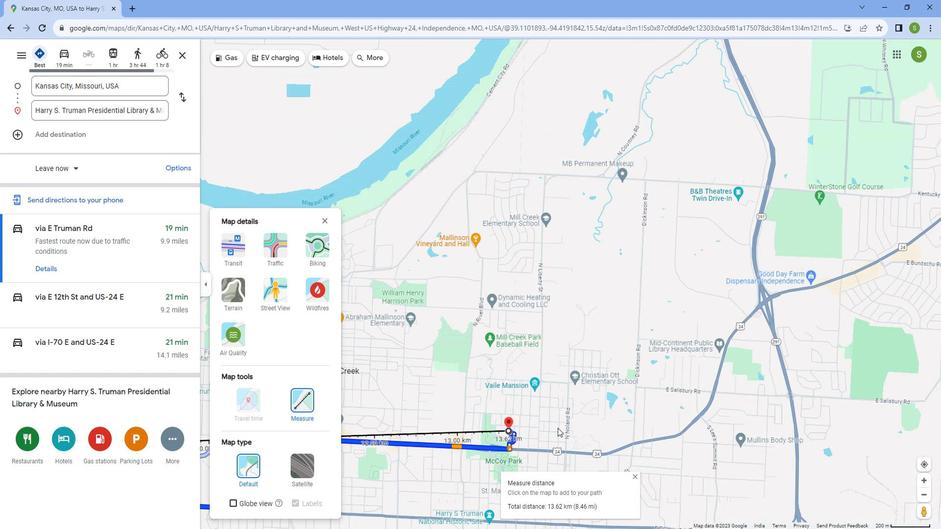 
Action: Mouse scrolled (564, 418) with delta (0, 0)
Screenshot: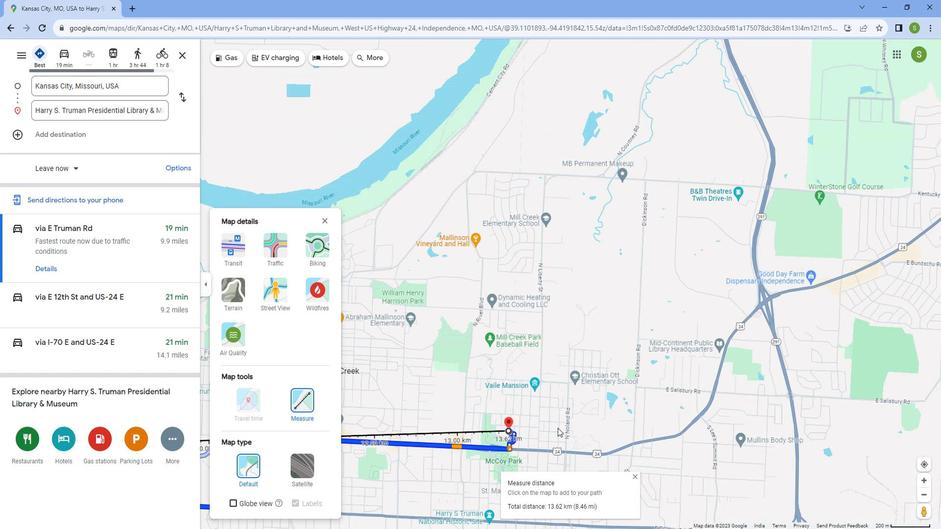 
Action: Mouse scrolled (564, 418) with delta (0, 0)
Screenshot: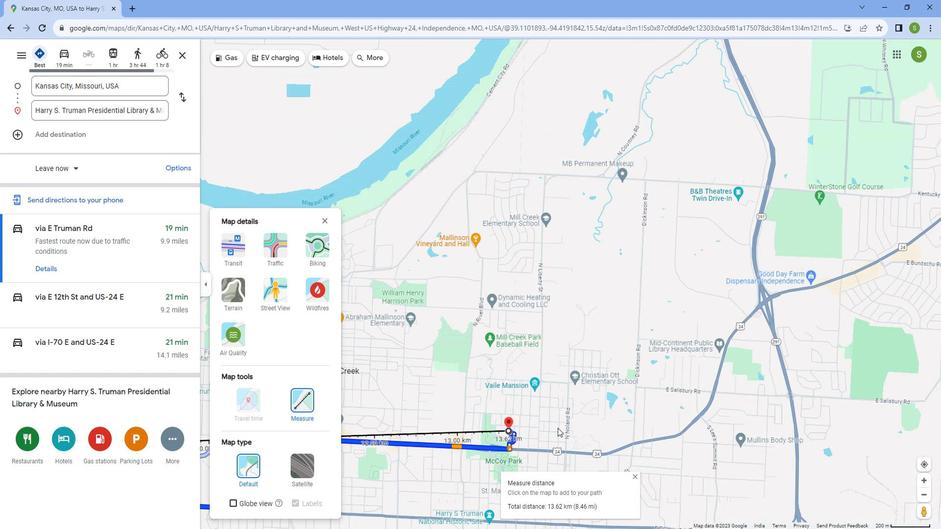 
Action: Mouse scrolled (564, 418) with delta (0, 0)
Screenshot: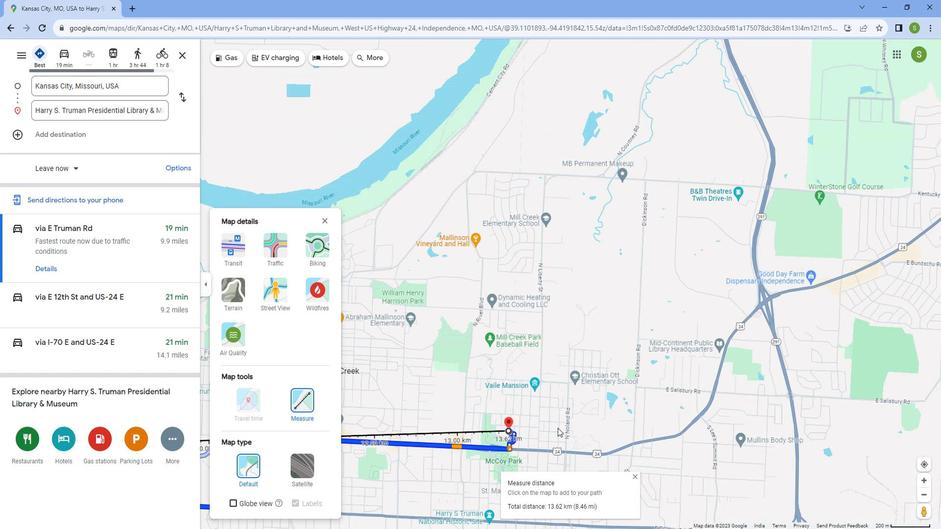 
Action: Mouse scrolled (564, 418) with delta (0, 0)
Screenshot: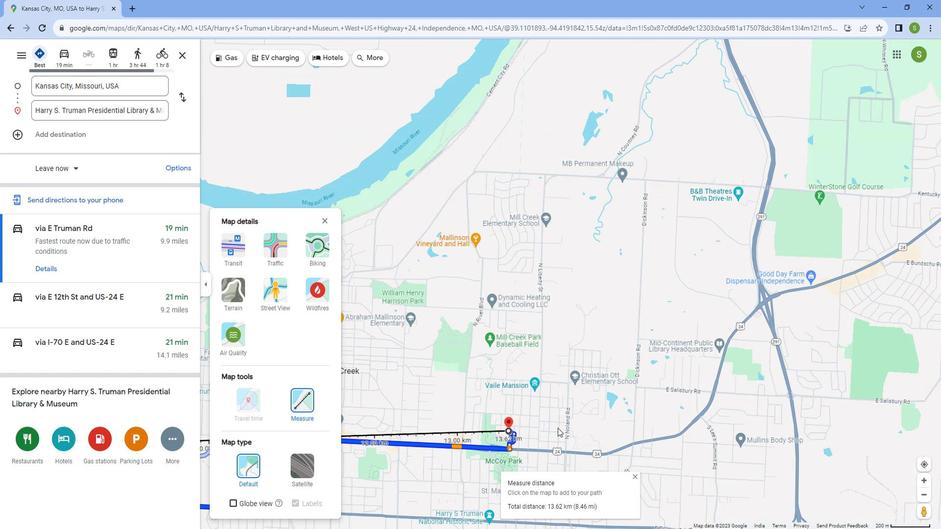 
Action: Mouse moved to (564, 416)
Screenshot: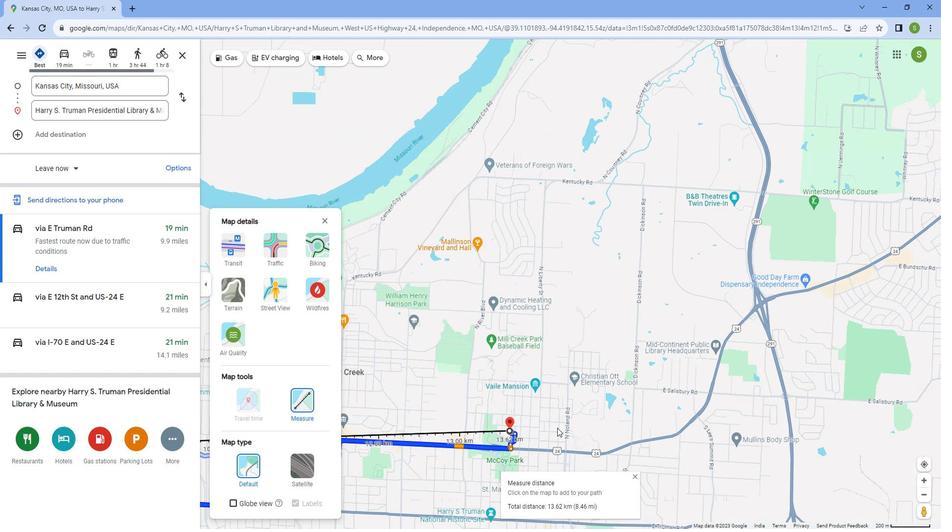 
Action: Mouse scrolled (564, 416) with delta (0, 0)
Screenshot: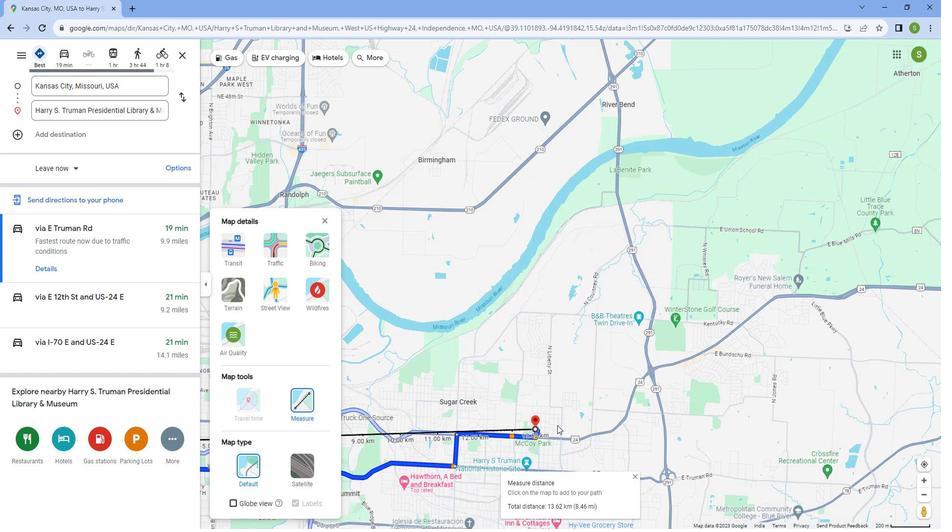 
Action: Mouse scrolled (564, 416) with delta (0, 0)
Screenshot: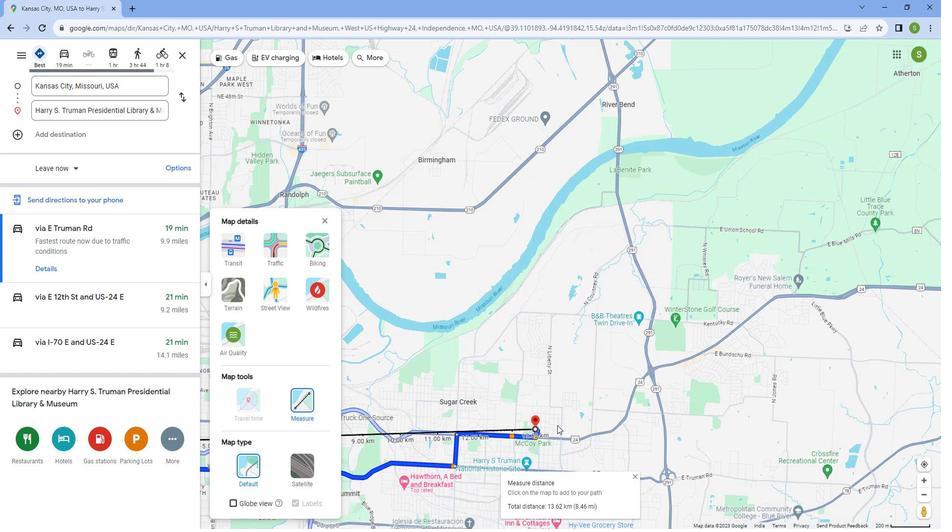 
Action: Mouse scrolled (564, 416) with delta (0, 0)
Screenshot: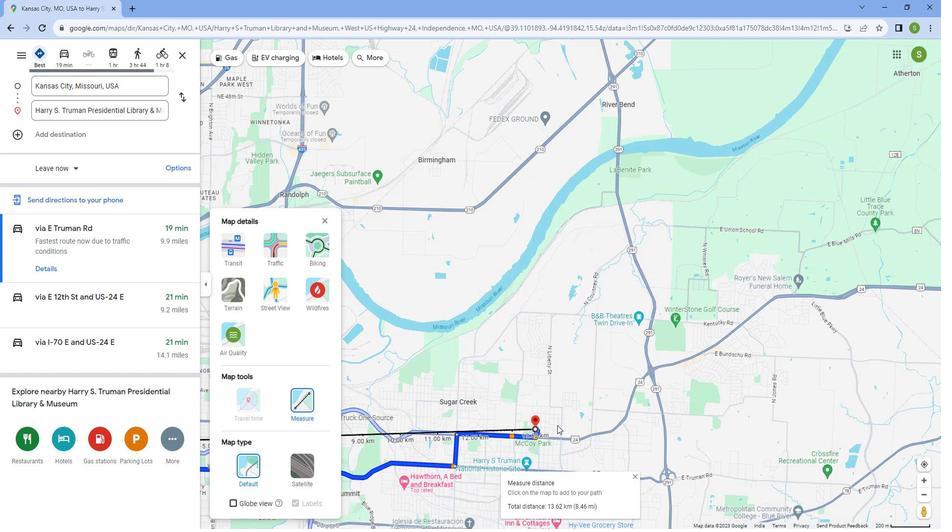 
Action: Mouse scrolled (564, 416) with delta (0, 0)
Screenshot: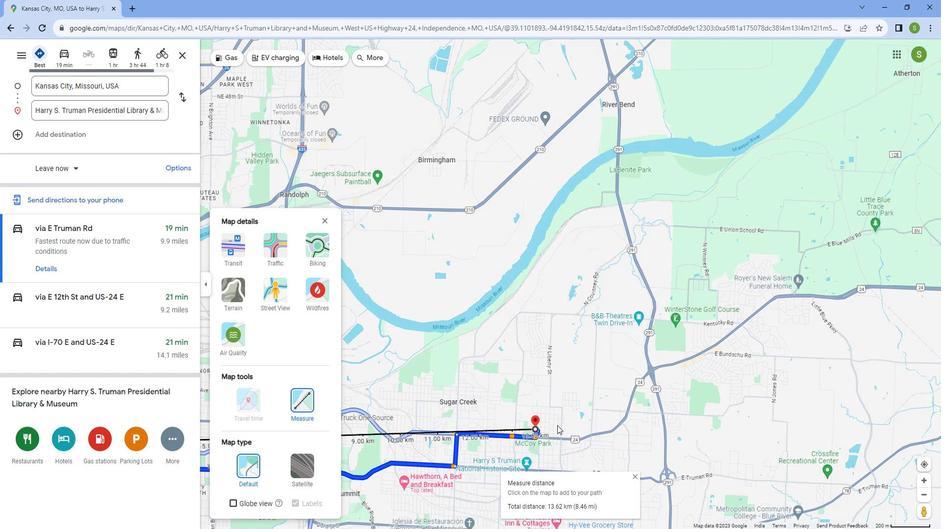 
Action: Mouse scrolled (564, 416) with delta (0, 0)
Screenshot: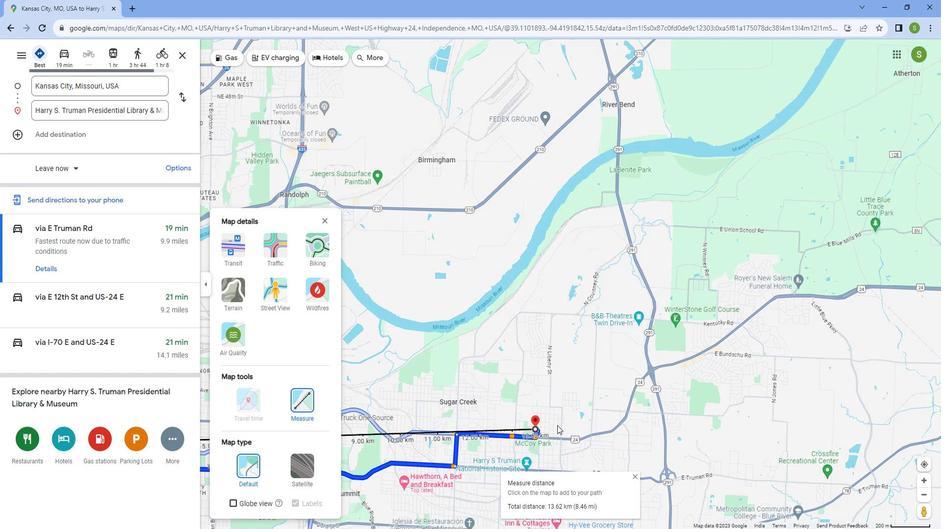 
Action: Mouse scrolled (564, 416) with delta (0, 0)
Screenshot: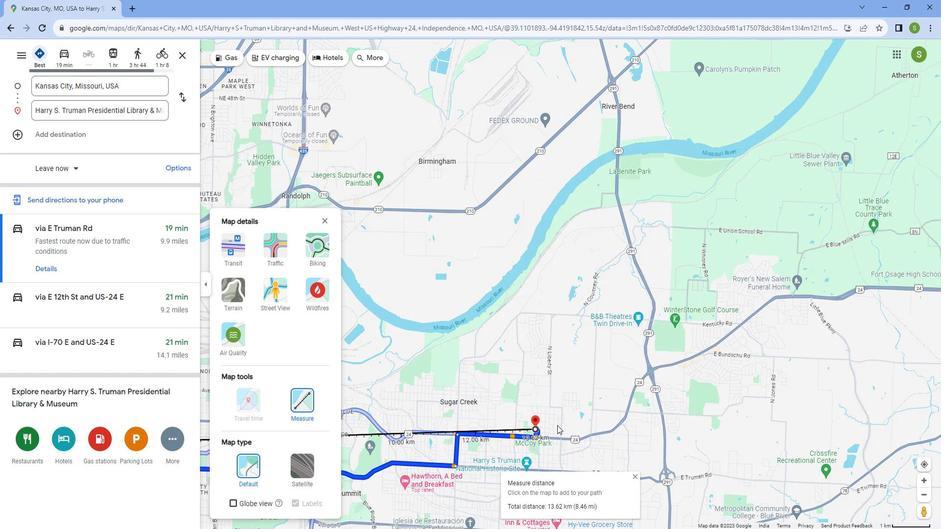 
Action: Mouse scrolled (564, 416) with delta (0, 0)
Screenshot: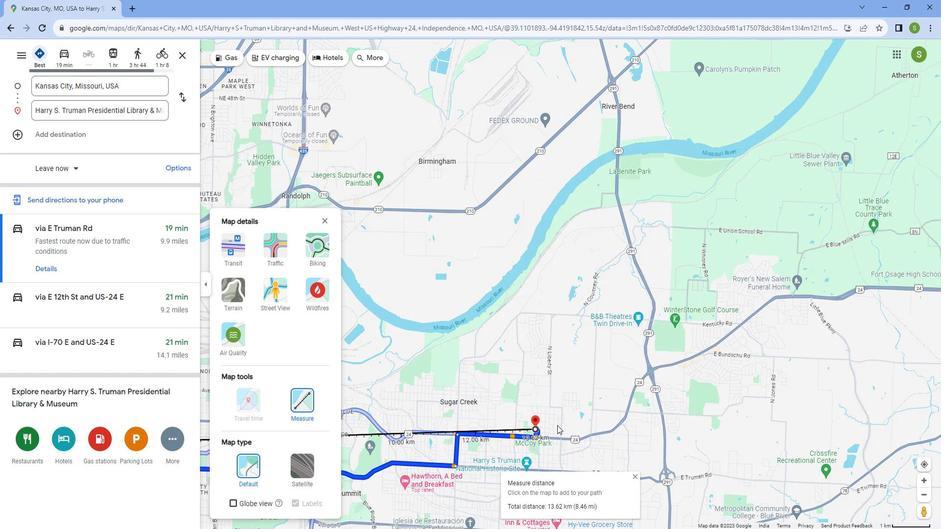 
Action: Mouse scrolled (564, 416) with delta (0, 0)
Screenshot: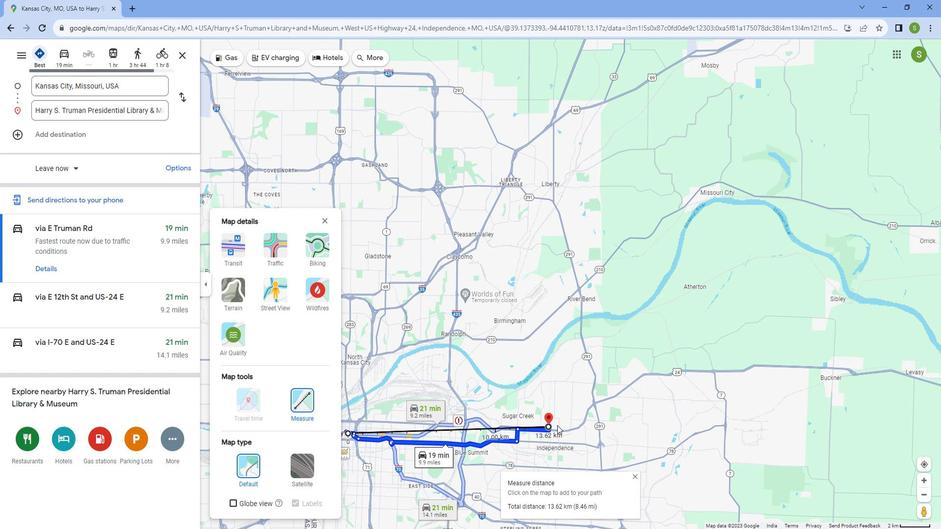 
Action: Mouse scrolled (564, 416) with delta (0, 0)
Screenshot: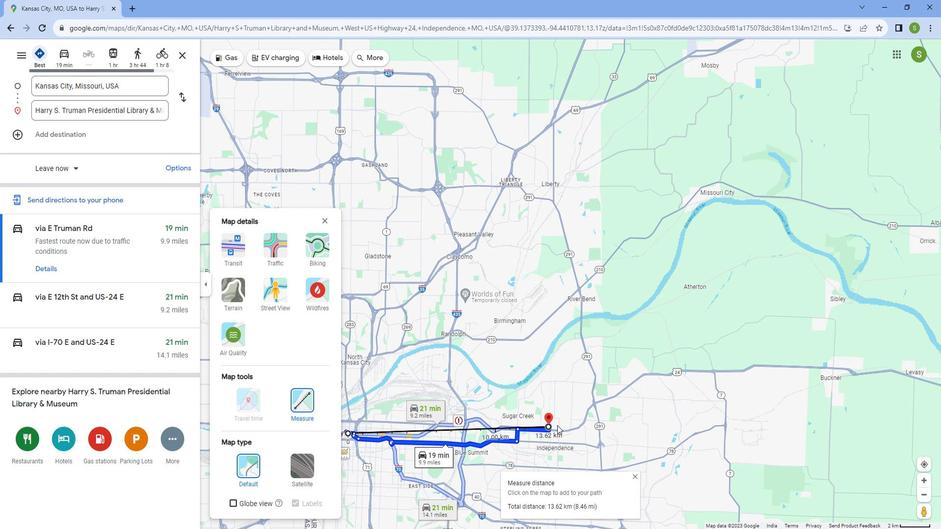 
Action: Mouse scrolled (564, 416) with delta (0, 0)
Screenshot: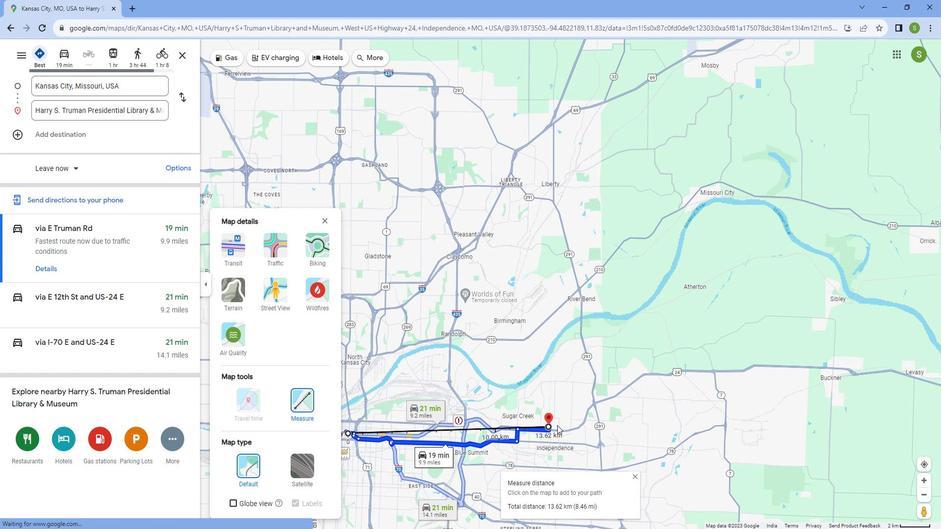 
Action: Mouse scrolled (564, 416) with delta (0, 0)
Screenshot: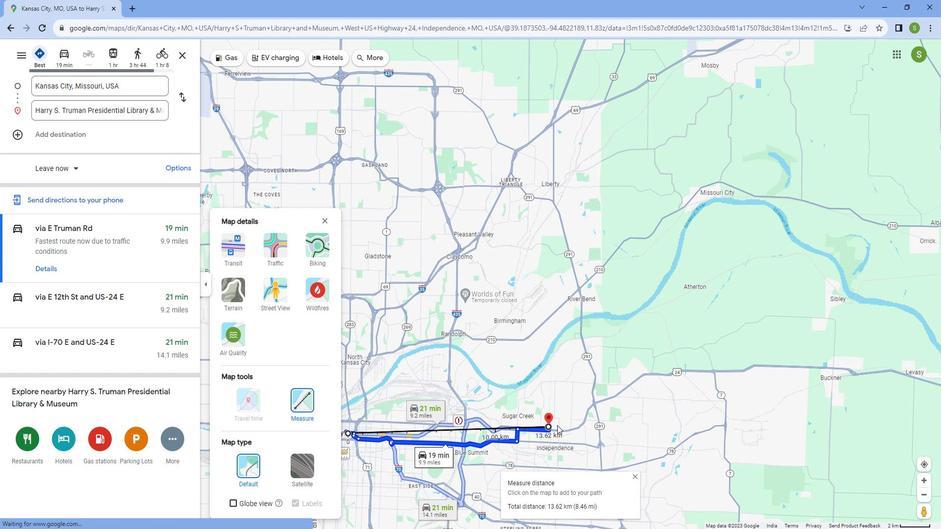 
Action: Mouse scrolled (564, 416) with delta (0, 0)
Screenshot: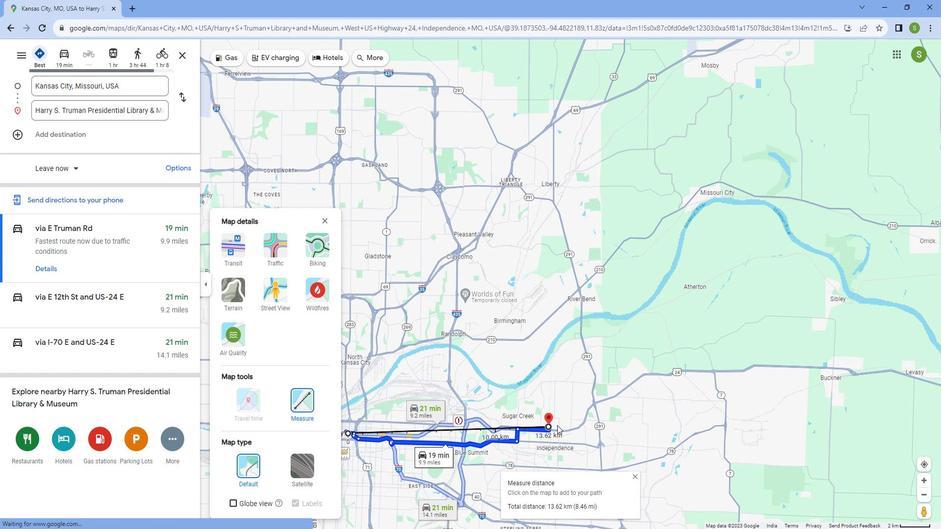 
Action: Mouse scrolled (564, 416) with delta (0, 0)
Screenshot: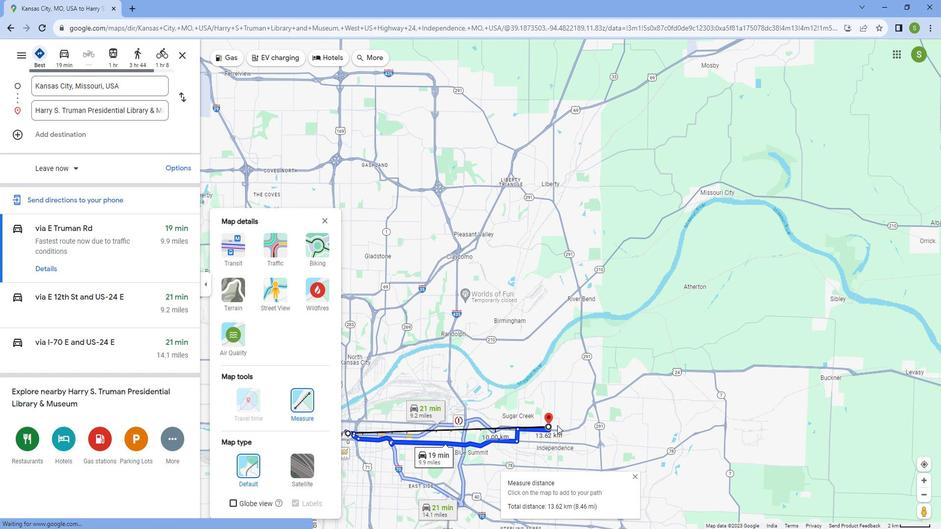 
Action: Mouse moved to (499, 434)
Screenshot: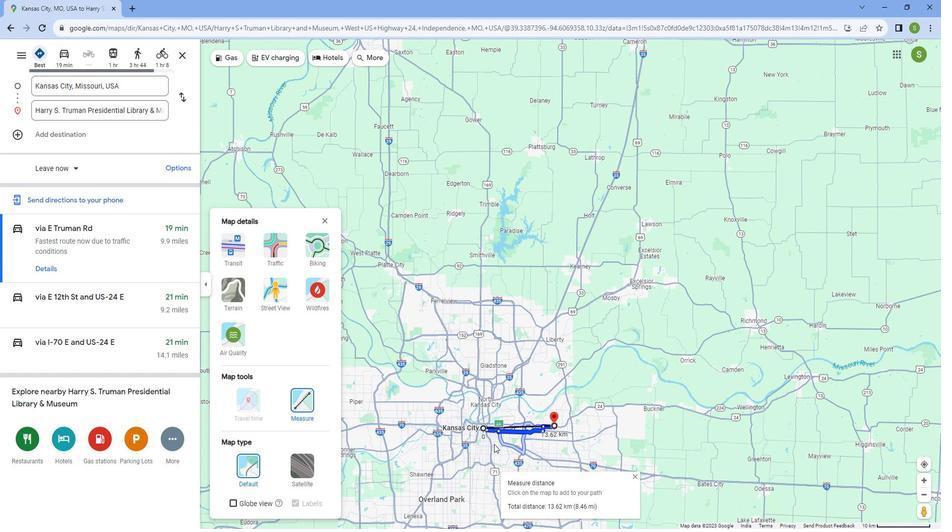 
Action: Mouse scrolled (499, 435) with delta (0, 0)
Screenshot: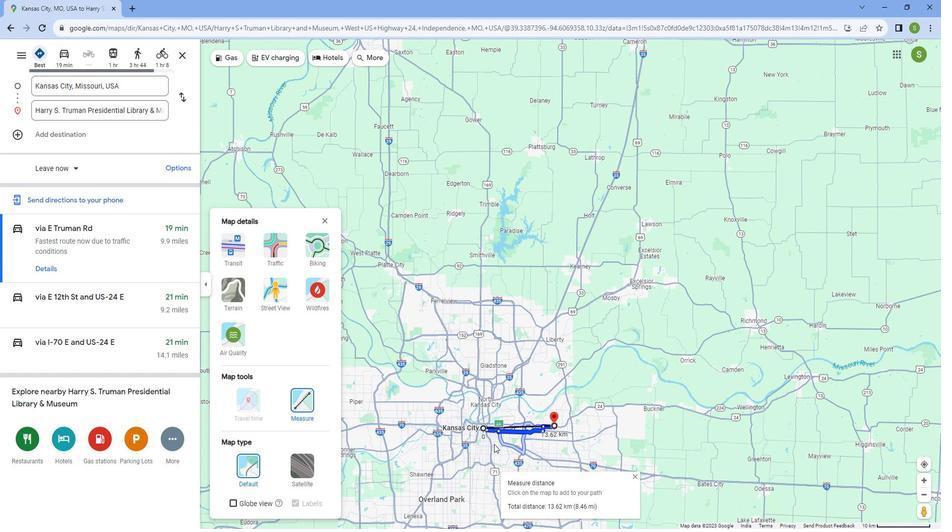 
Action: Mouse scrolled (499, 435) with delta (0, 0)
Screenshot: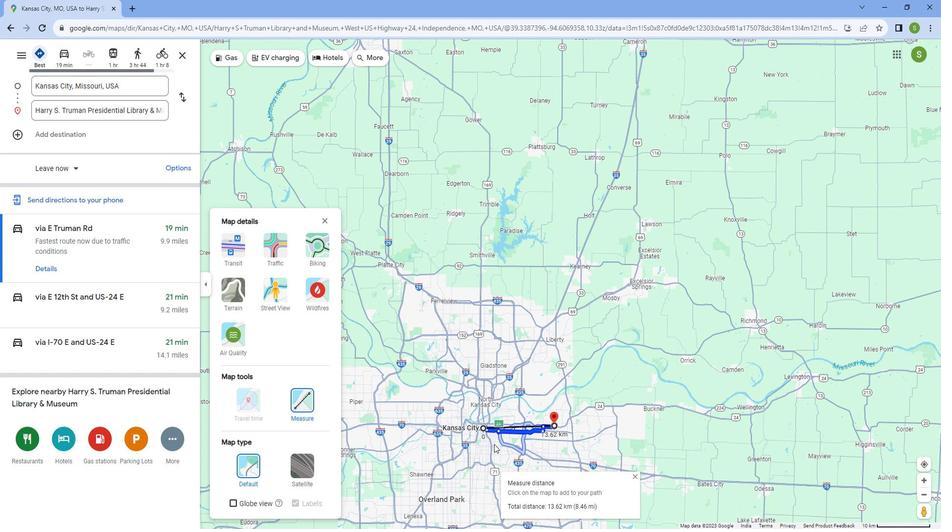 
Action: Mouse scrolled (499, 435) with delta (0, 0)
Screenshot: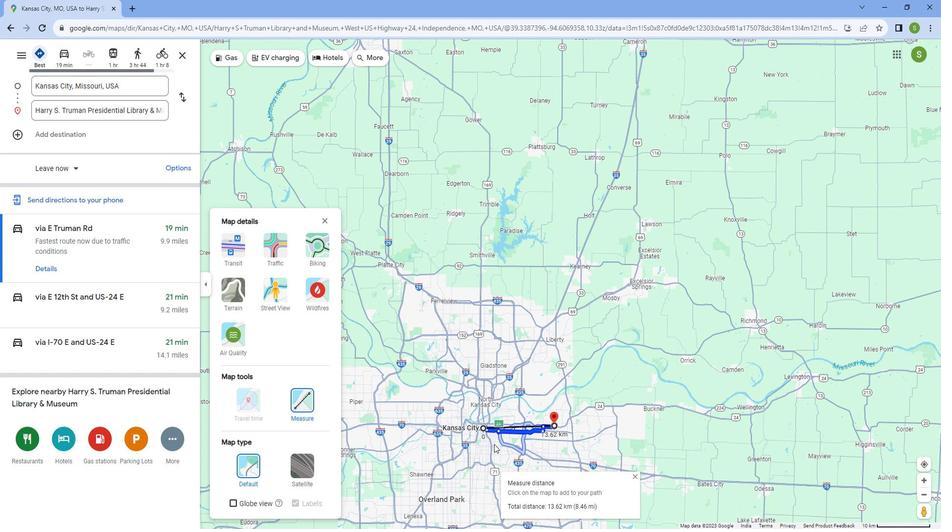 
Action: Mouse scrolled (499, 435) with delta (0, 0)
Screenshot: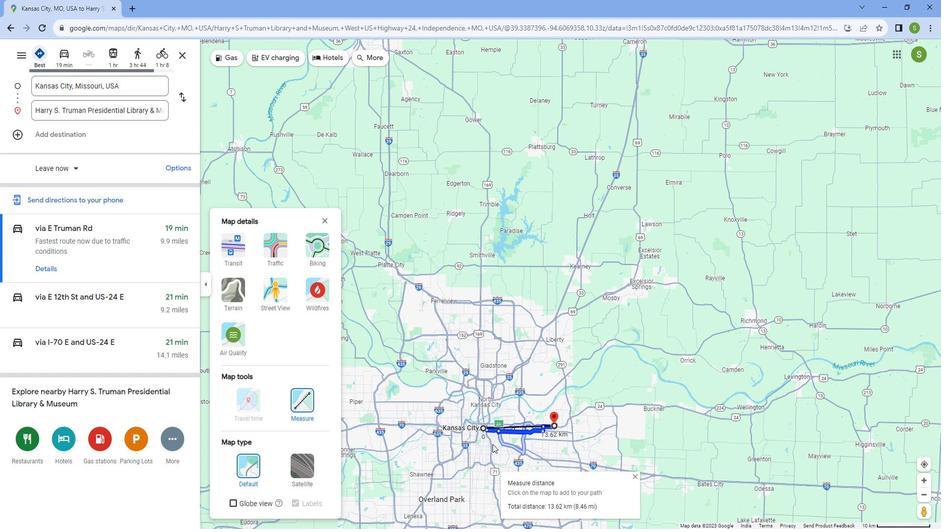 
Action: Mouse scrolled (499, 435) with delta (0, 0)
Screenshot: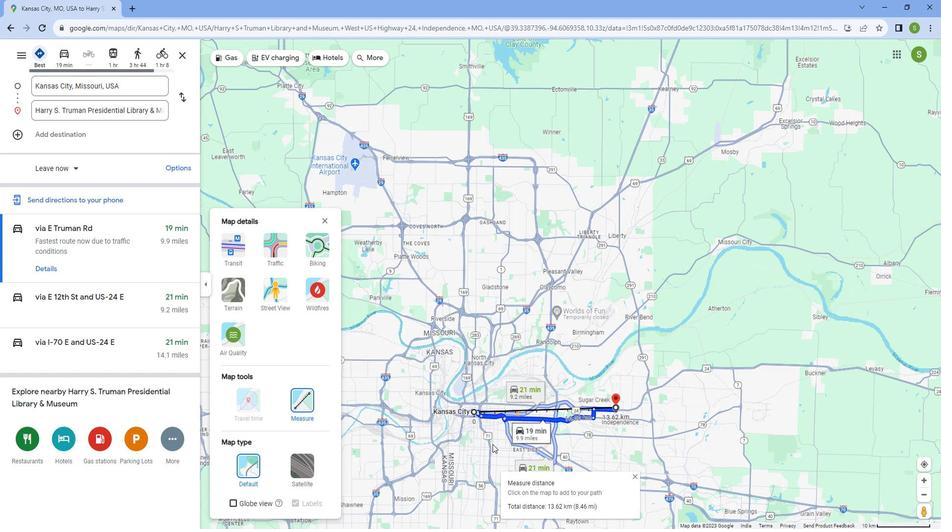 
Action: Mouse scrolled (499, 435) with delta (0, 0)
Screenshot: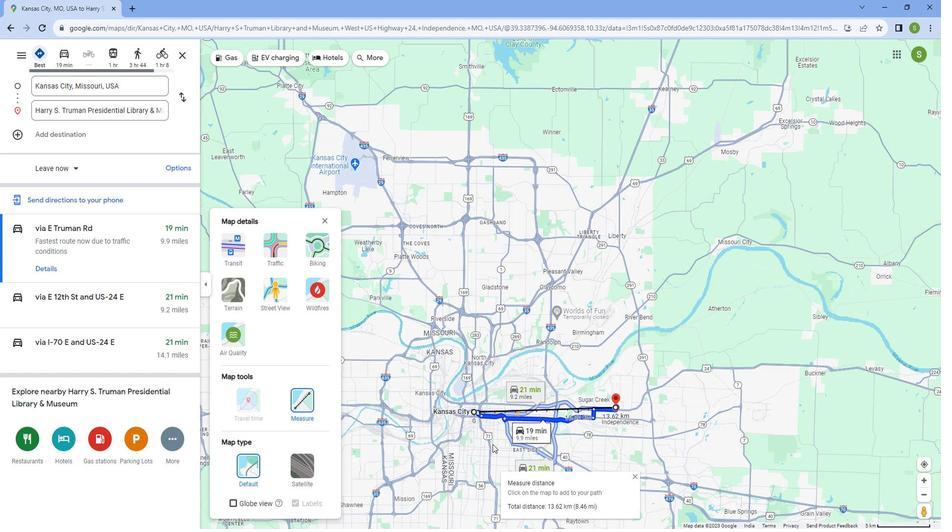 
Action: Mouse scrolled (499, 435) with delta (0, 0)
Screenshot: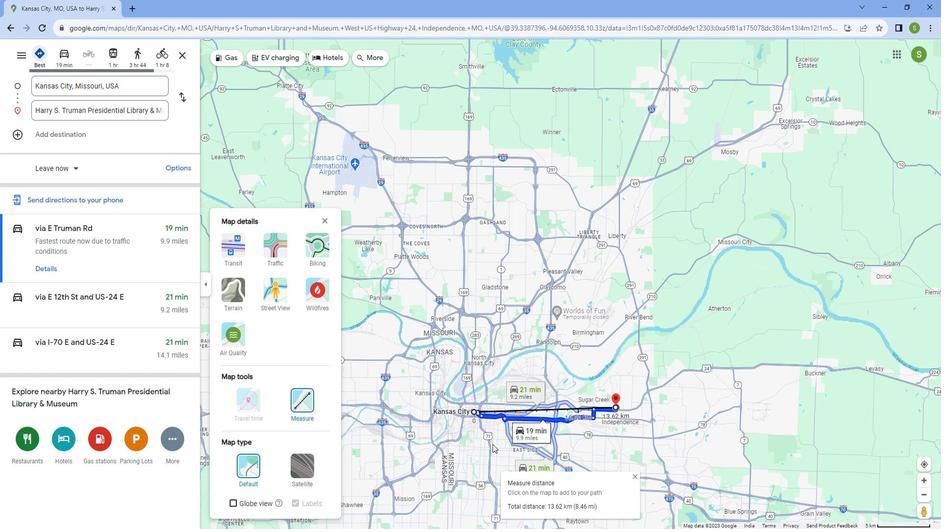 
Action: Mouse scrolled (499, 435) with delta (0, 0)
Screenshot: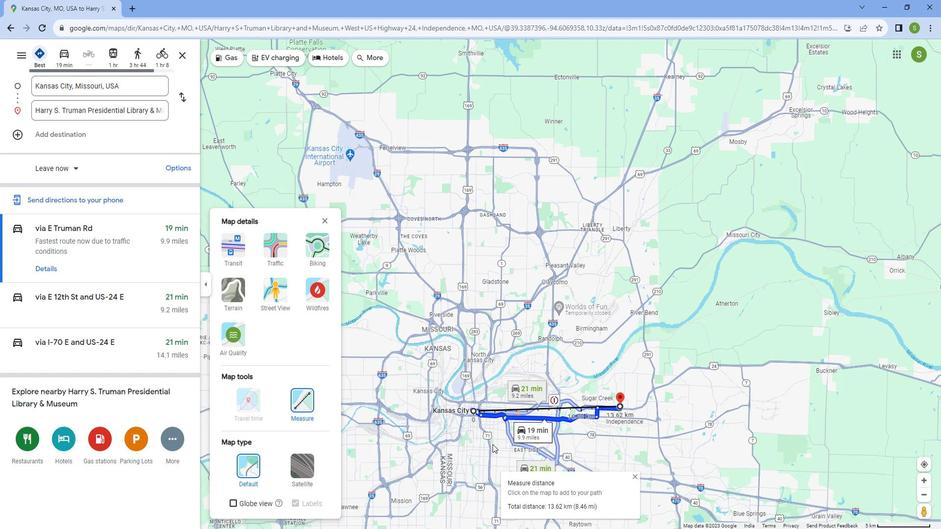 
Action: Mouse scrolled (499, 435) with delta (0, 0)
Screenshot: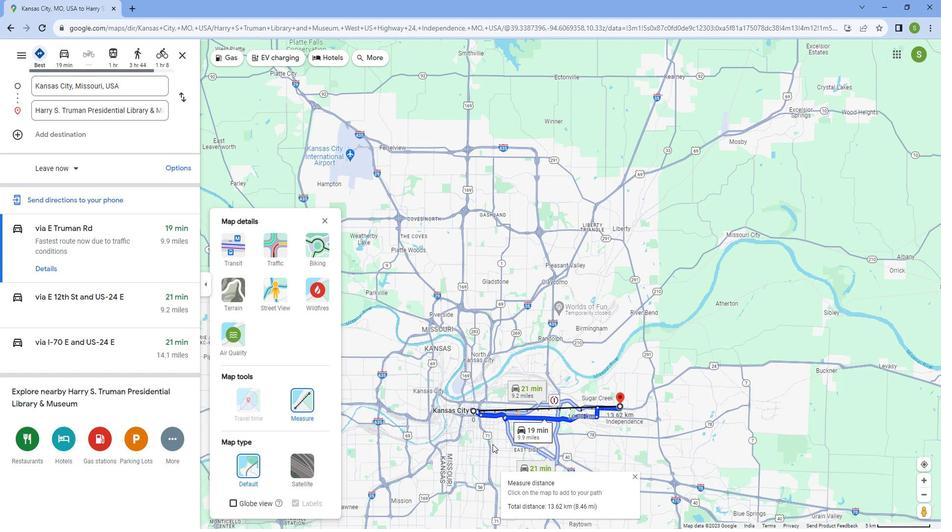 
Action: Mouse scrolled (499, 435) with delta (0, 0)
Screenshot: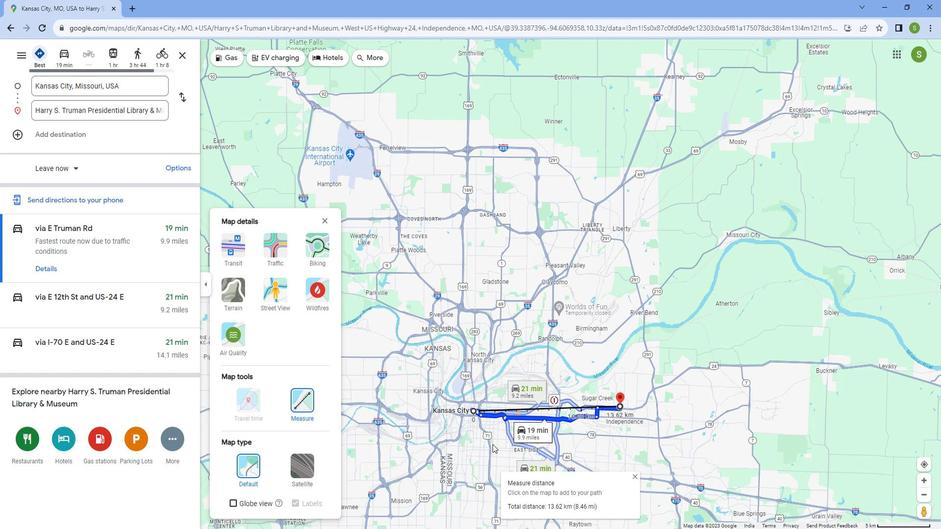 
Action: Mouse scrolled (499, 435) with delta (0, 0)
Screenshot: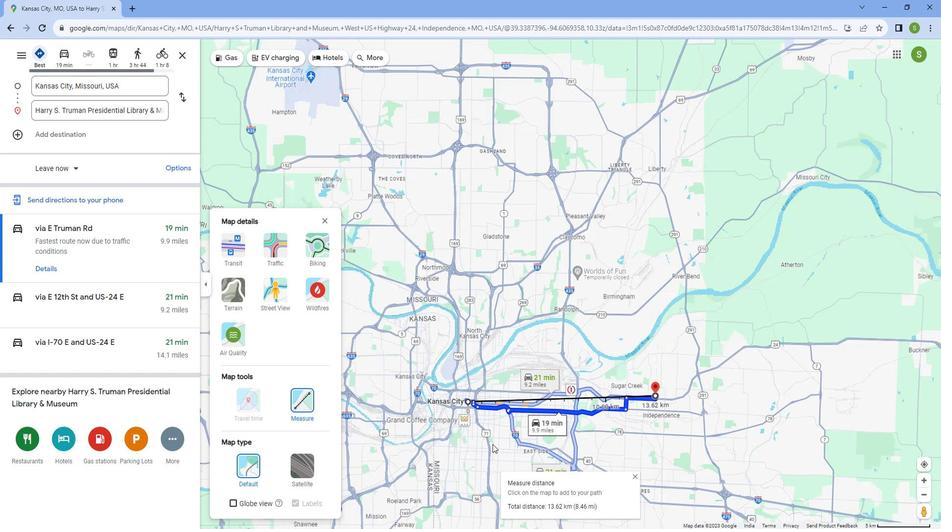 
Action: Mouse scrolled (499, 434) with delta (0, 0)
Screenshot: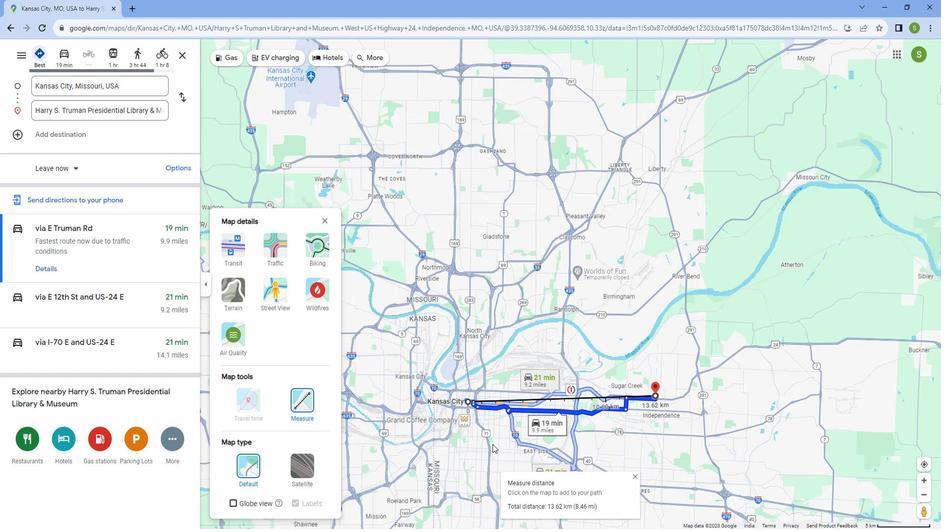 
Action: Mouse scrolled (499, 435) with delta (0, 0)
Screenshot: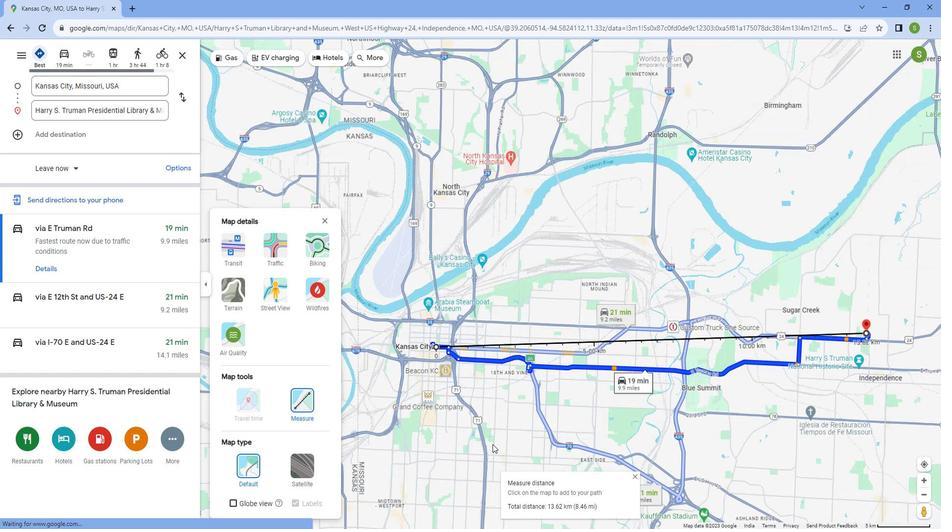 
Action: Mouse scrolled (499, 435) with delta (0, 0)
Screenshot: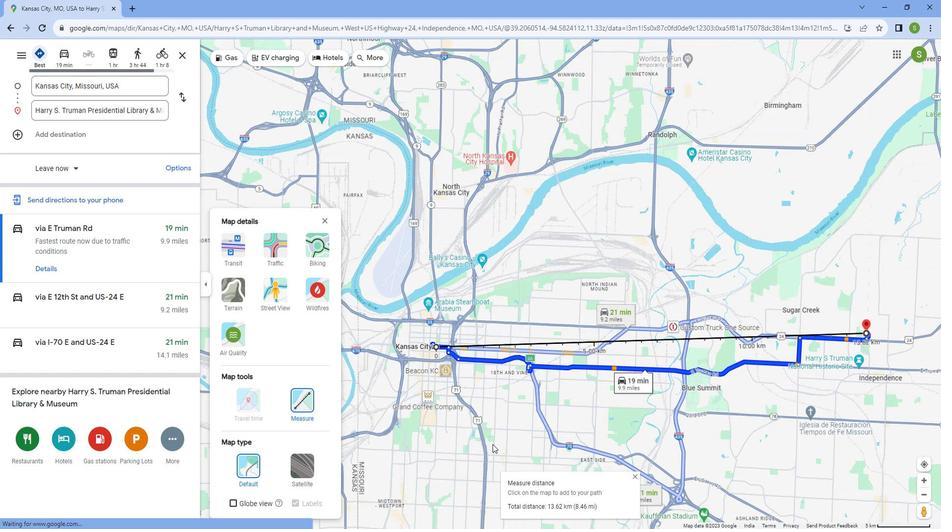 
Action: Mouse scrolled (499, 435) with delta (0, 0)
Screenshot: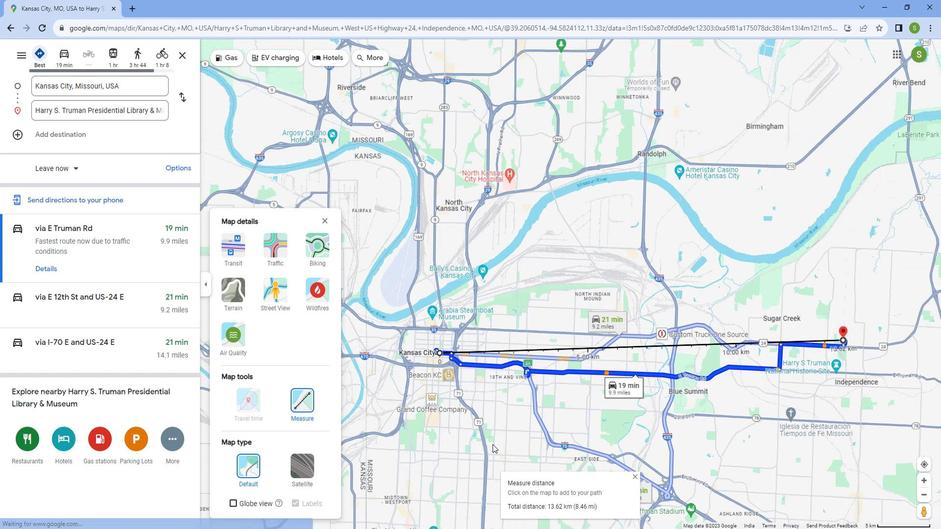 
Action: Mouse scrolled (499, 435) with delta (0, 0)
Screenshot: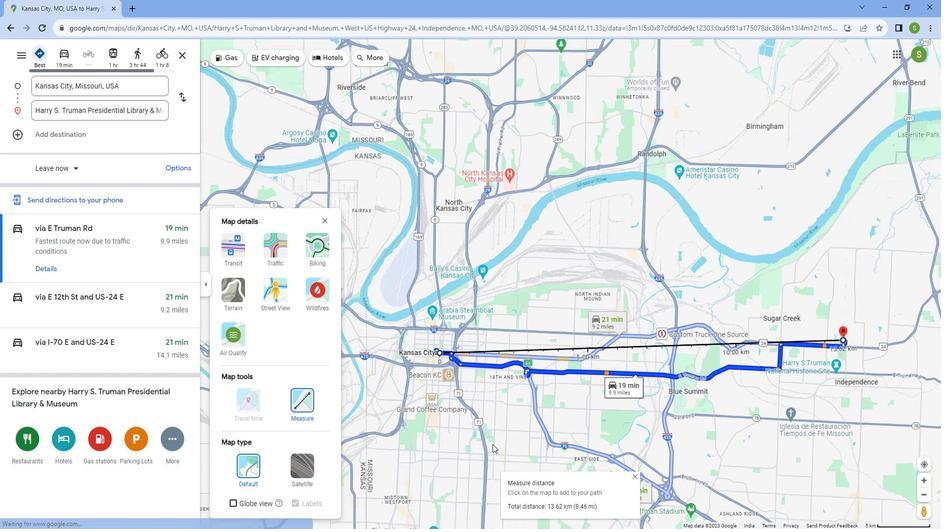 
Action: Mouse scrolled (499, 435) with delta (0, 0)
Screenshot: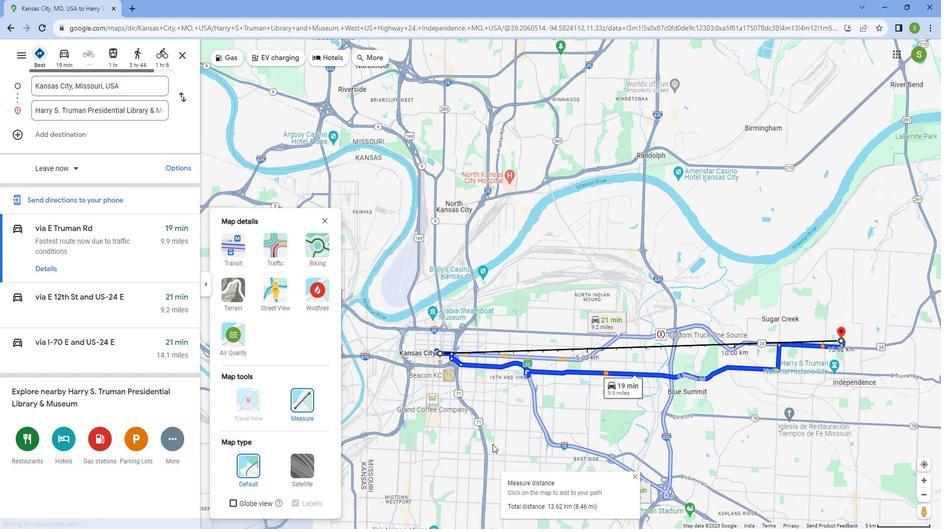 
Action: Mouse scrolled (499, 434) with delta (0, 0)
Screenshot: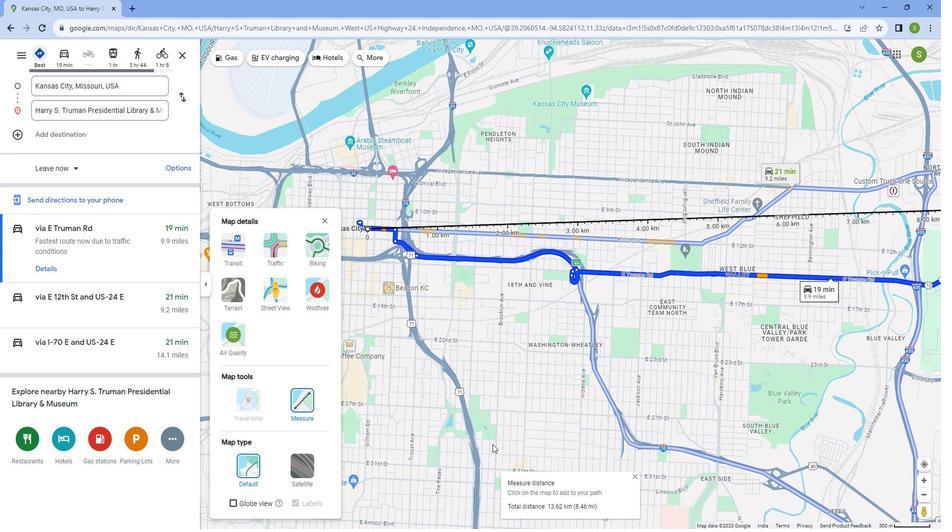
Action: Mouse scrolled (499, 434) with delta (0, 0)
Screenshot: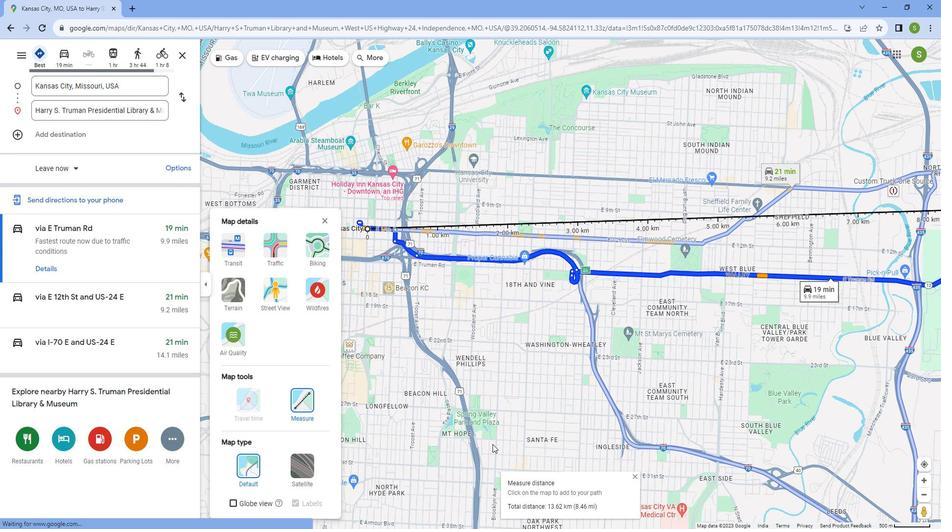 
Action: Mouse scrolled (499, 434) with delta (0, 0)
Screenshot: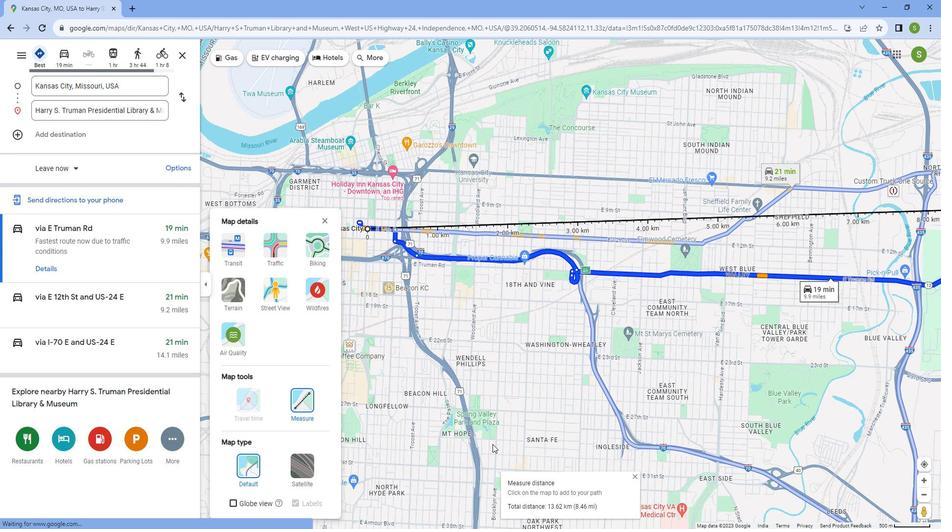 
Action: Mouse scrolled (499, 434) with delta (0, 0)
Screenshot: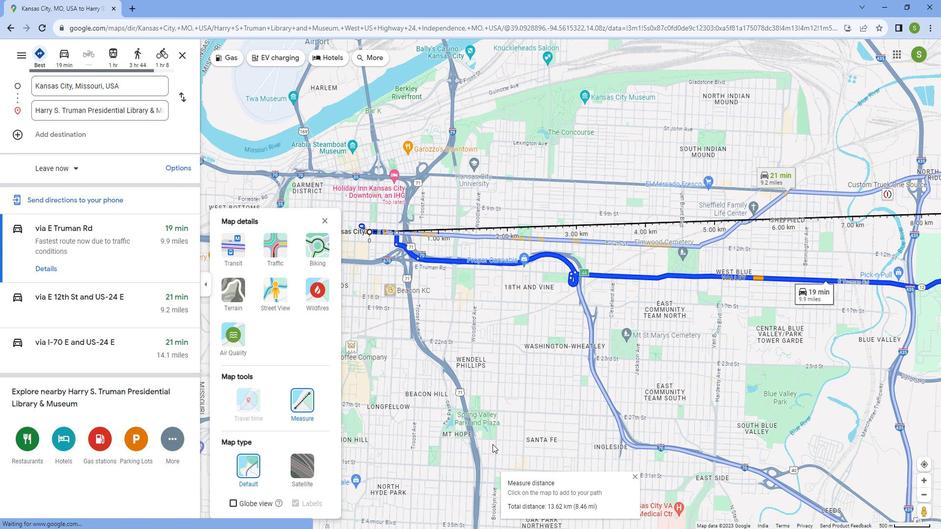 
Action: Mouse moved to (706, 428)
Screenshot: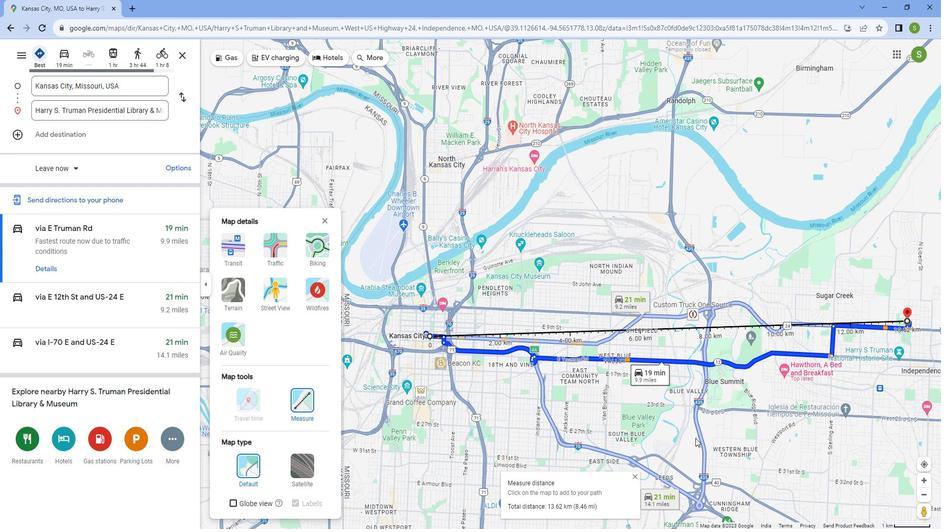 
Action: Mouse scrolled (706, 429) with delta (0, 0)
Screenshot: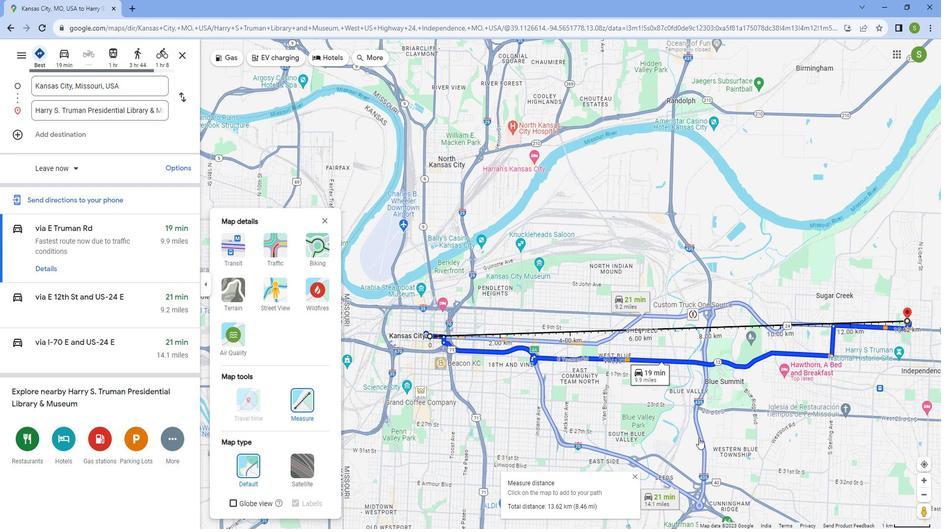 
Action: Mouse moved to (705, 428)
Screenshot: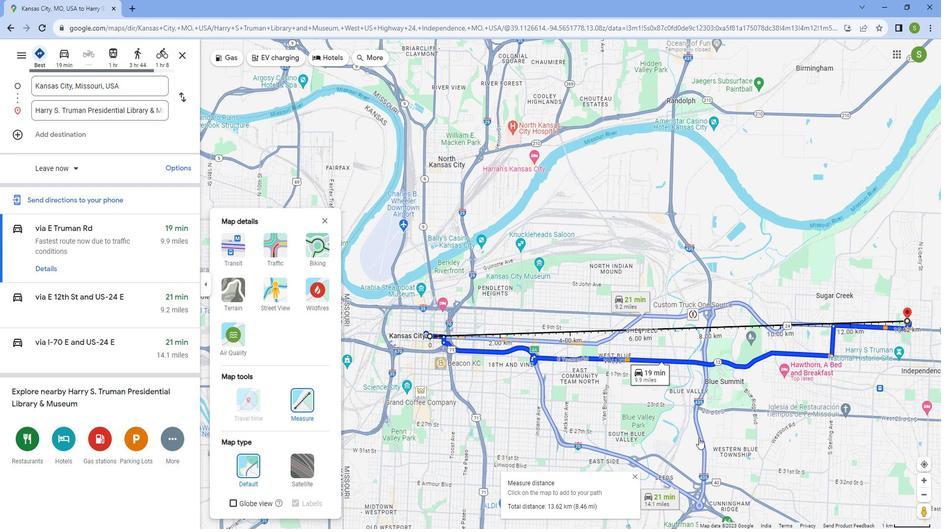 
Action: Mouse scrolled (705, 429) with delta (0, 0)
Screenshot: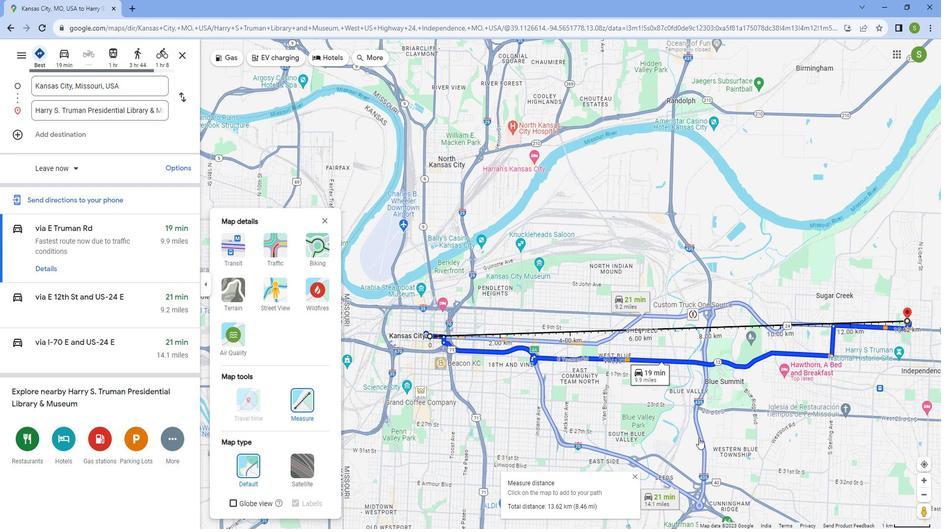 
Action: Mouse moved to (700, 430)
Screenshot: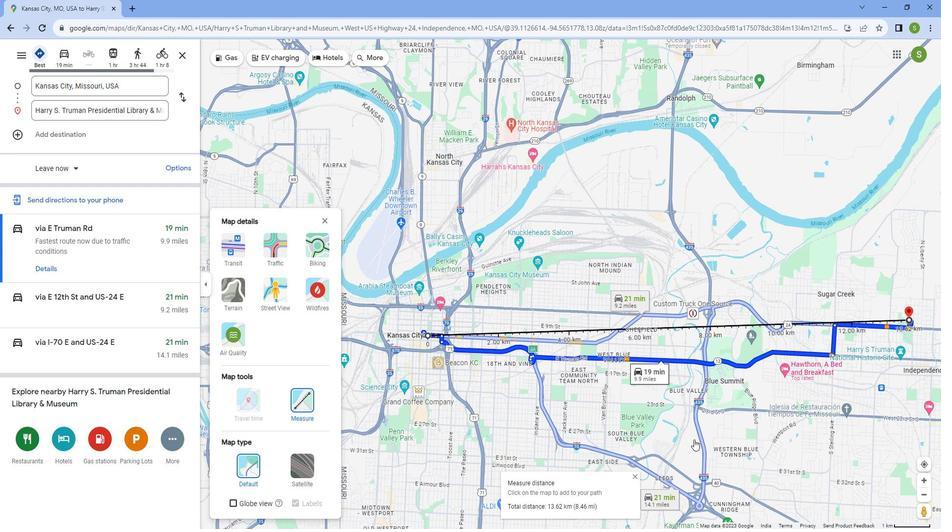 
Action: Mouse scrolled (700, 430) with delta (0, 0)
Screenshot: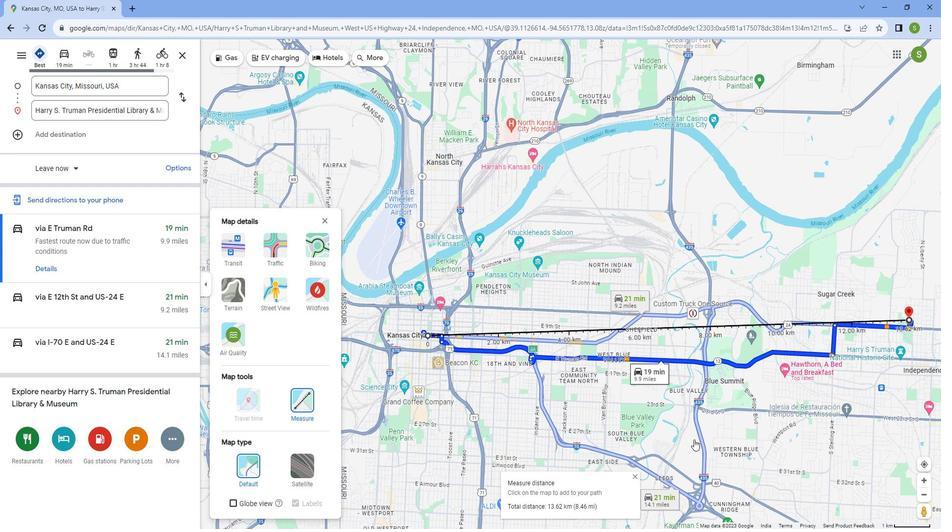 
Action: Mouse moved to (675, 428)
Screenshot: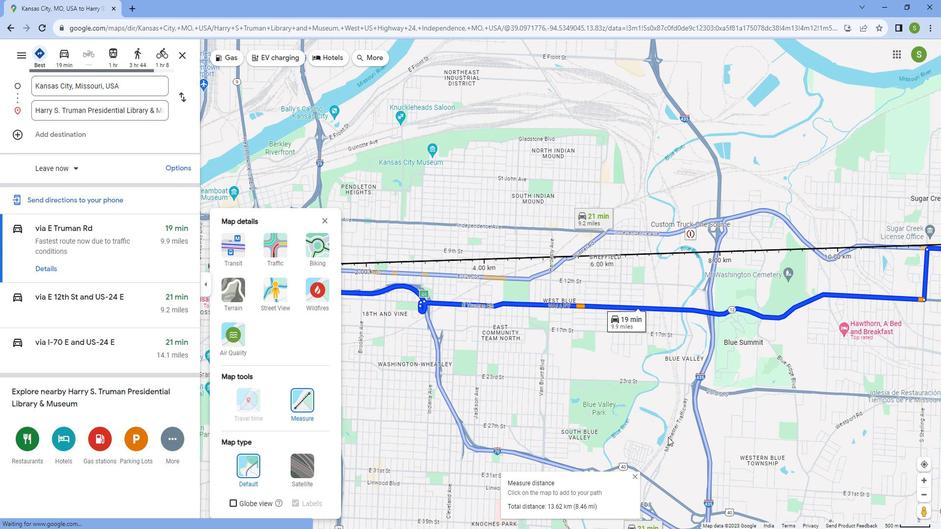 
Action: Mouse scrolled (675, 427) with delta (0, 0)
Screenshot: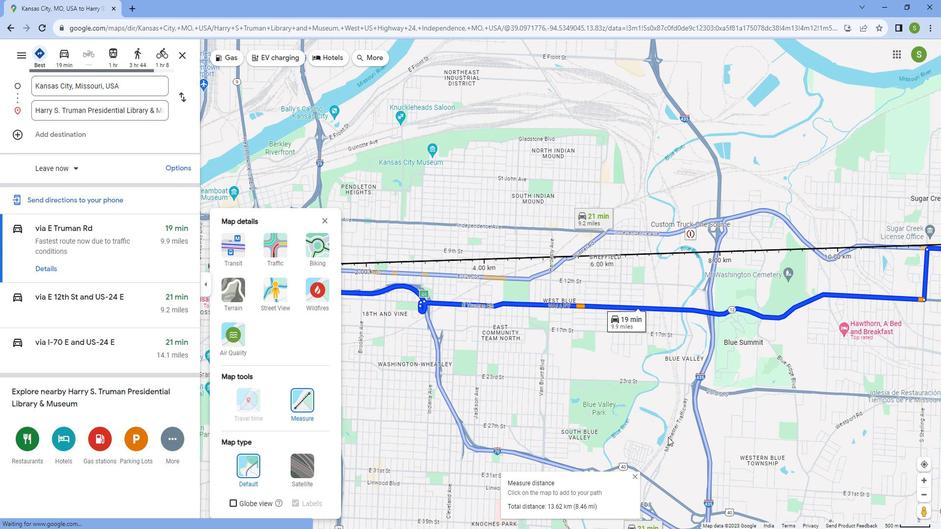 
Action: Mouse scrolled (675, 427) with delta (0, 0)
Screenshot: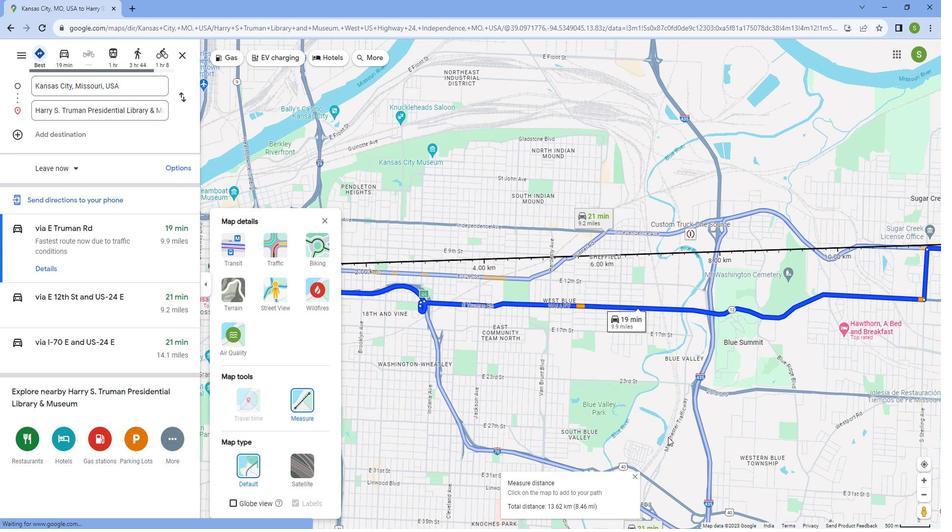 
Action: Mouse scrolled (675, 427) with delta (0, 0)
Screenshot: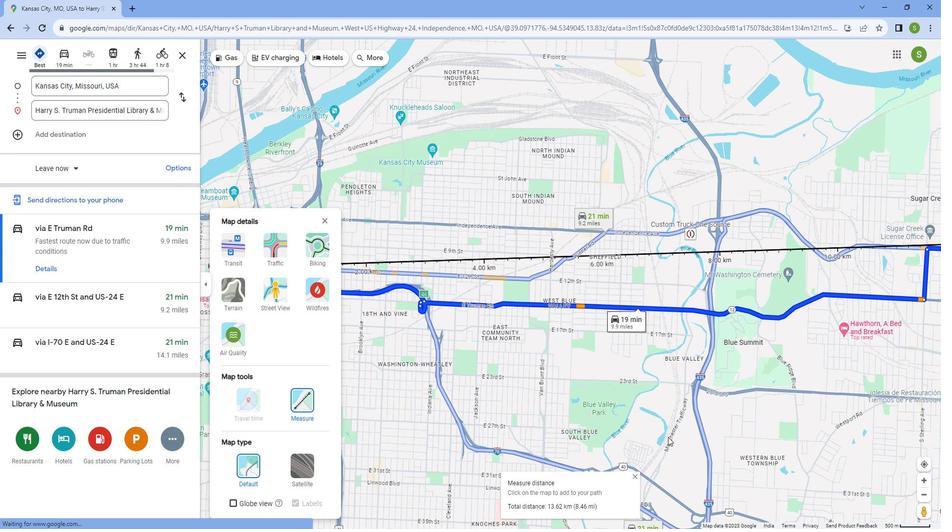 
Action: Mouse scrolled (675, 427) with delta (0, 0)
Screenshot: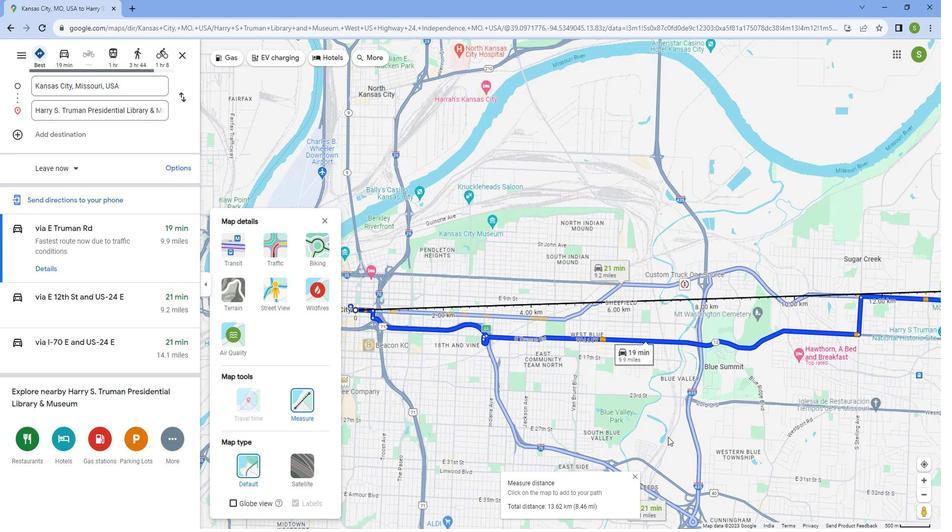 
Action: Mouse moved to (667, 428)
Screenshot: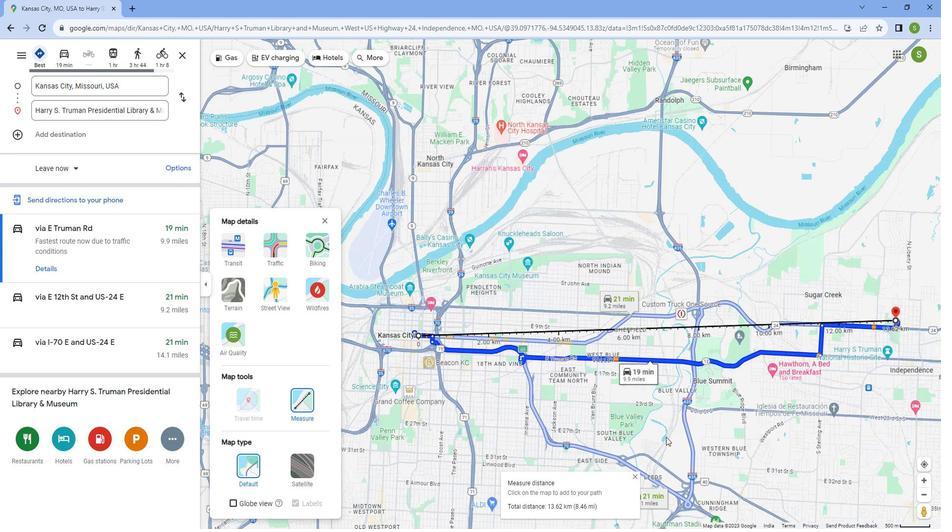 
Action: Mouse scrolled (667, 427) with delta (0, 0)
Screenshot: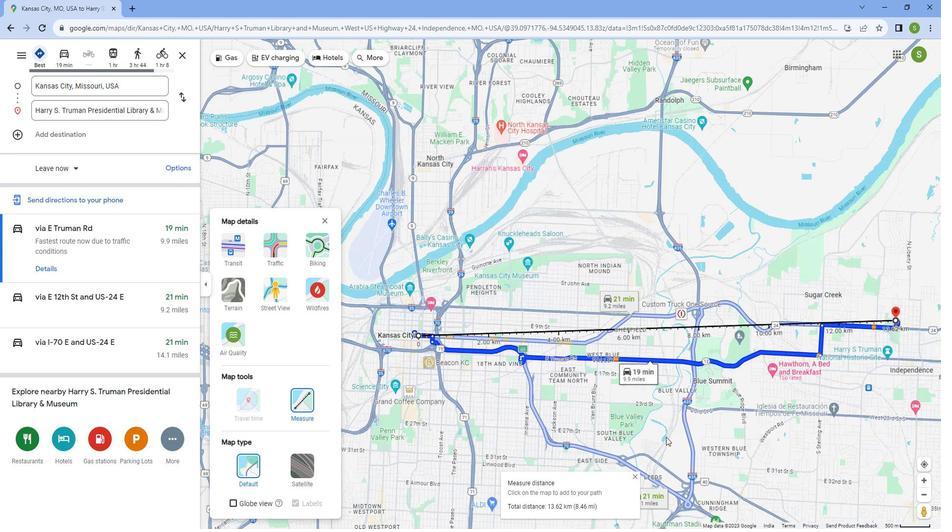 
Action: Mouse moved to (669, 428)
Screenshot: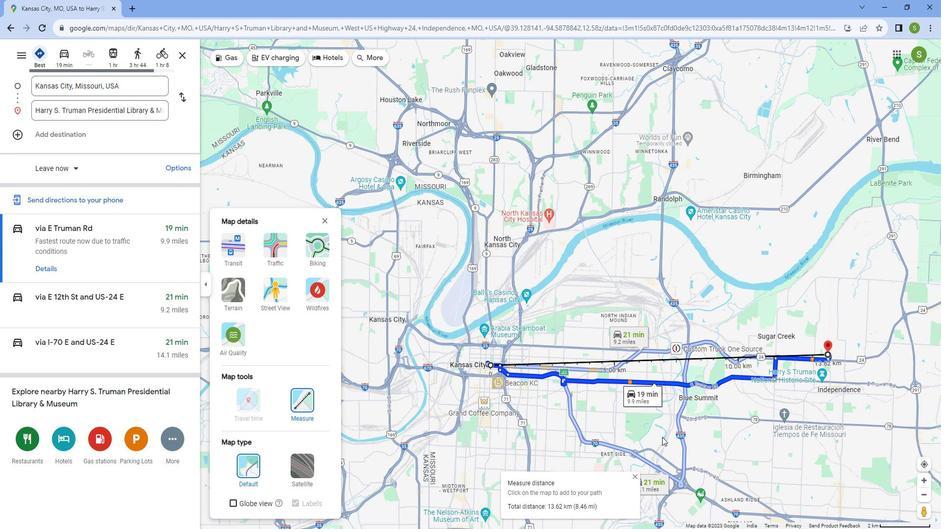 
